 Task: Add a signature Kimberly Smith containing Have a great National Voter Registration Day, Kimberly Smith to email address softage.9@softage.net and add a label Supply chain
Action: Mouse moved to (1149, 64)
Screenshot: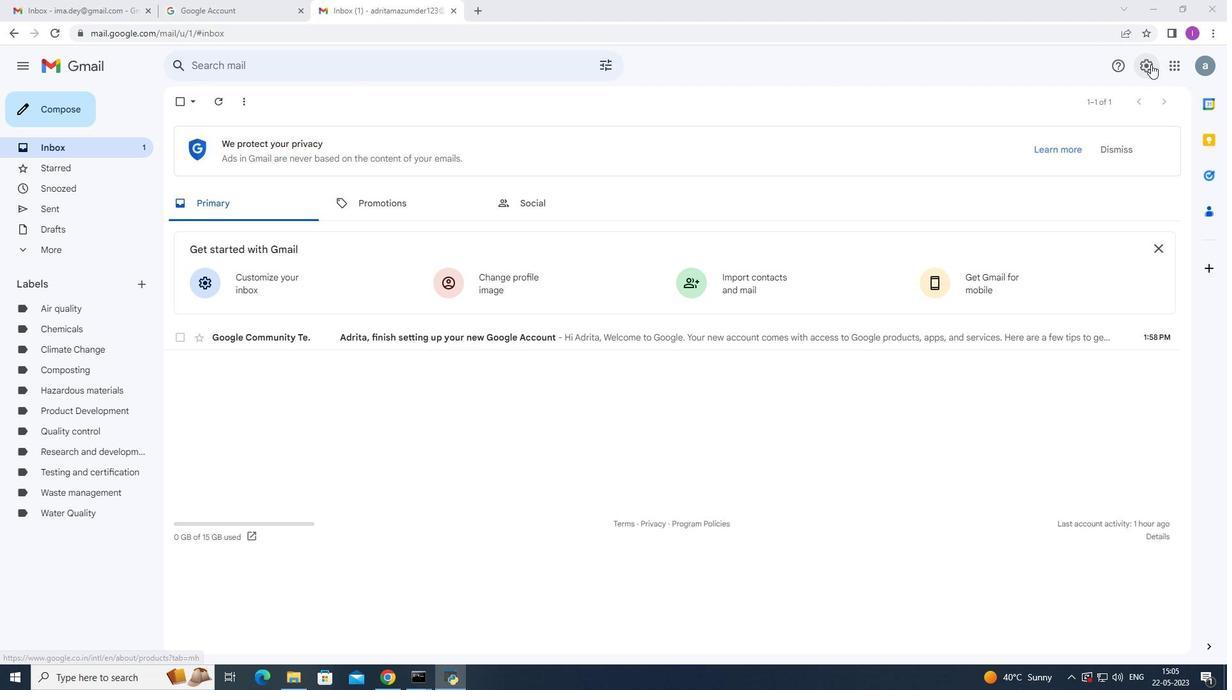 
Action: Mouse pressed left at (1149, 64)
Screenshot: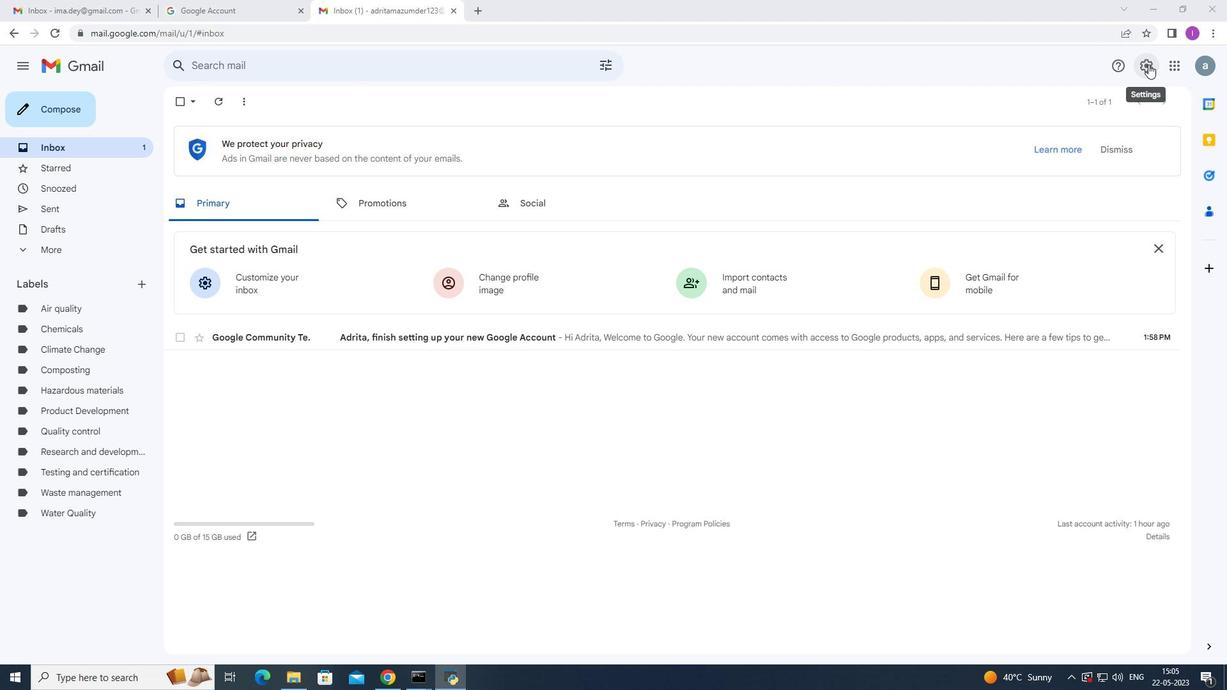
Action: Mouse moved to (1096, 124)
Screenshot: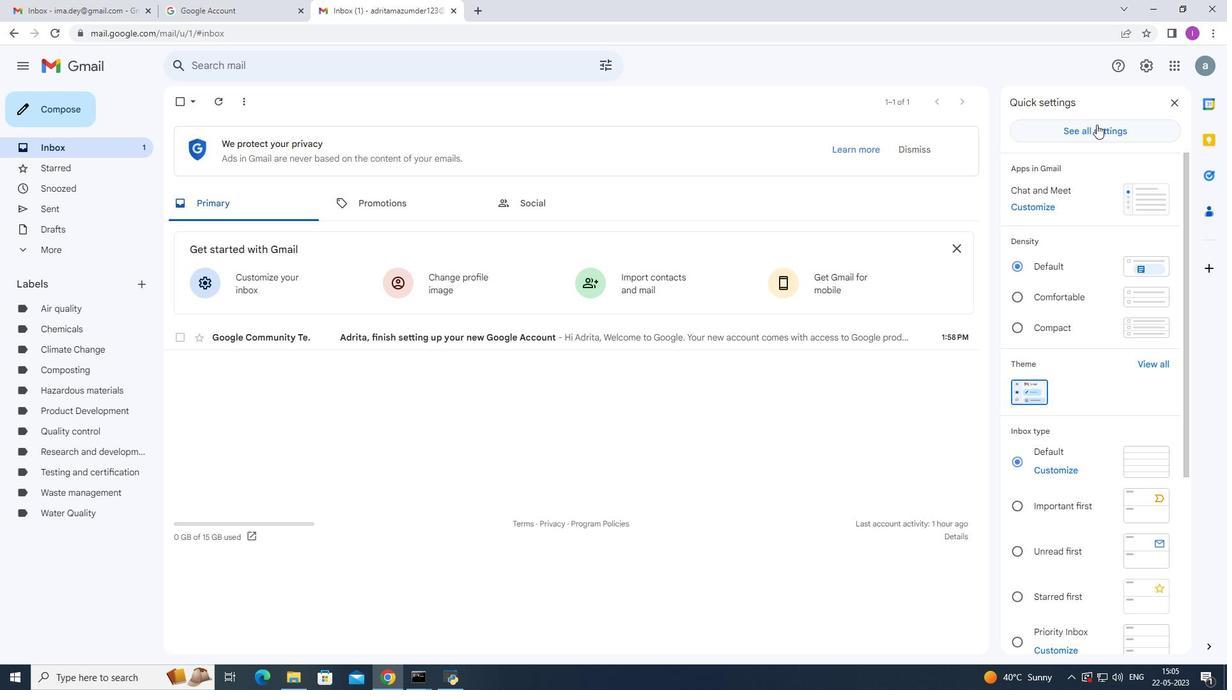 
Action: Mouse pressed left at (1096, 124)
Screenshot: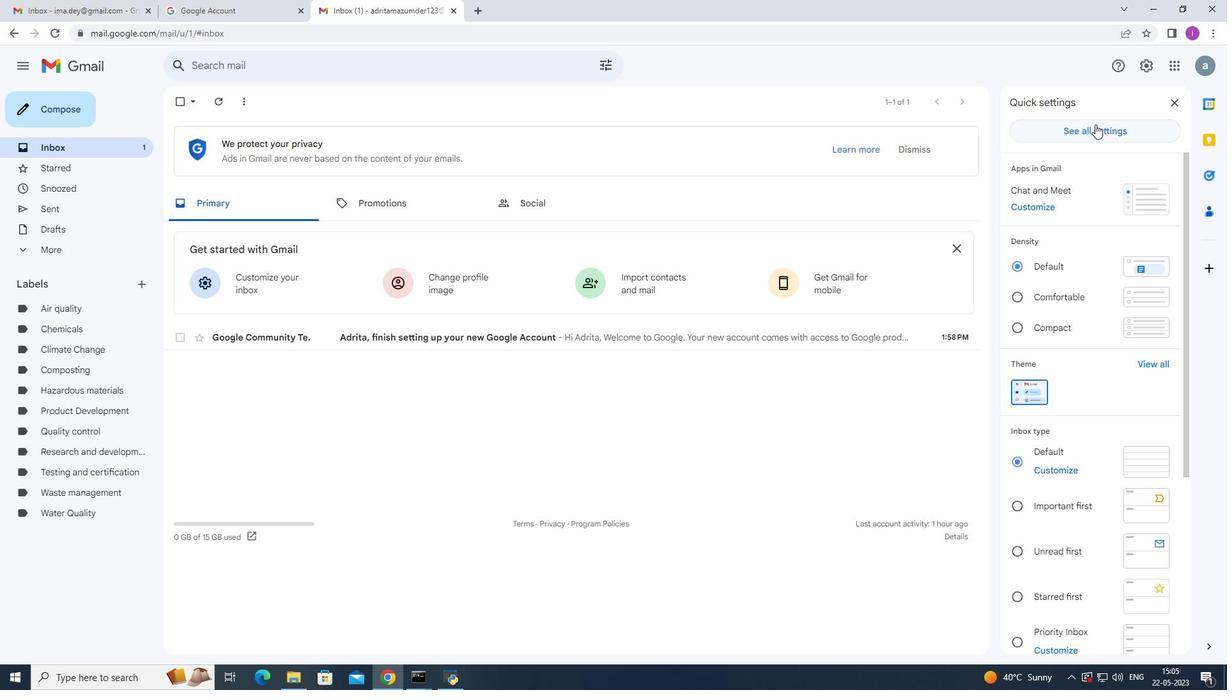 
Action: Mouse moved to (406, 306)
Screenshot: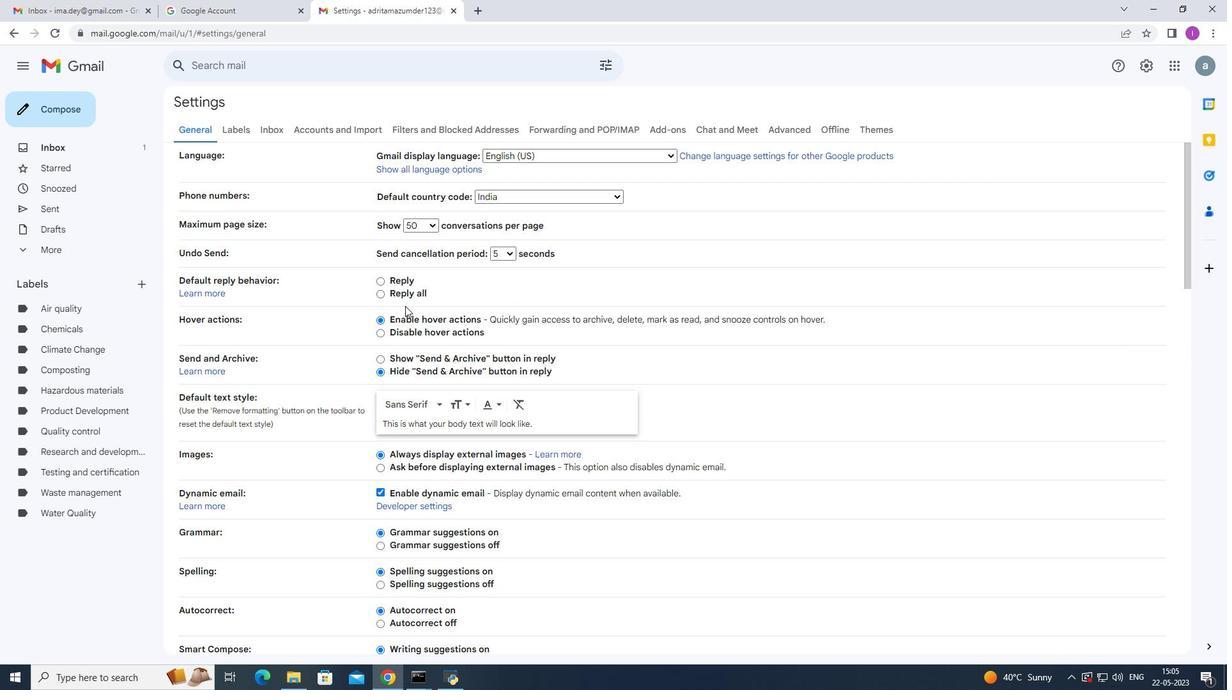 
Action: Mouse scrolled (406, 306) with delta (0, 0)
Screenshot: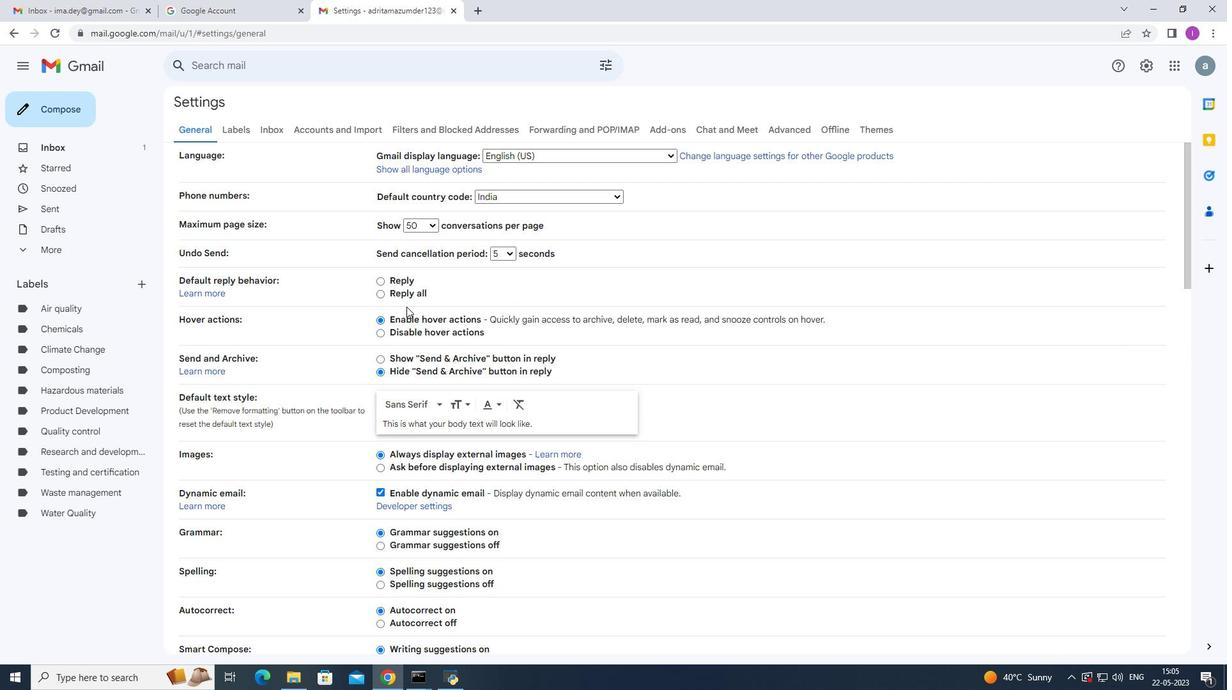 
Action: Mouse moved to (407, 306)
Screenshot: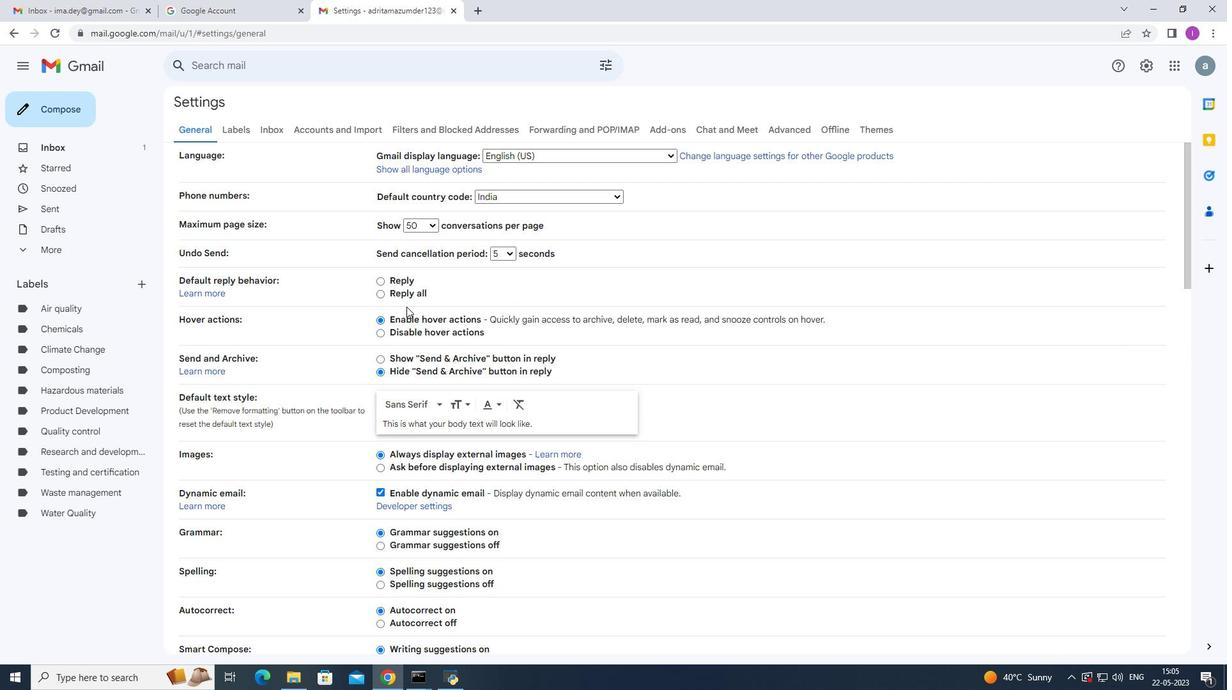 
Action: Mouse scrolled (407, 306) with delta (0, 0)
Screenshot: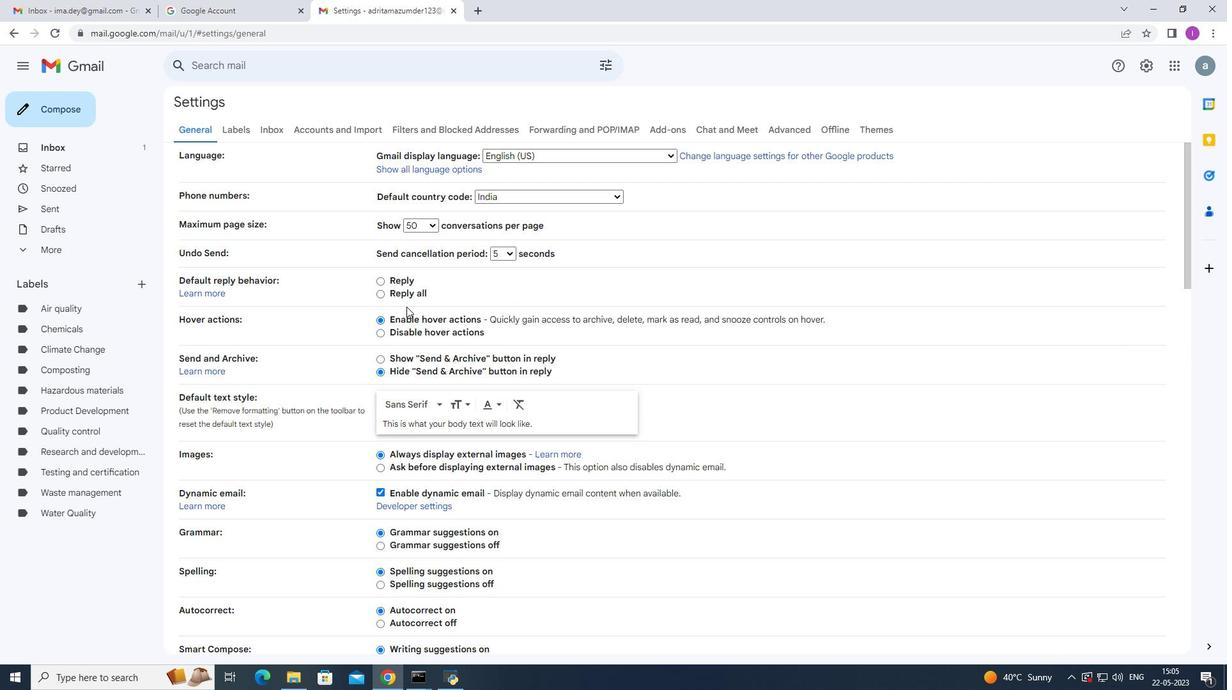 
Action: Mouse moved to (407, 306)
Screenshot: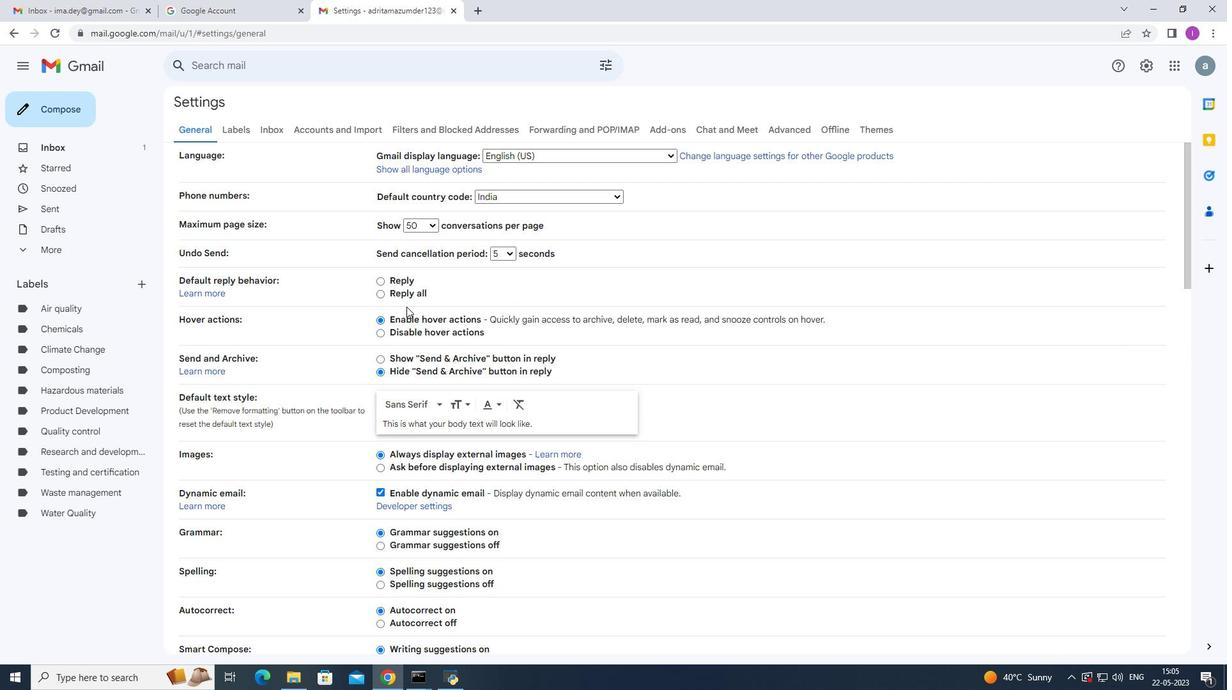 
Action: Mouse scrolled (407, 306) with delta (0, 0)
Screenshot: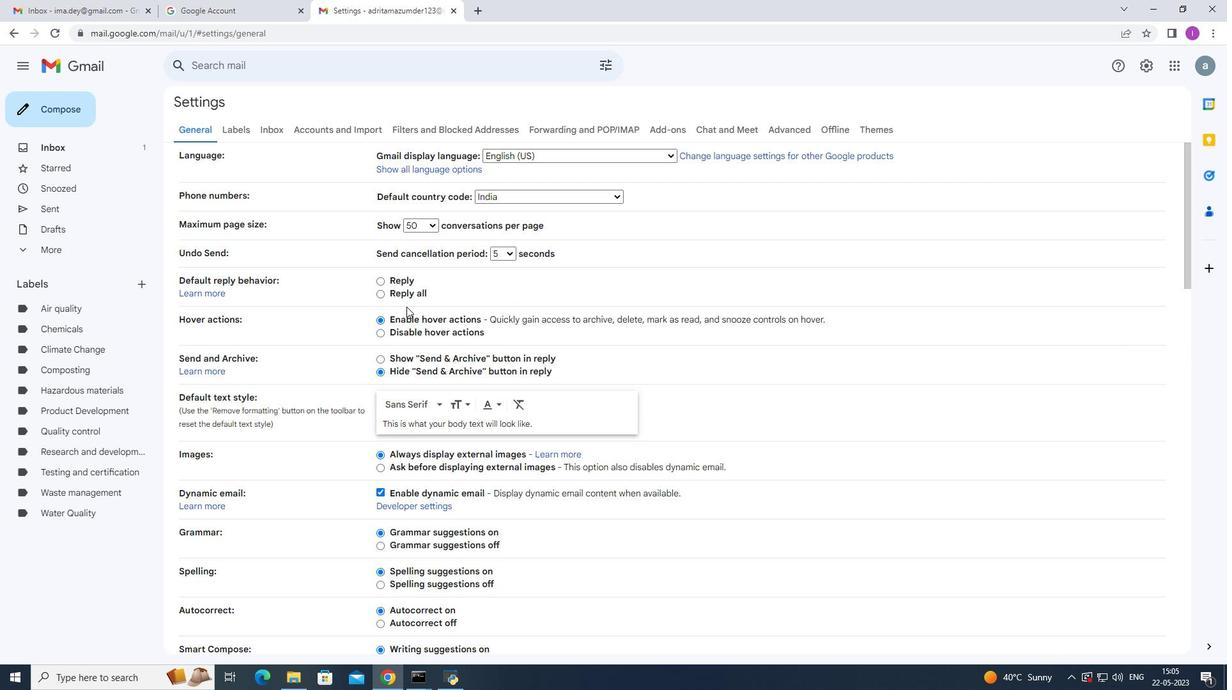 
Action: Mouse moved to (408, 306)
Screenshot: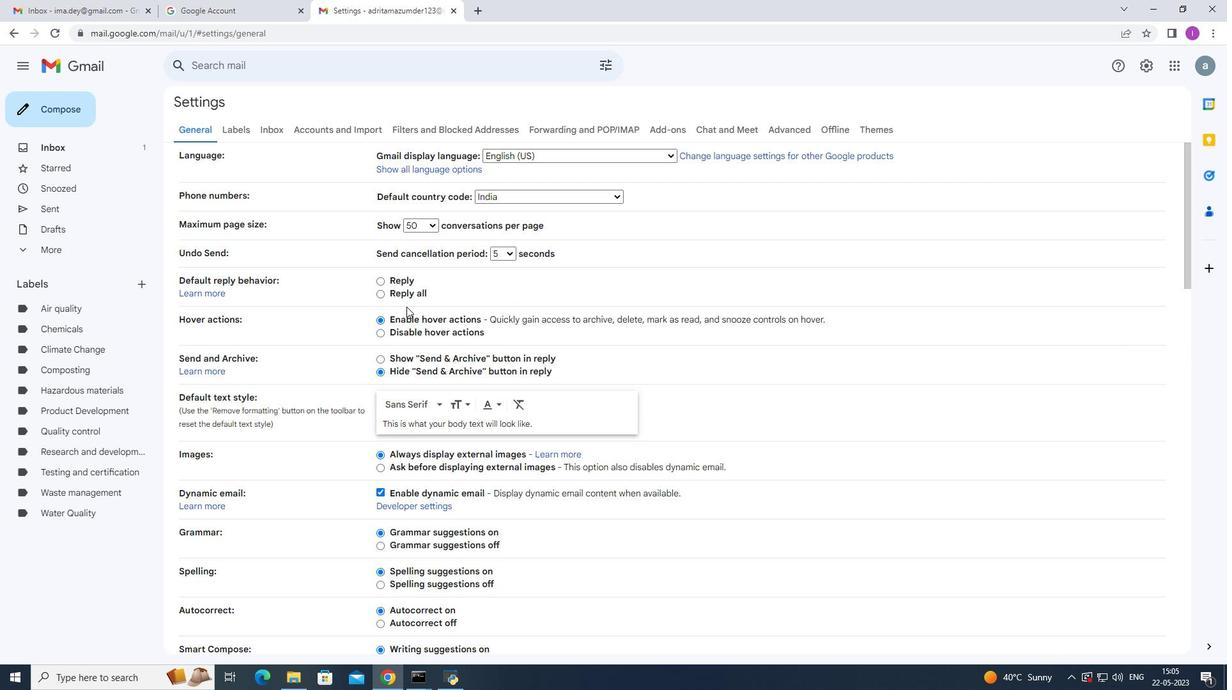 
Action: Mouse scrolled (408, 306) with delta (0, 0)
Screenshot: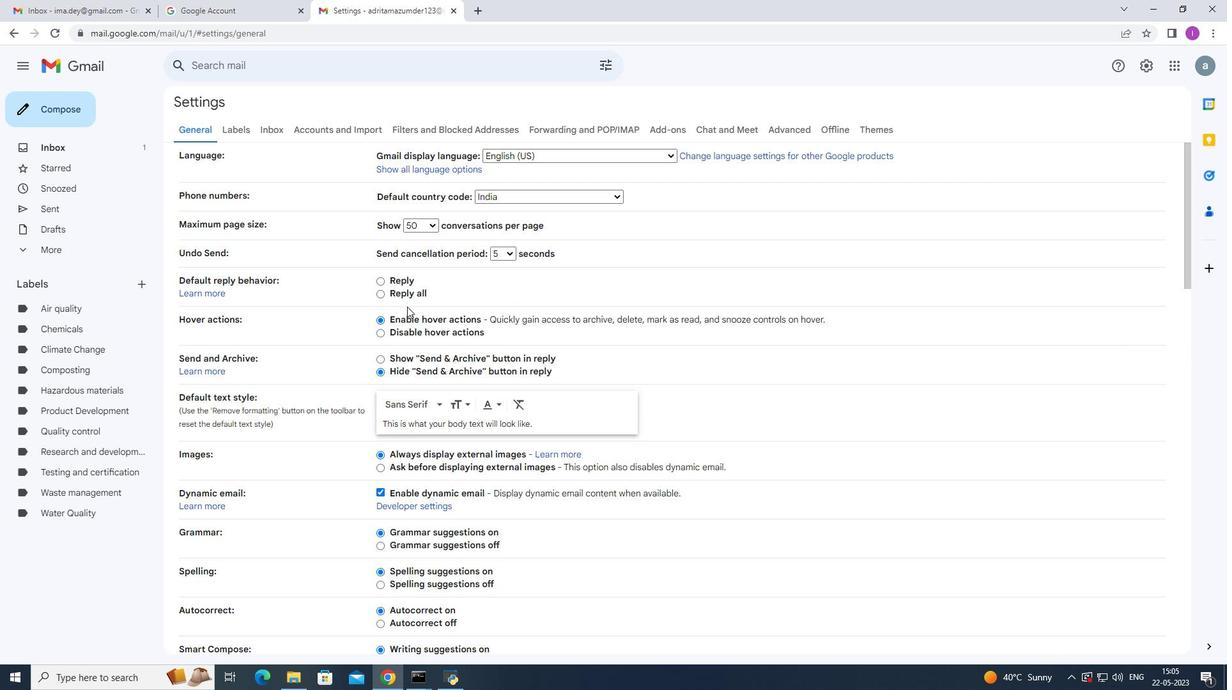 
Action: Mouse moved to (408, 306)
Screenshot: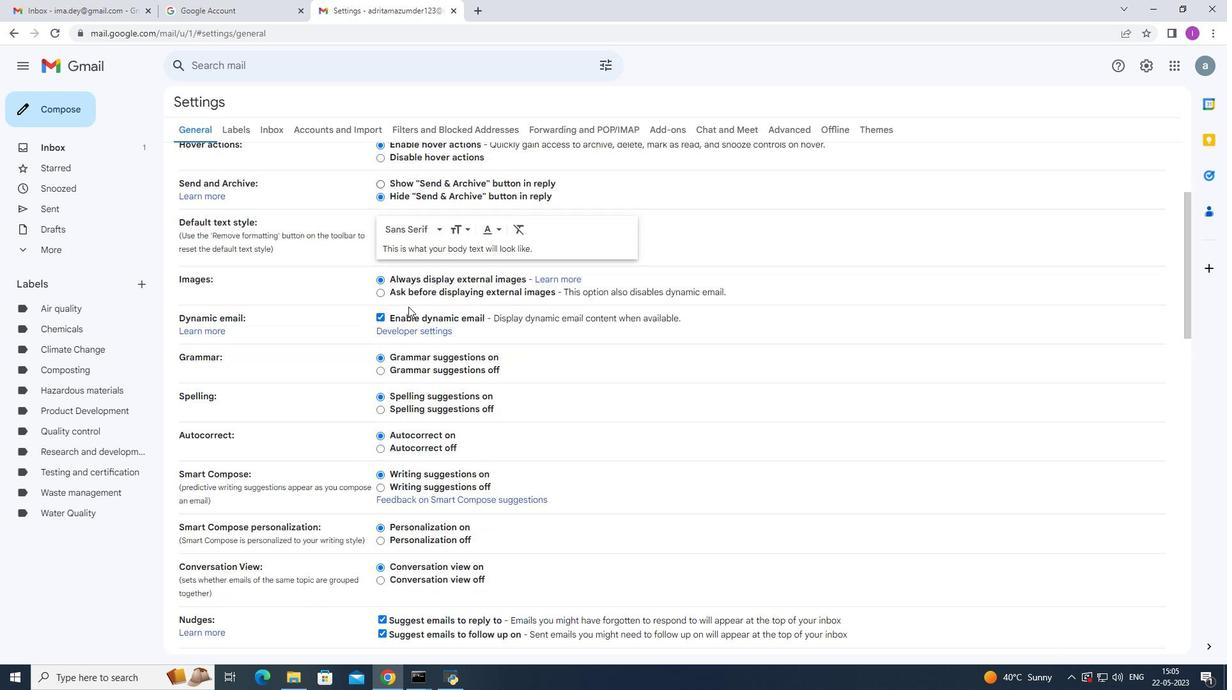 
Action: Mouse scrolled (408, 306) with delta (0, 0)
Screenshot: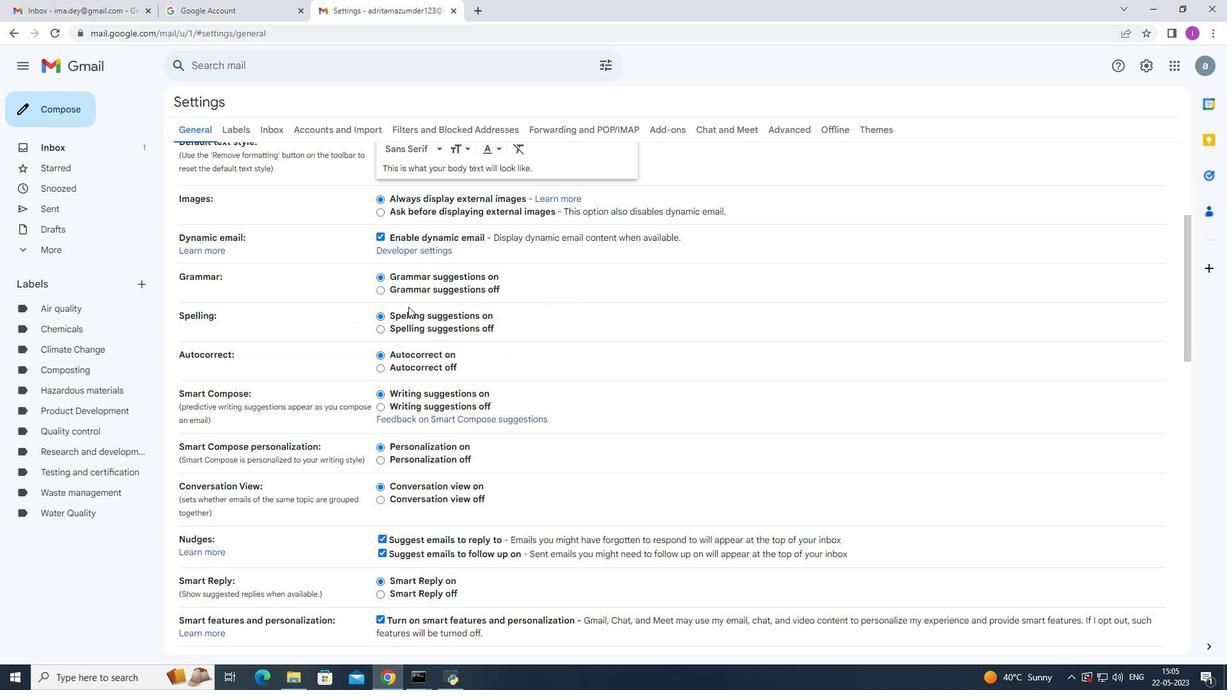 
Action: Mouse scrolled (408, 306) with delta (0, 0)
Screenshot: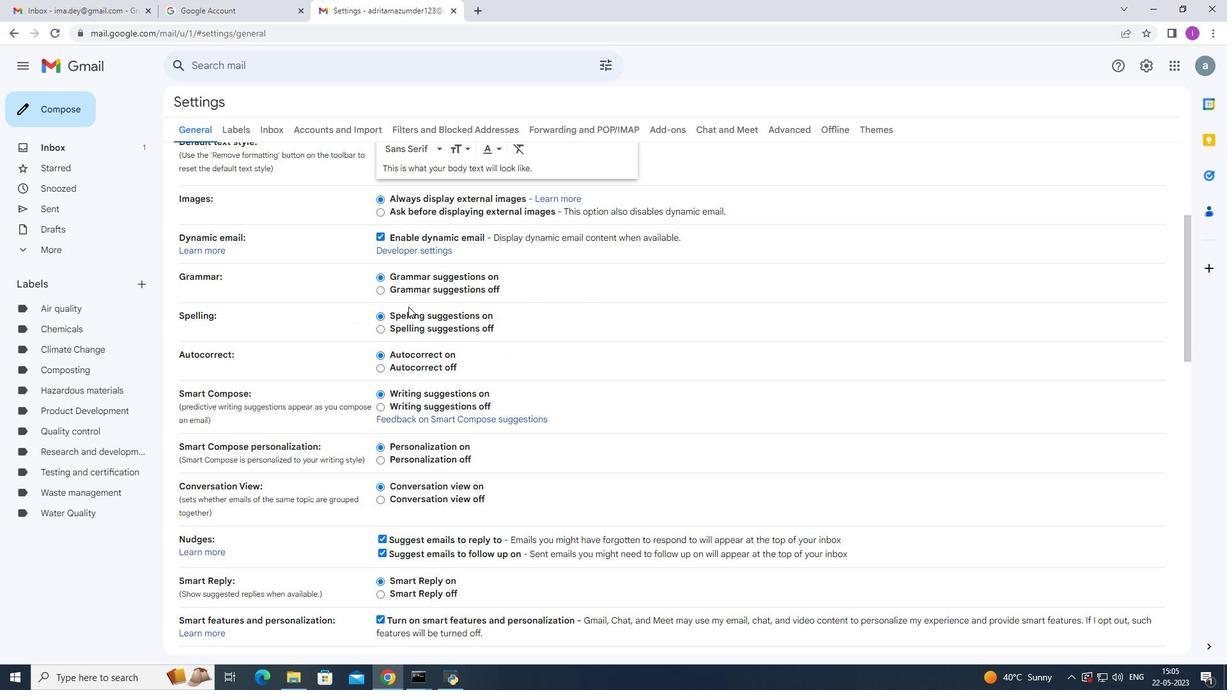 
Action: Mouse scrolled (408, 306) with delta (0, 0)
Screenshot: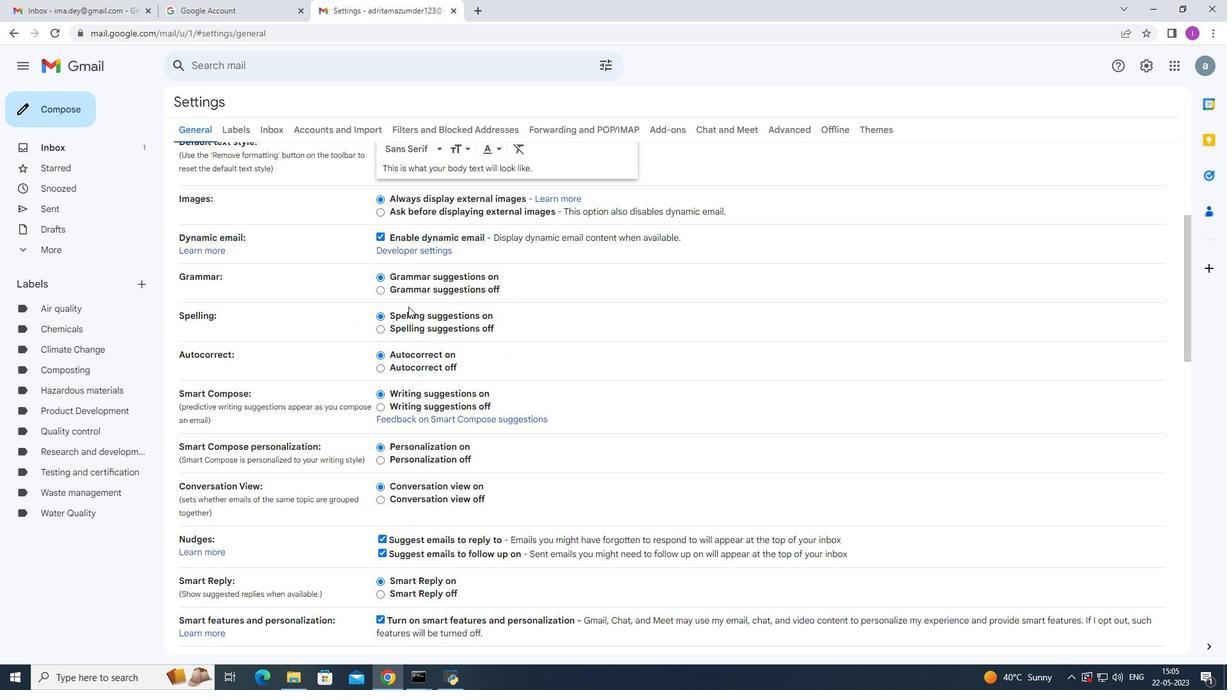 
Action: Mouse scrolled (408, 306) with delta (0, 0)
Screenshot: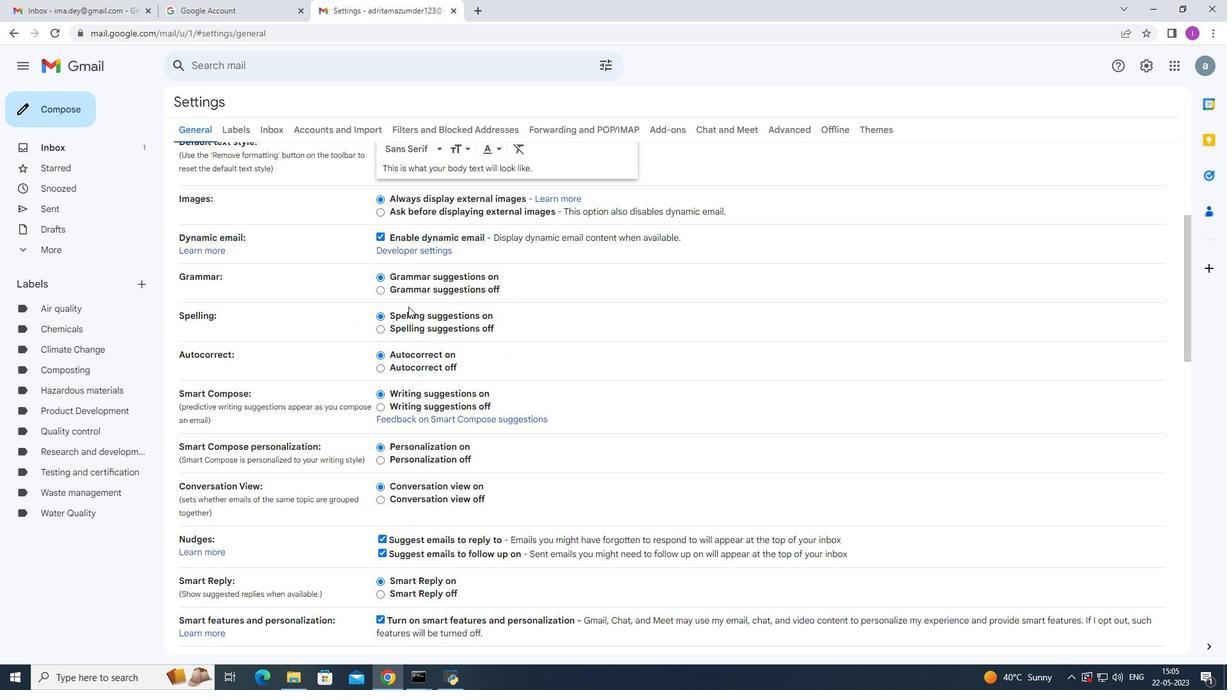 
Action: Mouse moved to (408, 306)
Screenshot: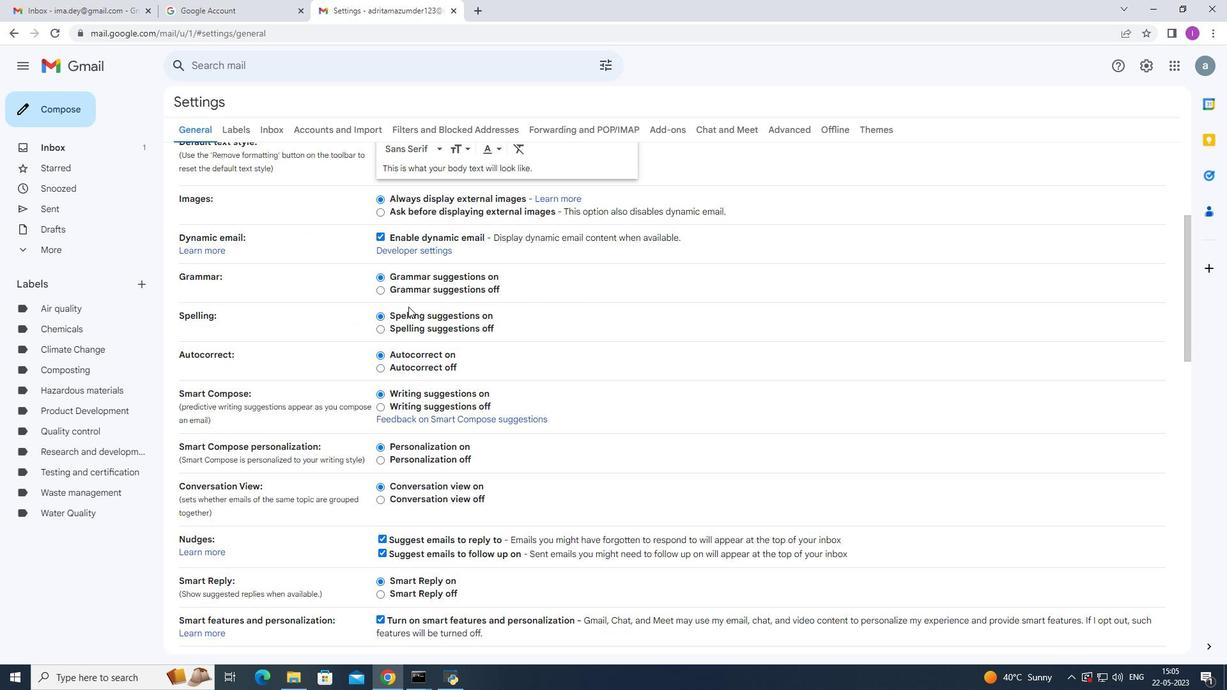 
Action: Mouse scrolled (408, 306) with delta (0, 0)
Screenshot: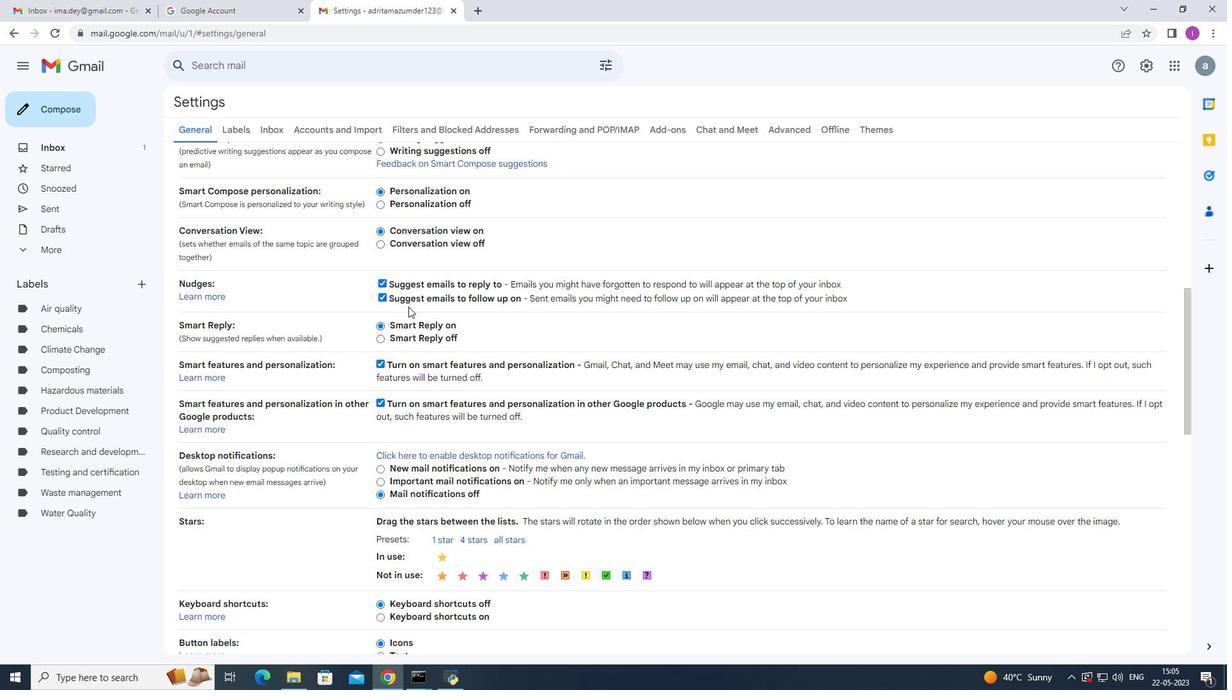 
Action: Mouse scrolled (408, 306) with delta (0, 0)
Screenshot: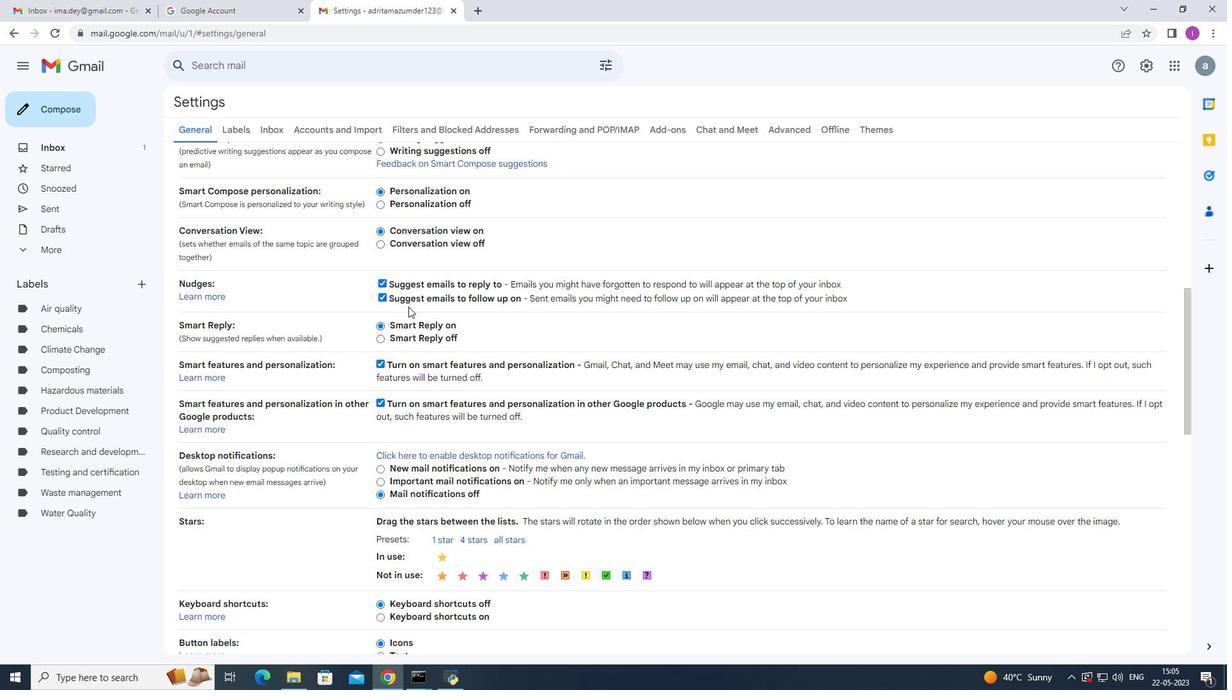 
Action: Mouse scrolled (408, 306) with delta (0, 0)
Screenshot: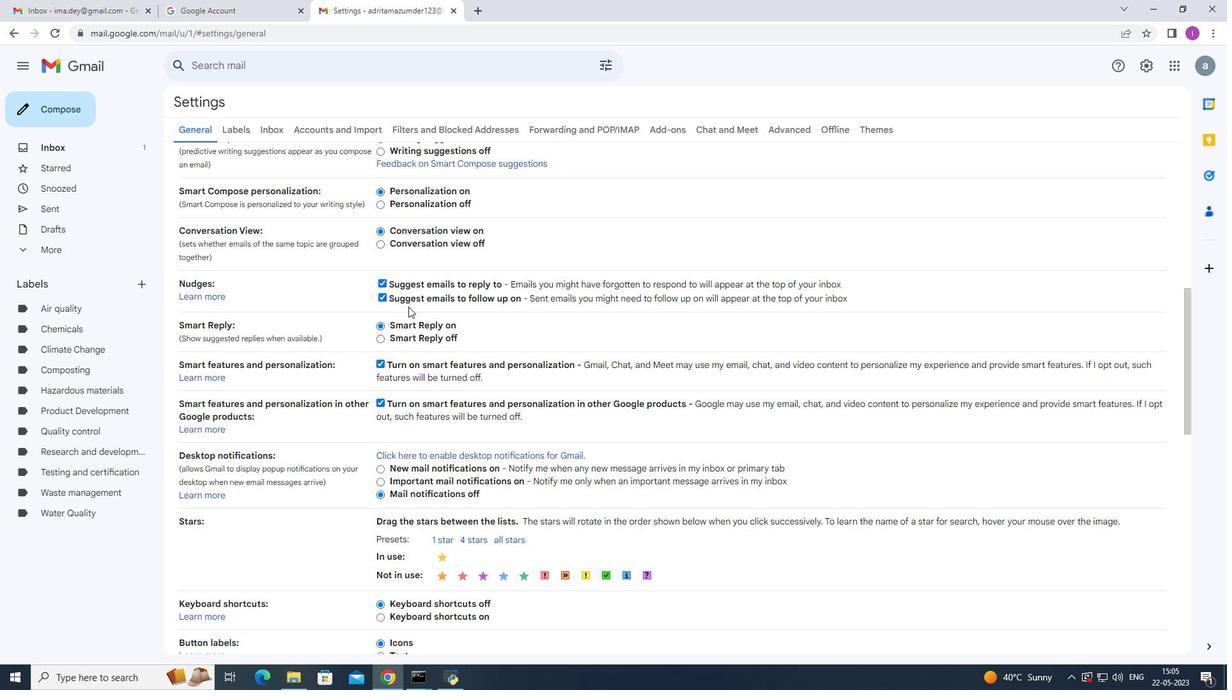 
Action: Mouse moved to (414, 301)
Screenshot: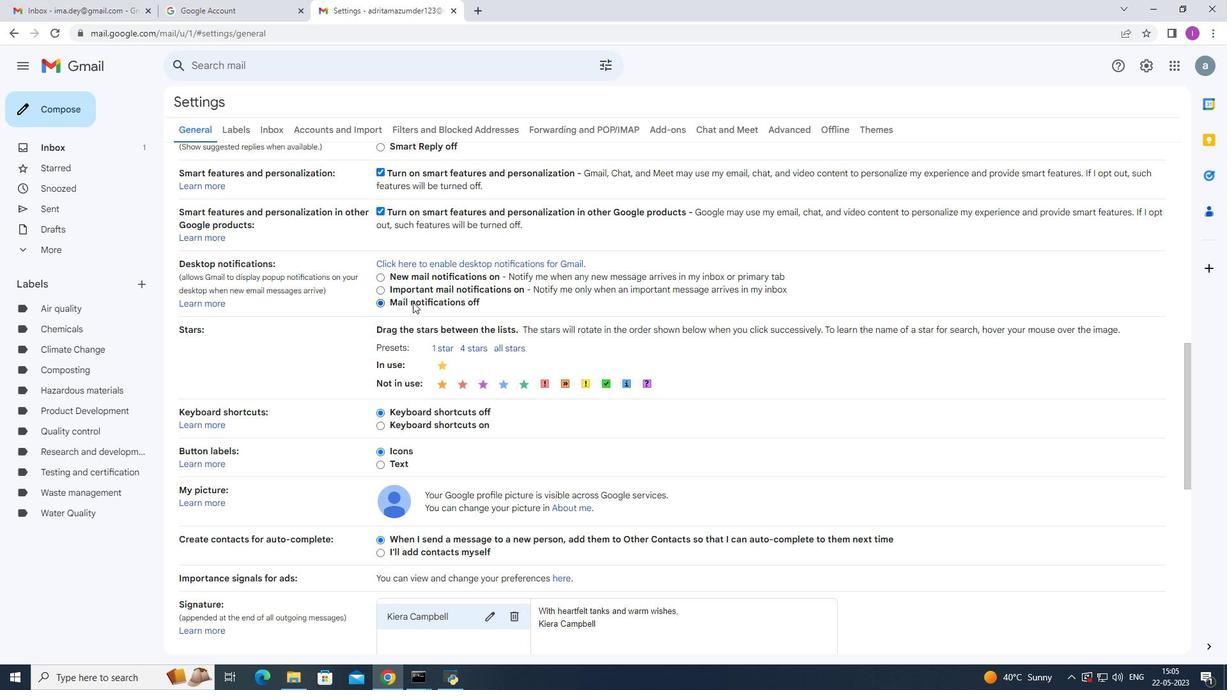 
Action: Mouse scrolled (414, 300) with delta (0, 0)
Screenshot: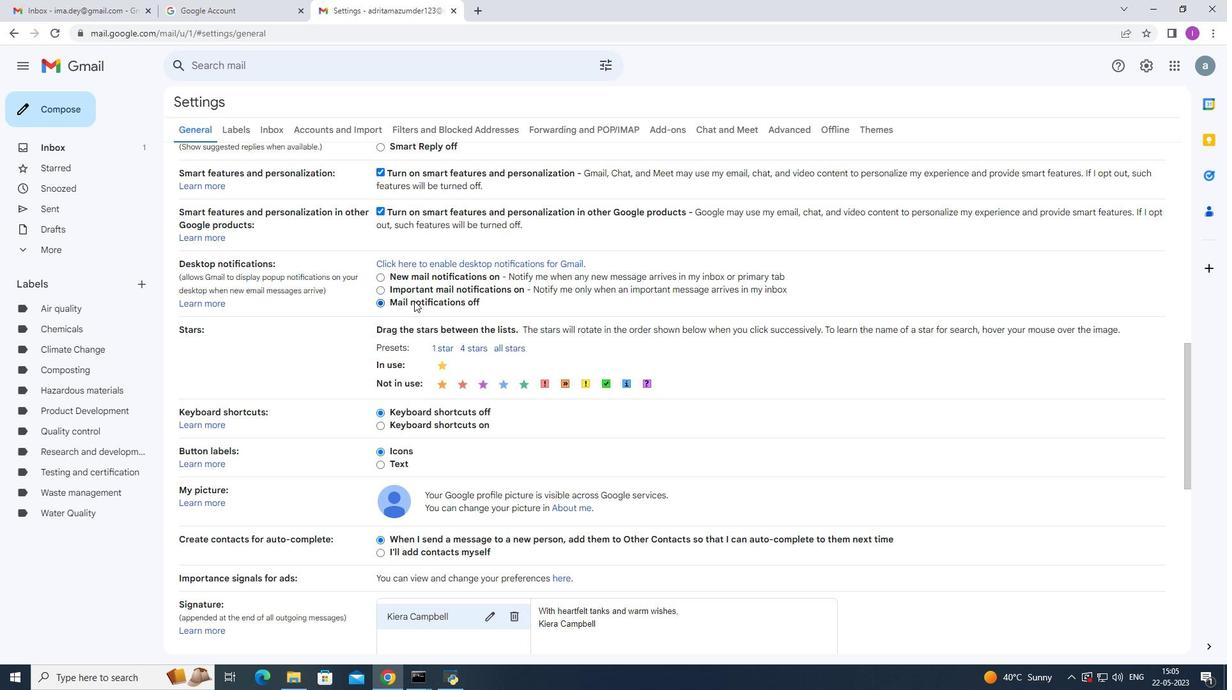 
Action: Mouse scrolled (414, 300) with delta (0, 0)
Screenshot: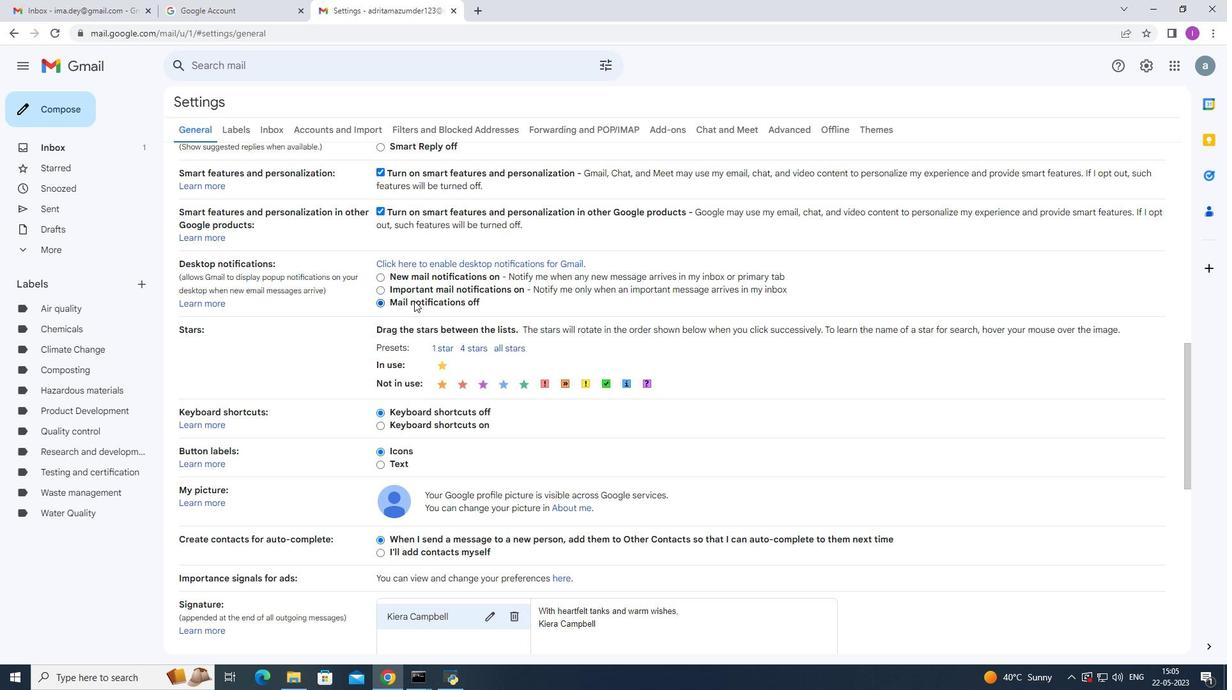 
Action: Mouse scrolled (414, 300) with delta (0, 0)
Screenshot: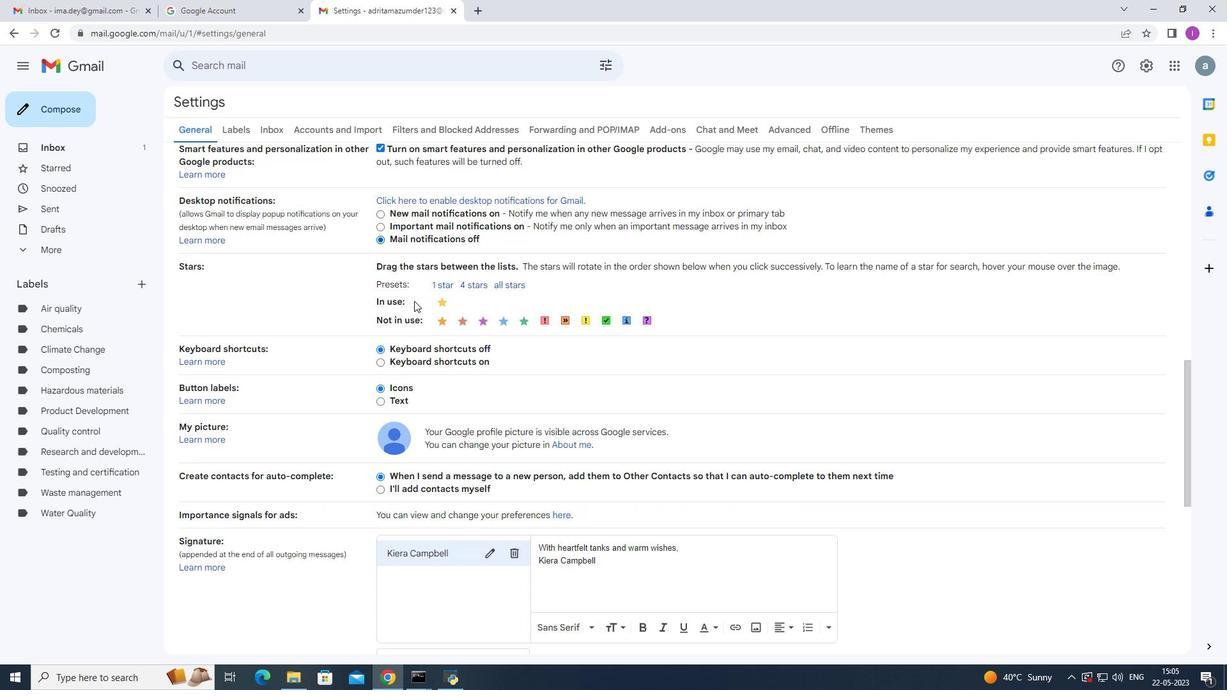 
Action: Mouse moved to (415, 301)
Screenshot: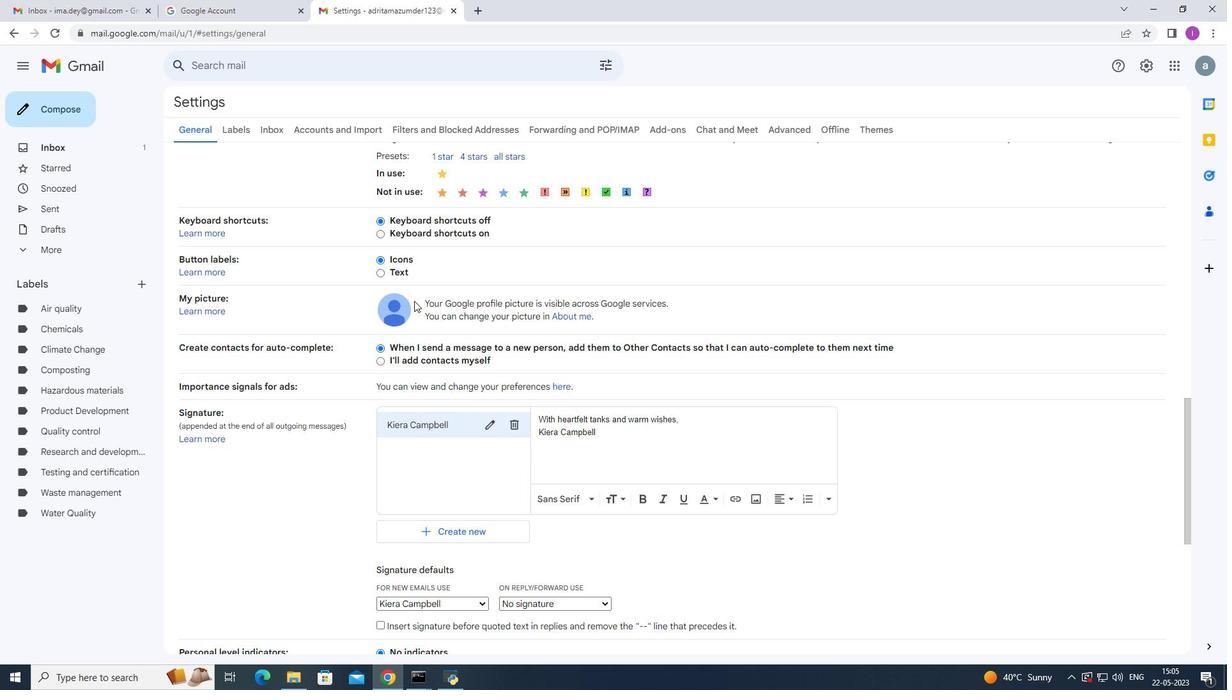 
Action: Mouse scrolled (415, 300) with delta (0, 0)
Screenshot: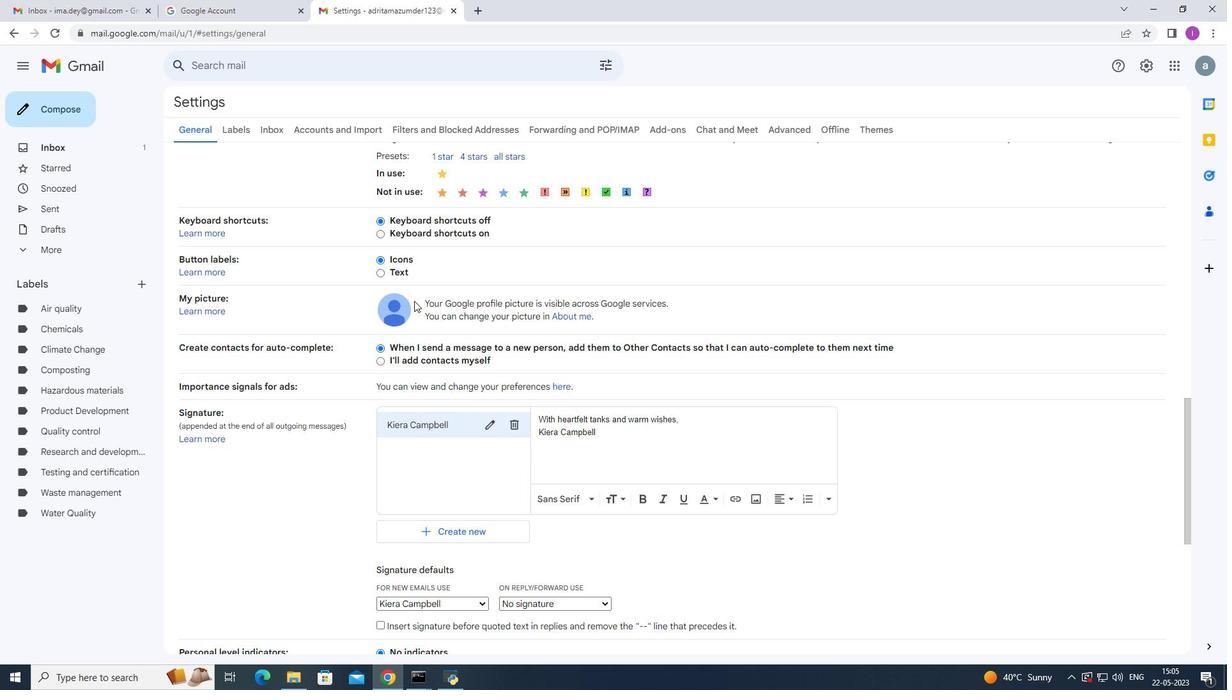 
Action: Mouse scrolled (415, 300) with delta (0, 0)
Screenshot: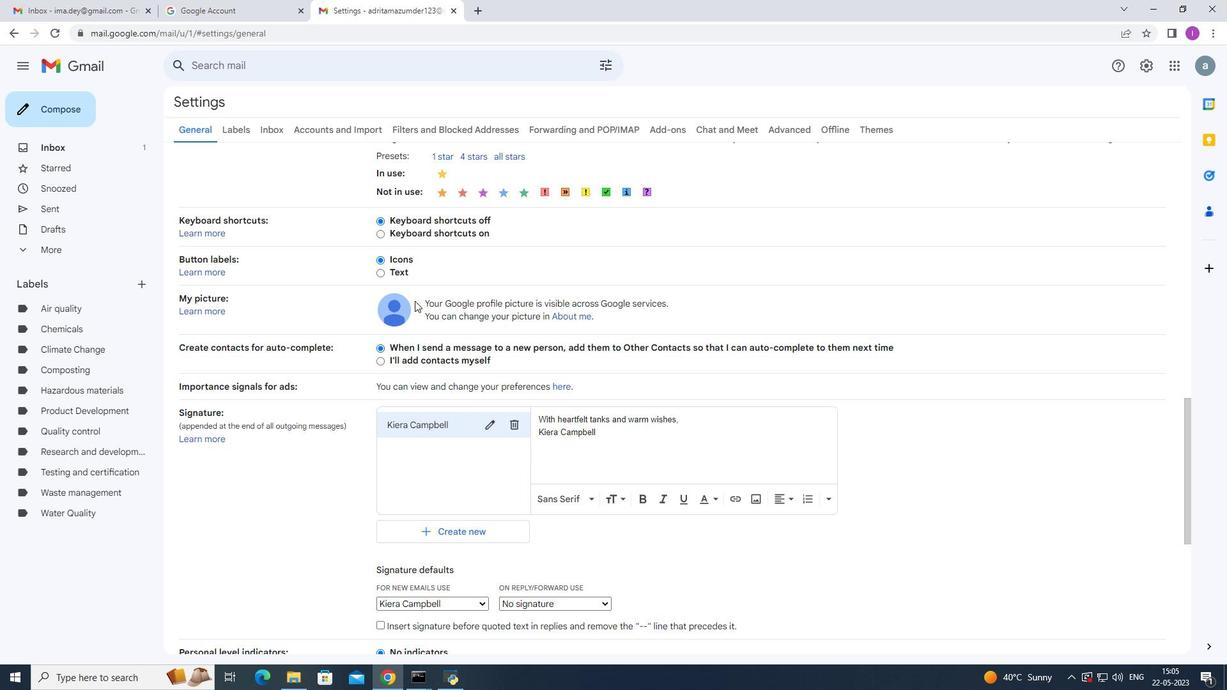 
Action: Mouse scrolled (415, 300) with delta (0, 0)
Screenshot: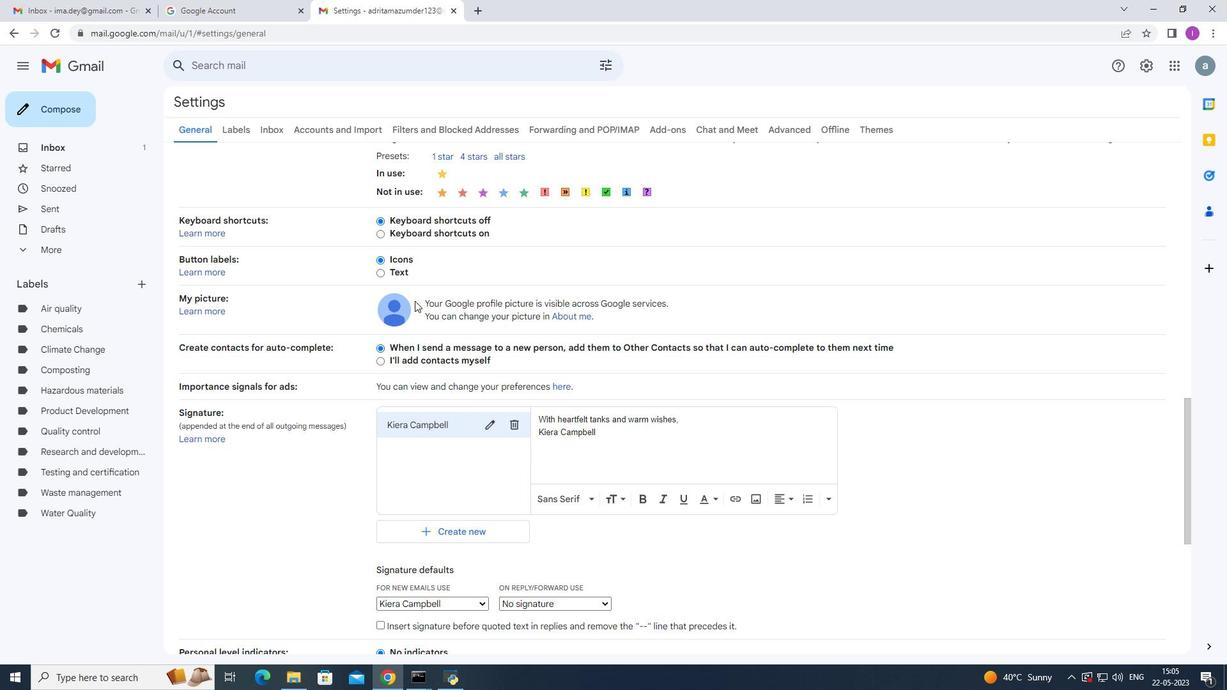
Action: Mouse moved to (514, 227)
Screenshot: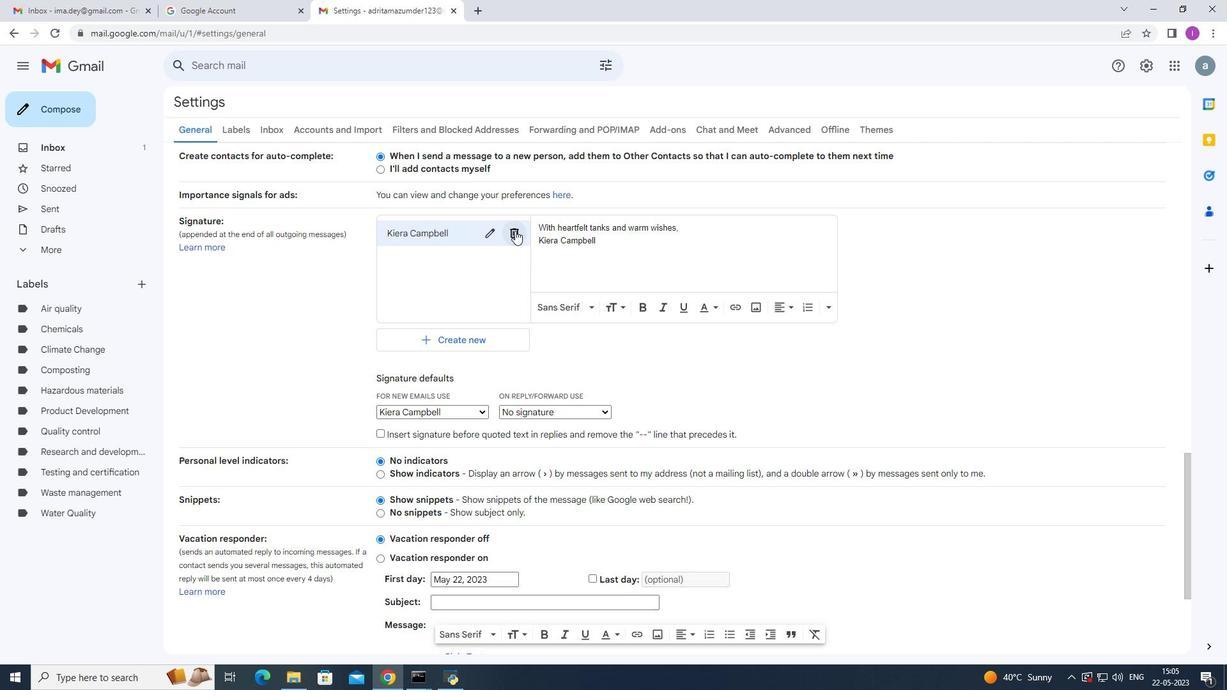 
Action: Mouse pressed left at (514, 227)
Screenshot: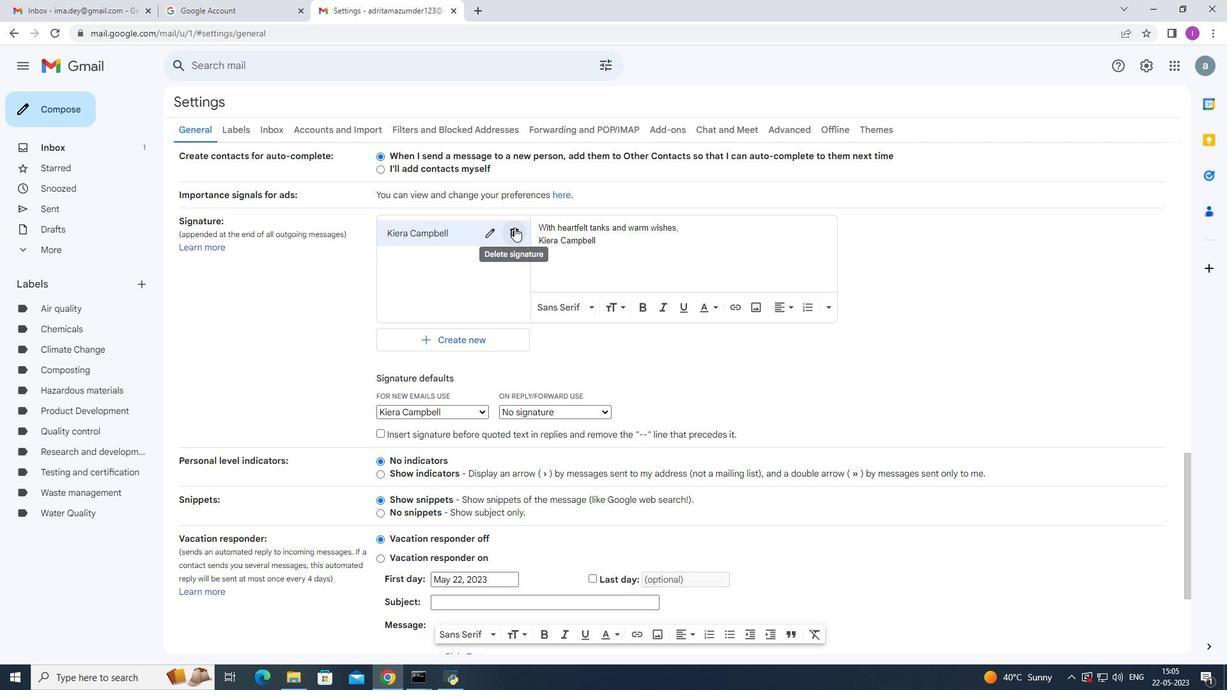 
Action: Mouse moved to (719, 386)
Screenshot: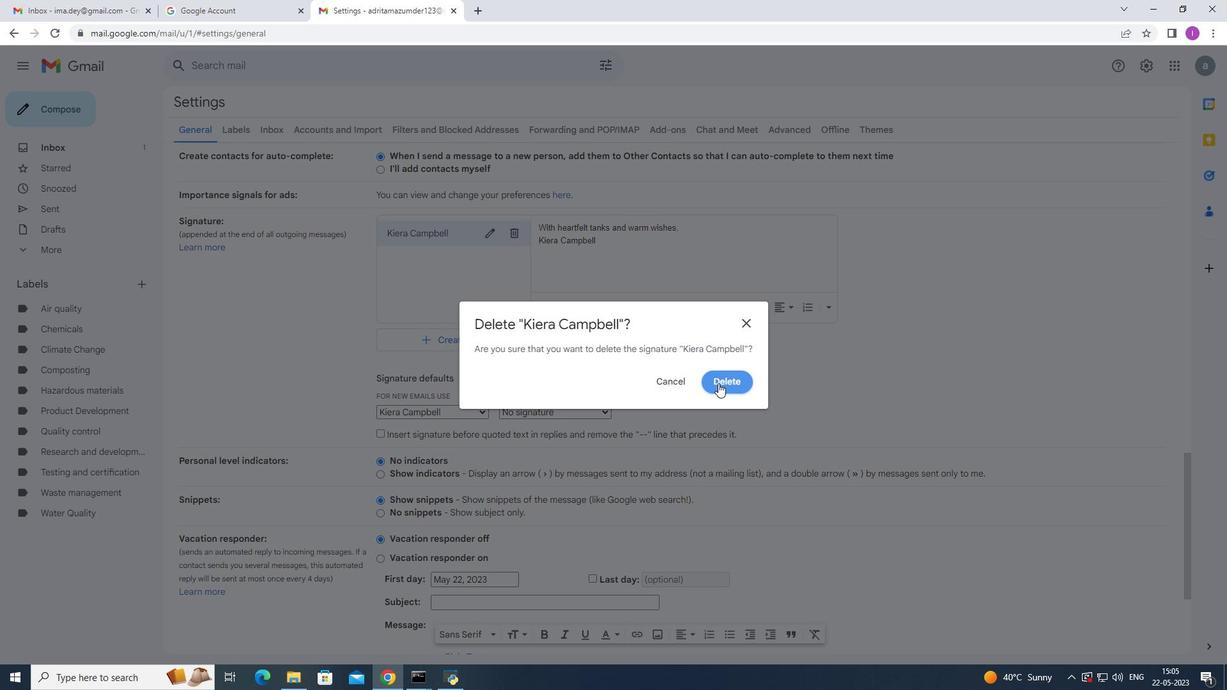 
Action: Mouse pressed left at (719, 386)
Screenshot: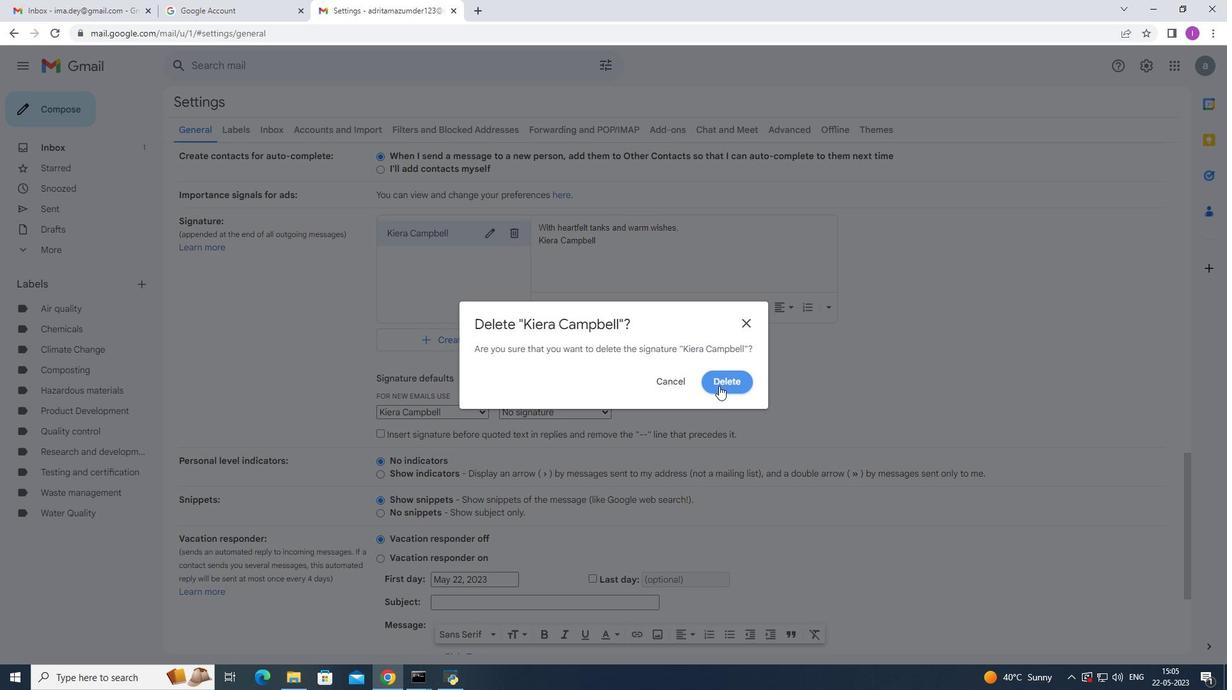 
Action: Mouse moved to (476, 355)
Screenshot: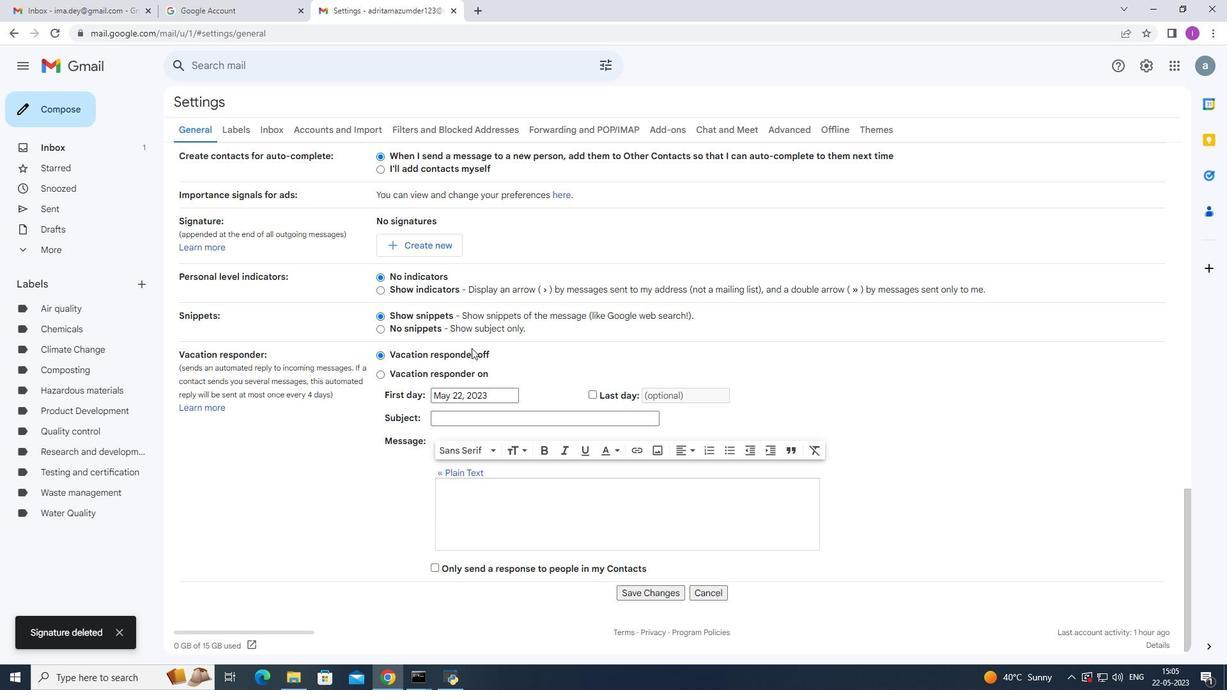 
Action: Mouse scrolled (476, 354) with delta (0, 0)
Screenshot: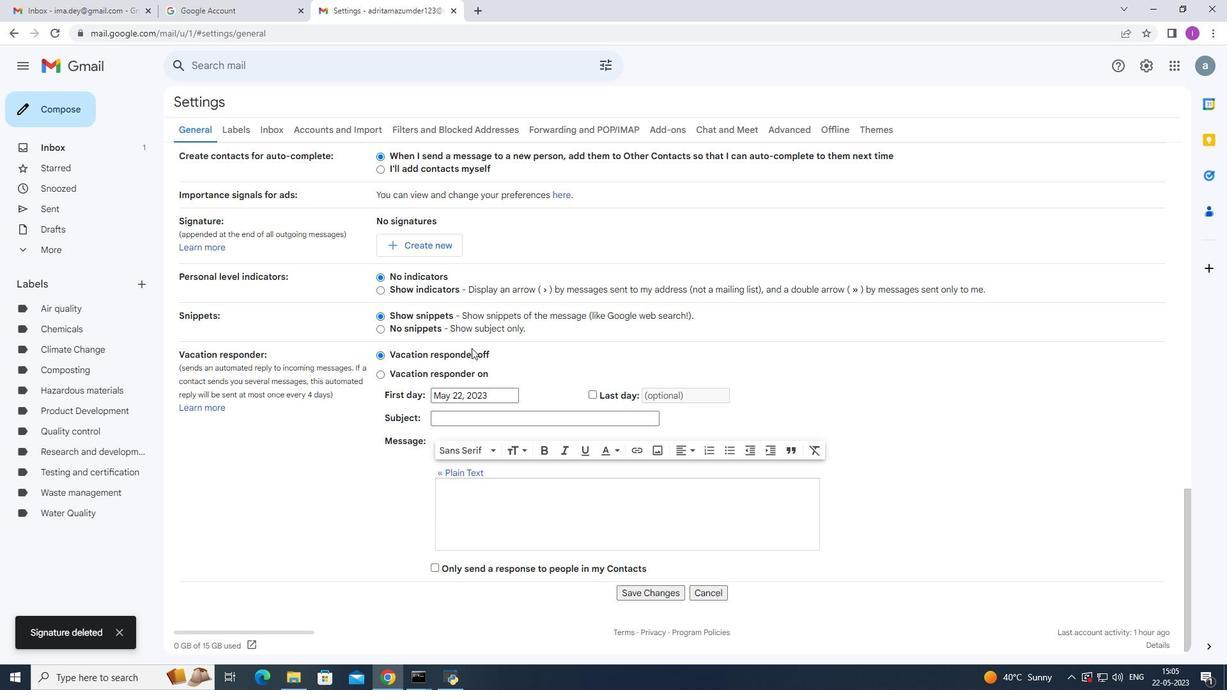 
Action: Mouse scrolled (476, 354) with delta (0, 0)
Screenshot: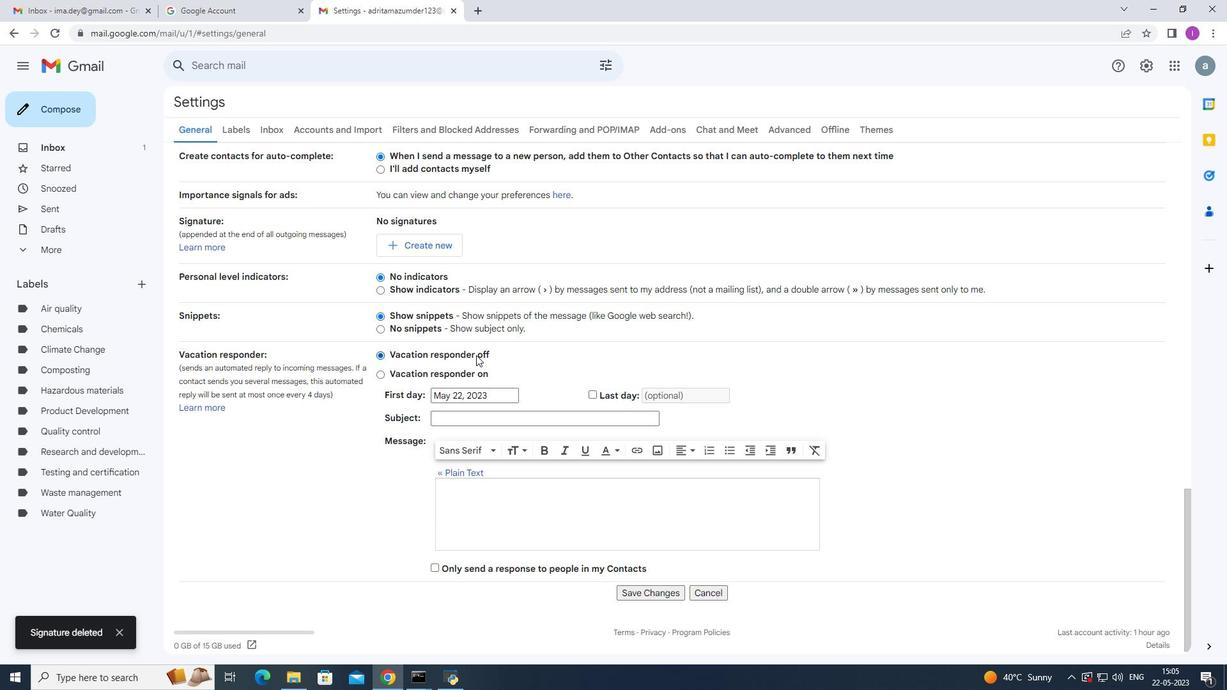 
Action: Mouse scrolled (476, 354) with delta (0, 0)
Screenshot: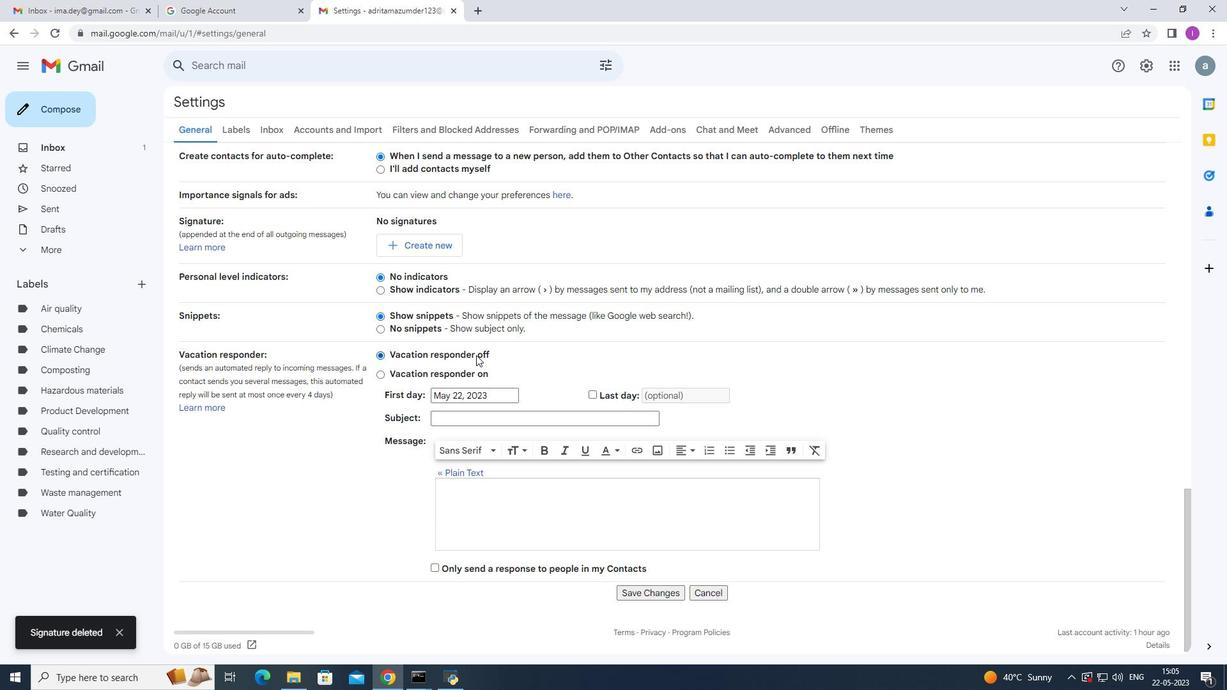 
Action: Mouse moved to (553, 379)
Screenshot: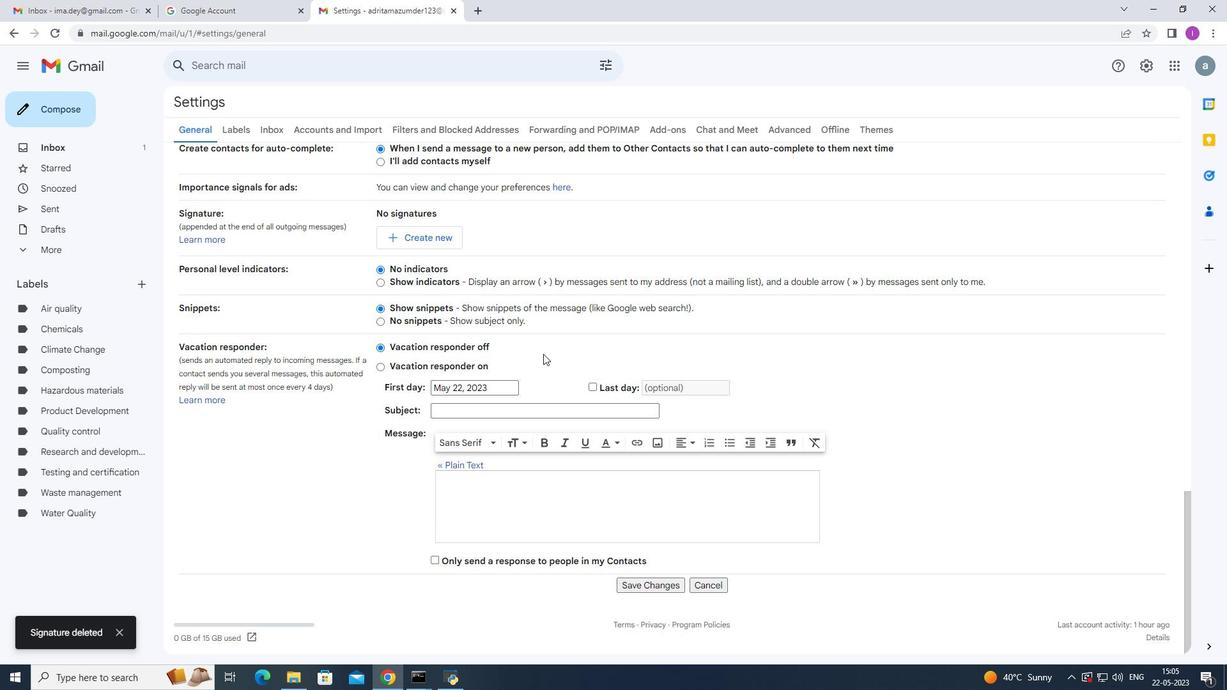 
Action: Mouse scrolled (553, 378) with delta (0, 0)
Screenshot: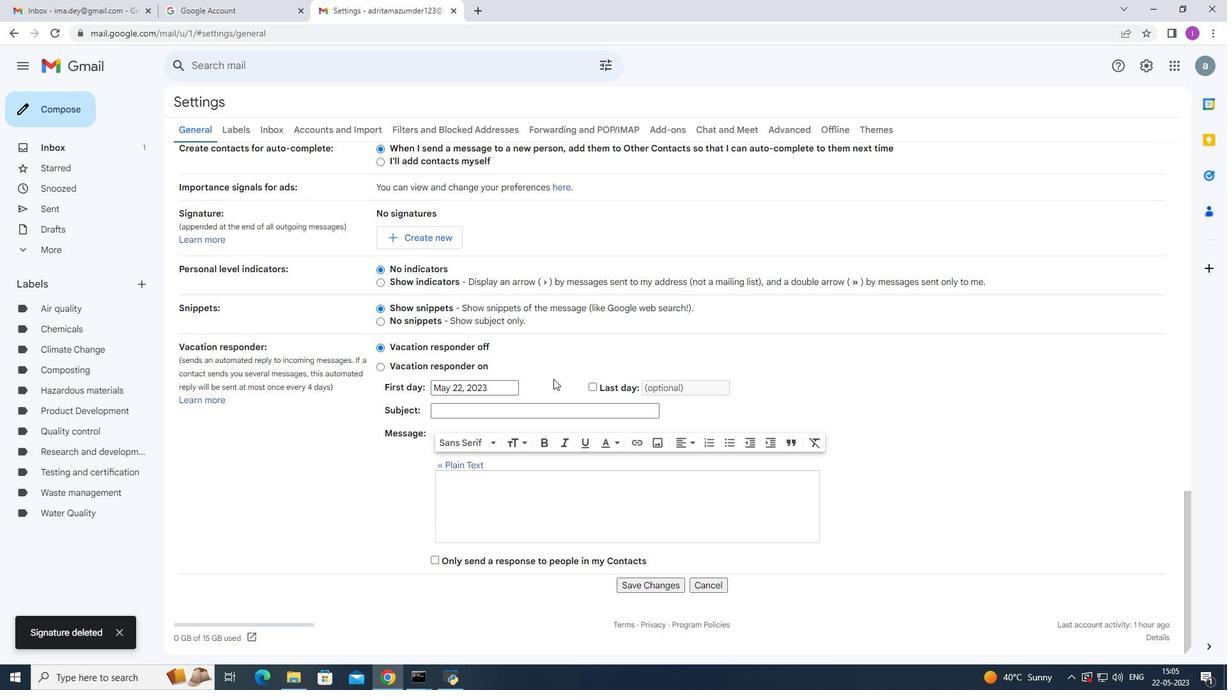 
Action: Mouse scrolled (553, 378) with delta (0, 0)
Screenshot: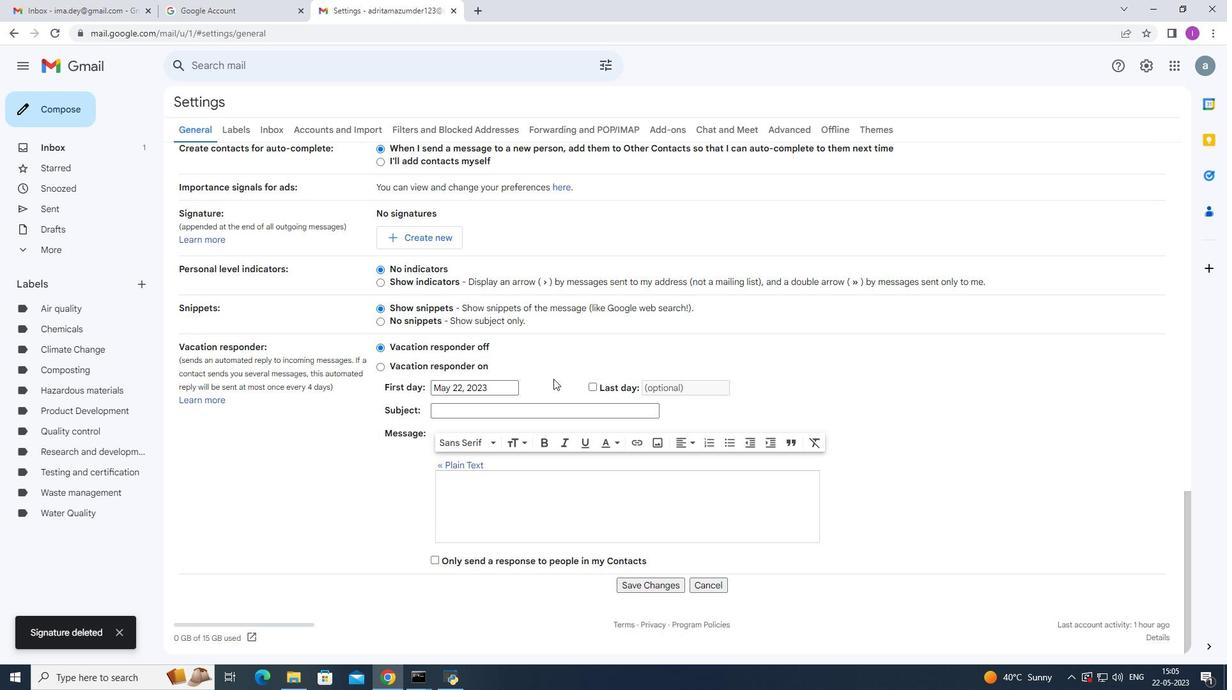 
Action: Mouse scrolled (553, 378) with delta (0, 0)
Screenshot: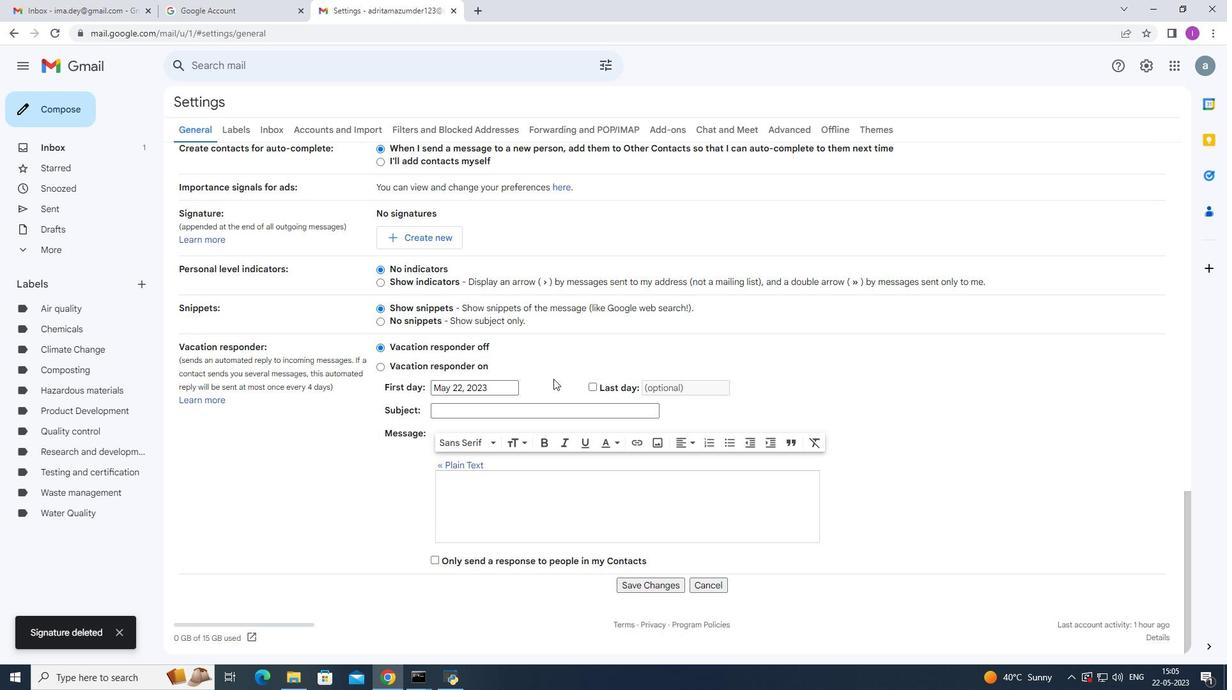 
Action: Mouse scrolled (553, 378) with delta (0, 0)
Screenshot: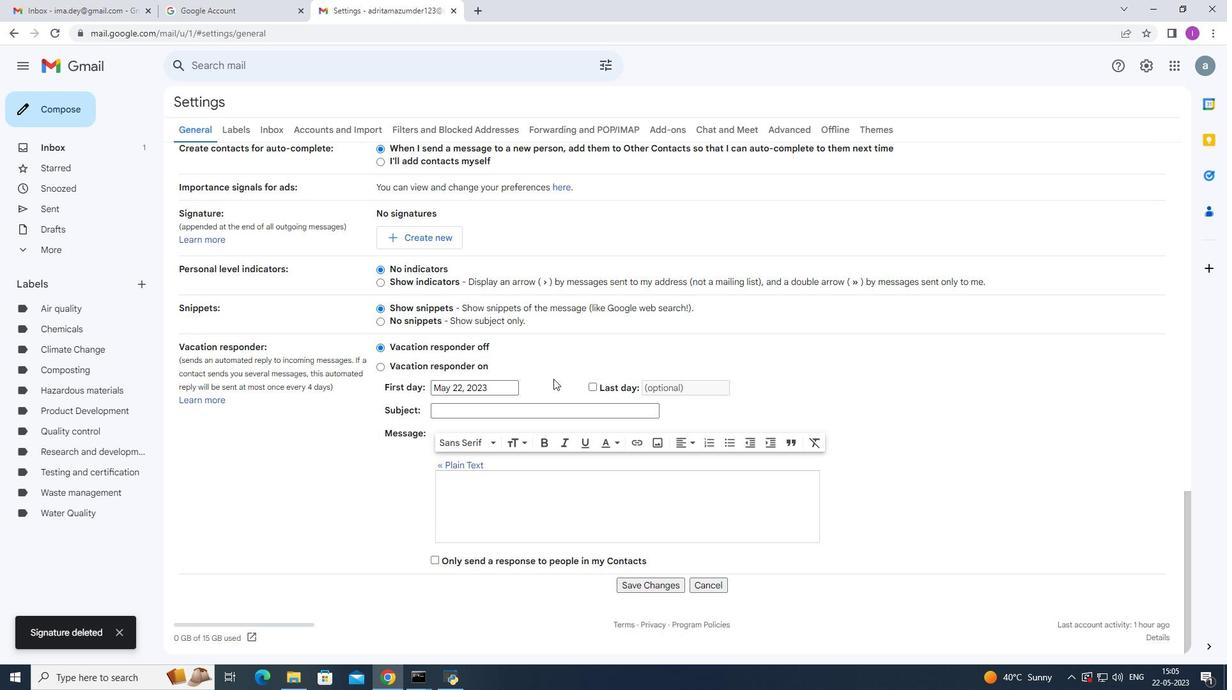 
Action: Mouse scrolled (553, 379) with delta (0, 0)
Screenshot: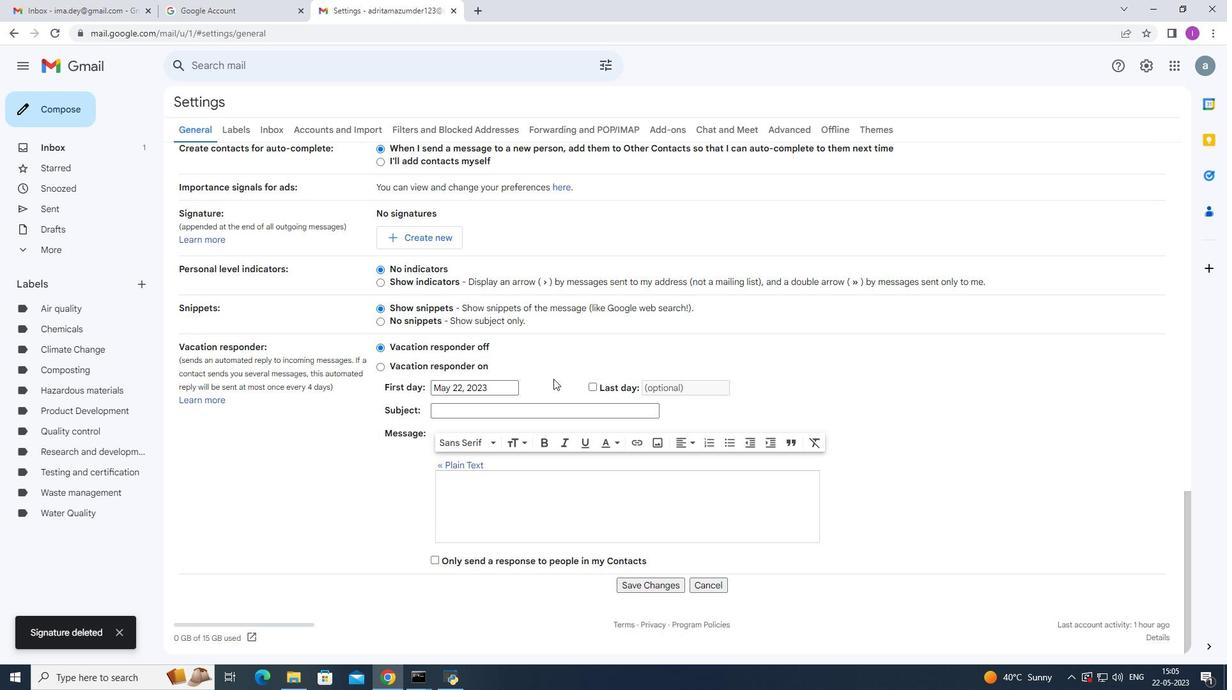 
Action: Mouse scrolled (553, 379) with delta (0, 0)
Screenshot: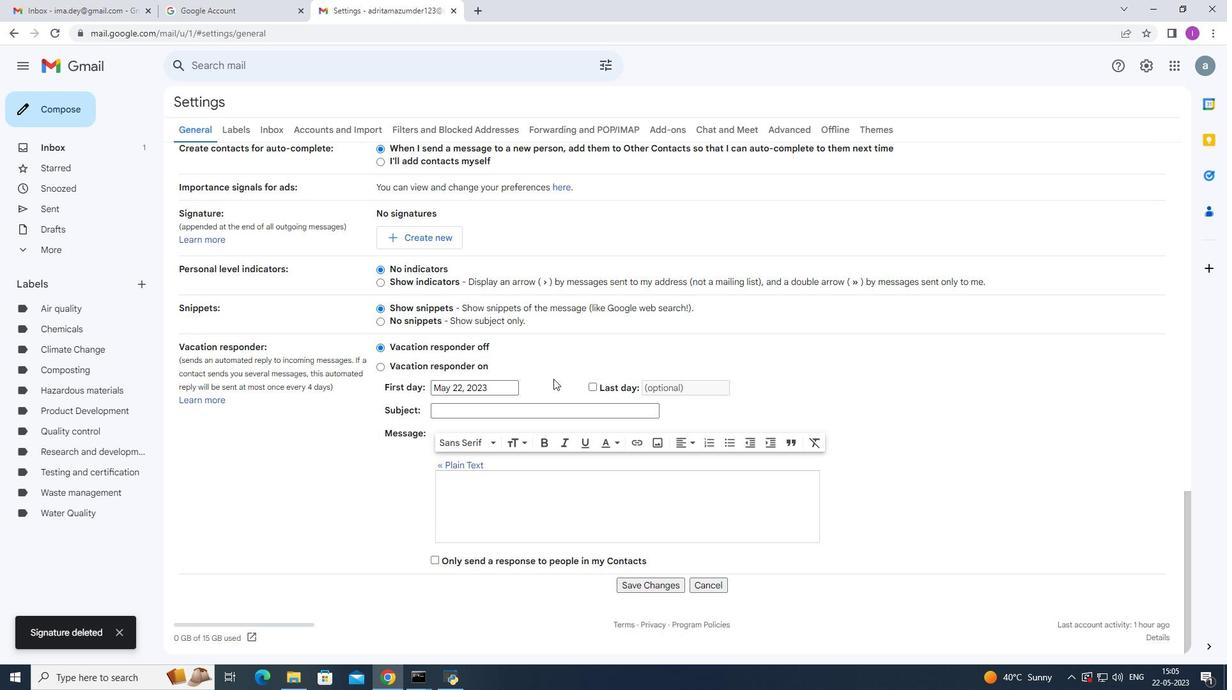 
Action: Mouse scrolled (553, 379) with delta (0, 0)
Screenshot: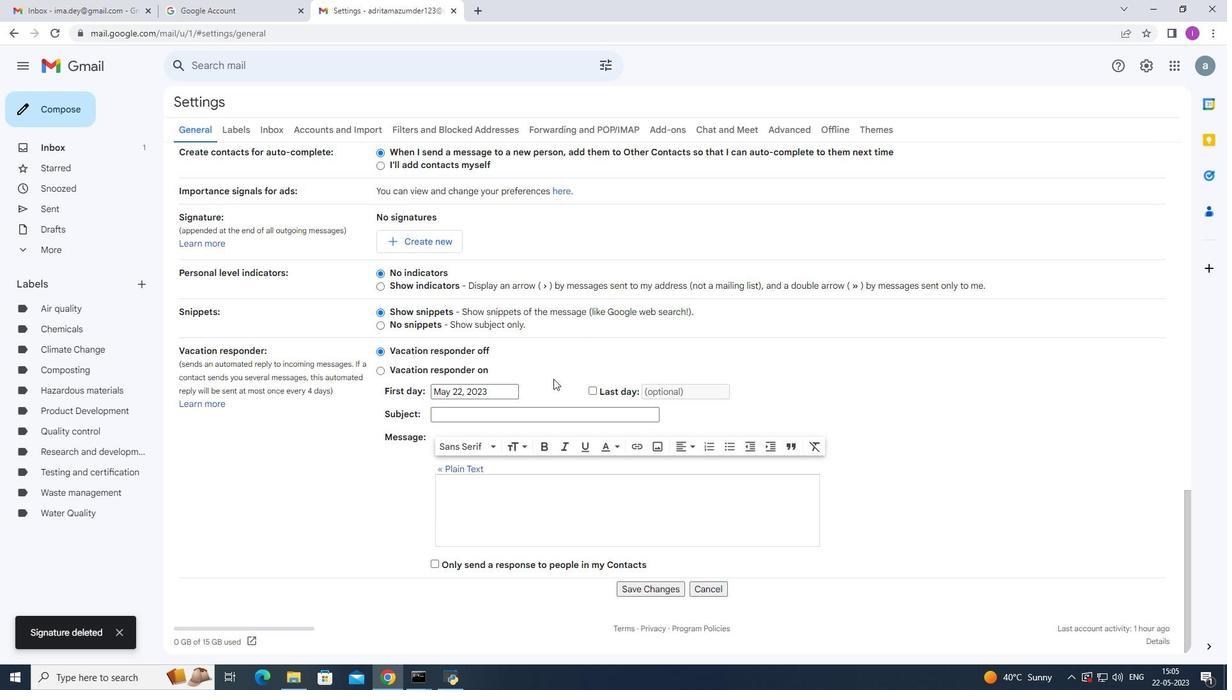 
Action: Mouse moved to (405, 432)
Screenshot: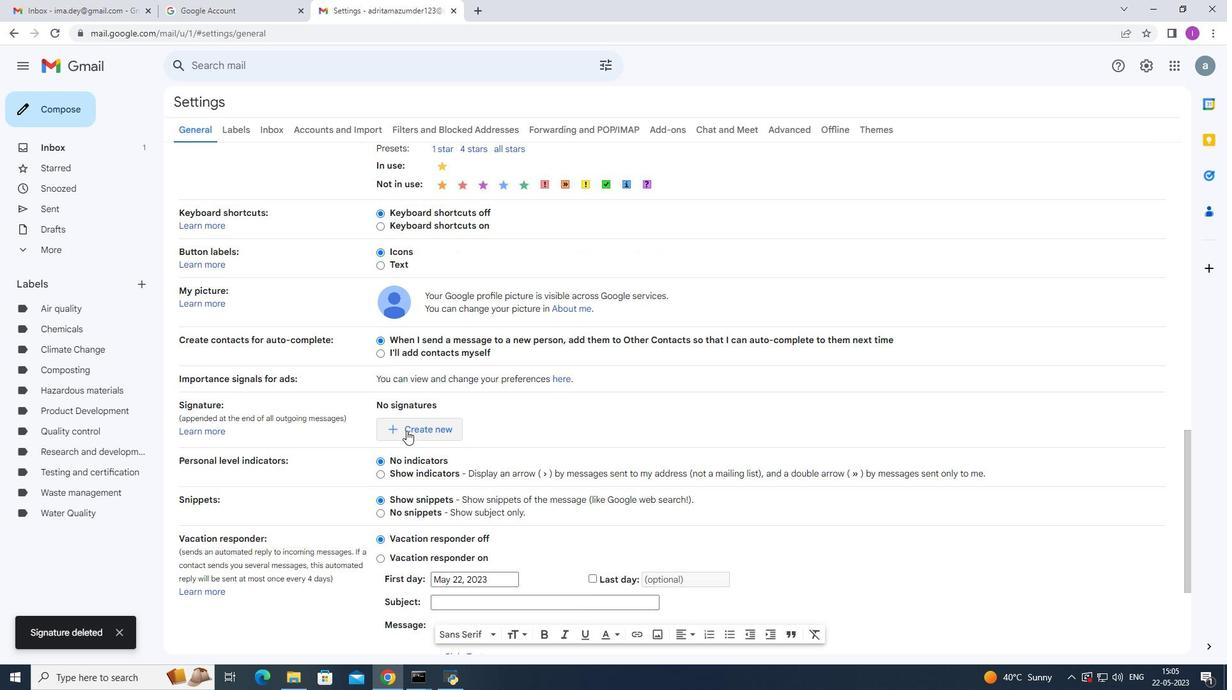 
Action: Mouse pressed left at (405, 432)
Screenshot: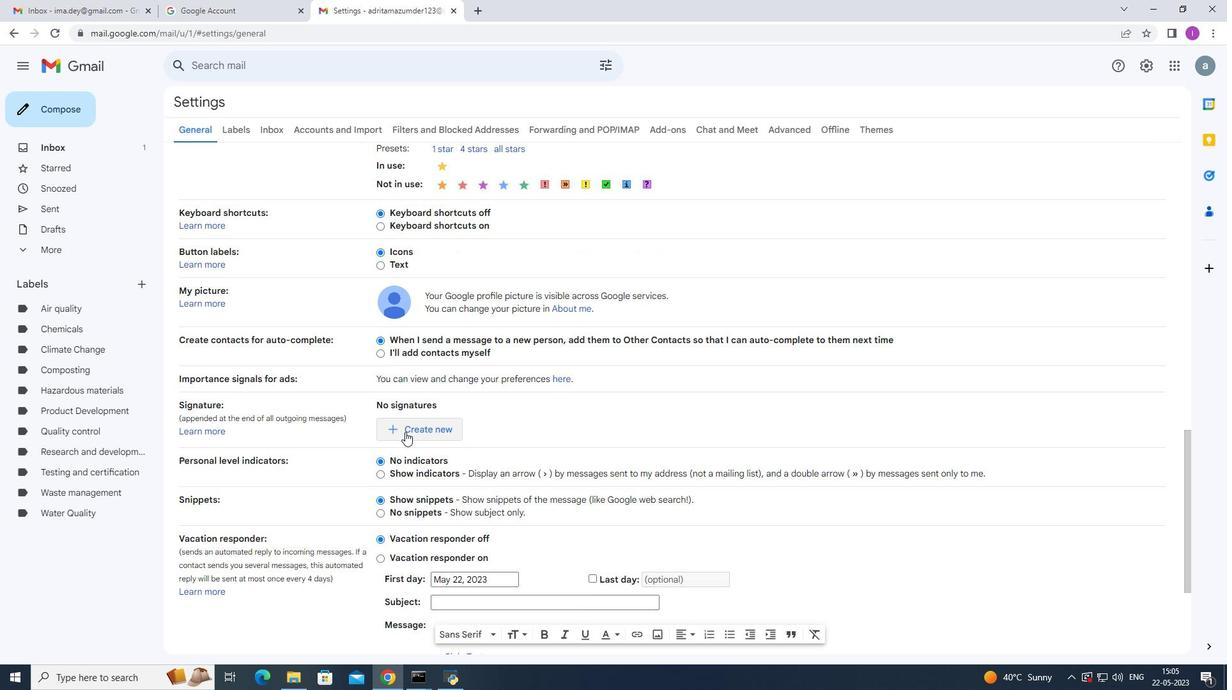
Action: Mouse moved to (546, 346)
Screenshot: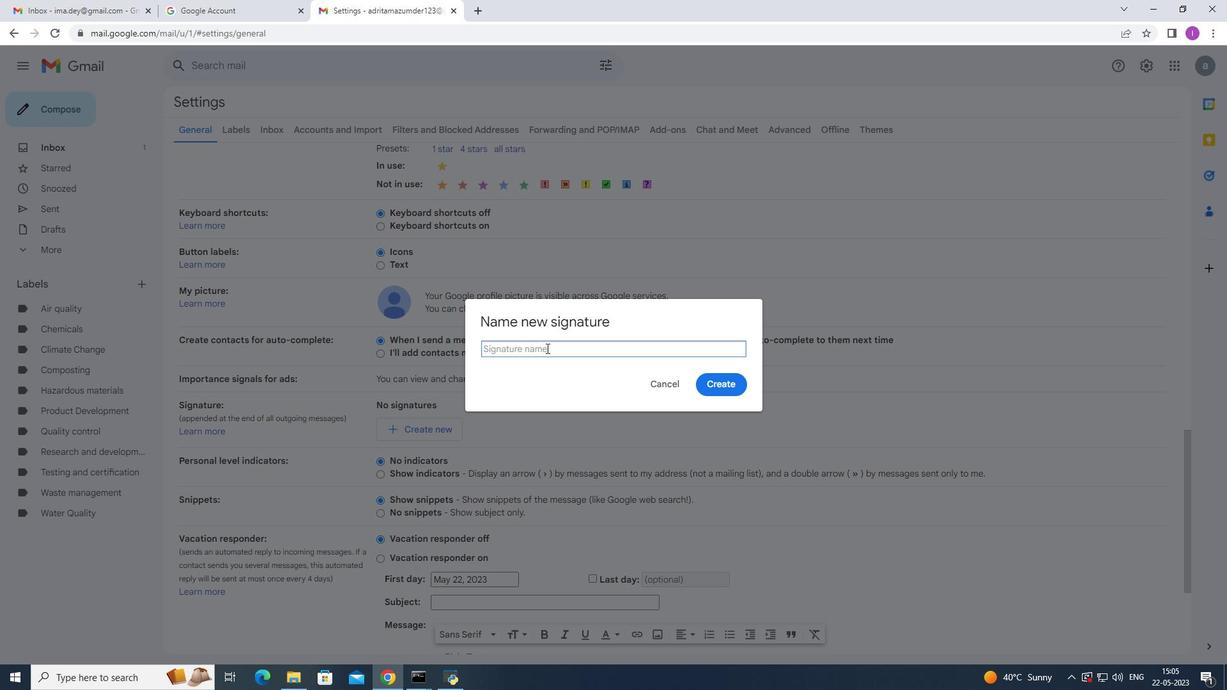 
Action: Mouse pressed left at (546, 346)
Screenshot: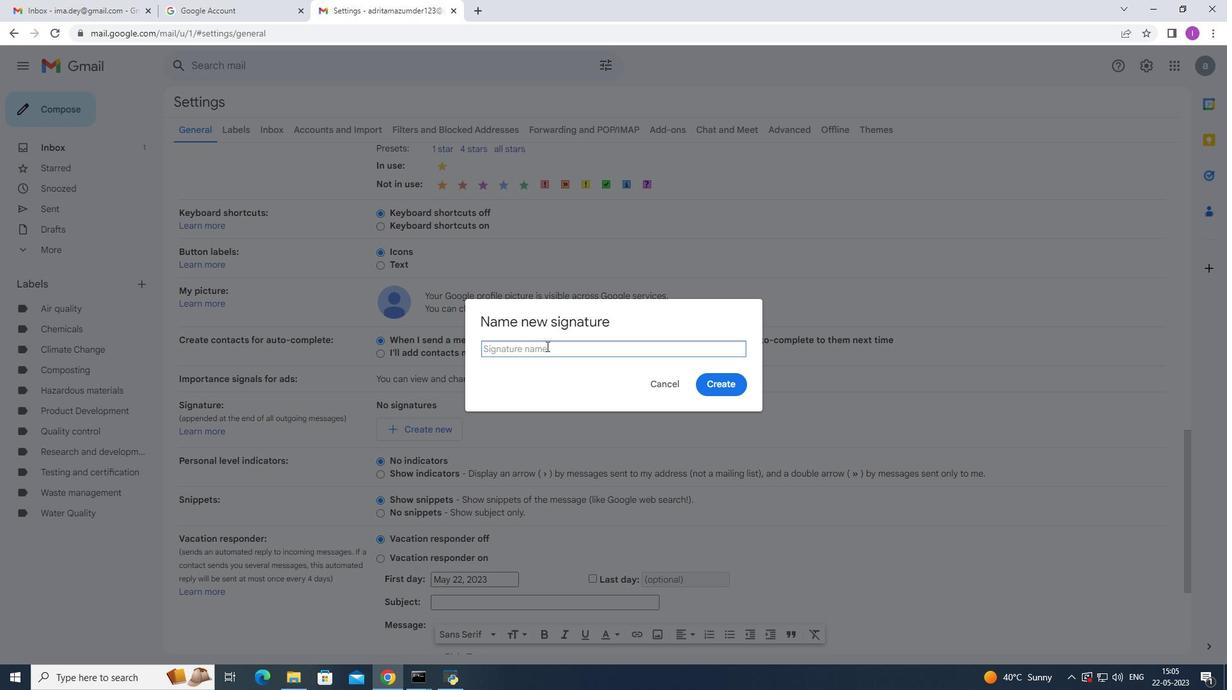 
Action: Key pressed <Key.shift><Key.shift><Key.shift><Key.shift><Key.shift><Key.shift><Key.shift>Kimberly<Key.space><Key.shift>Smith
Screenshot: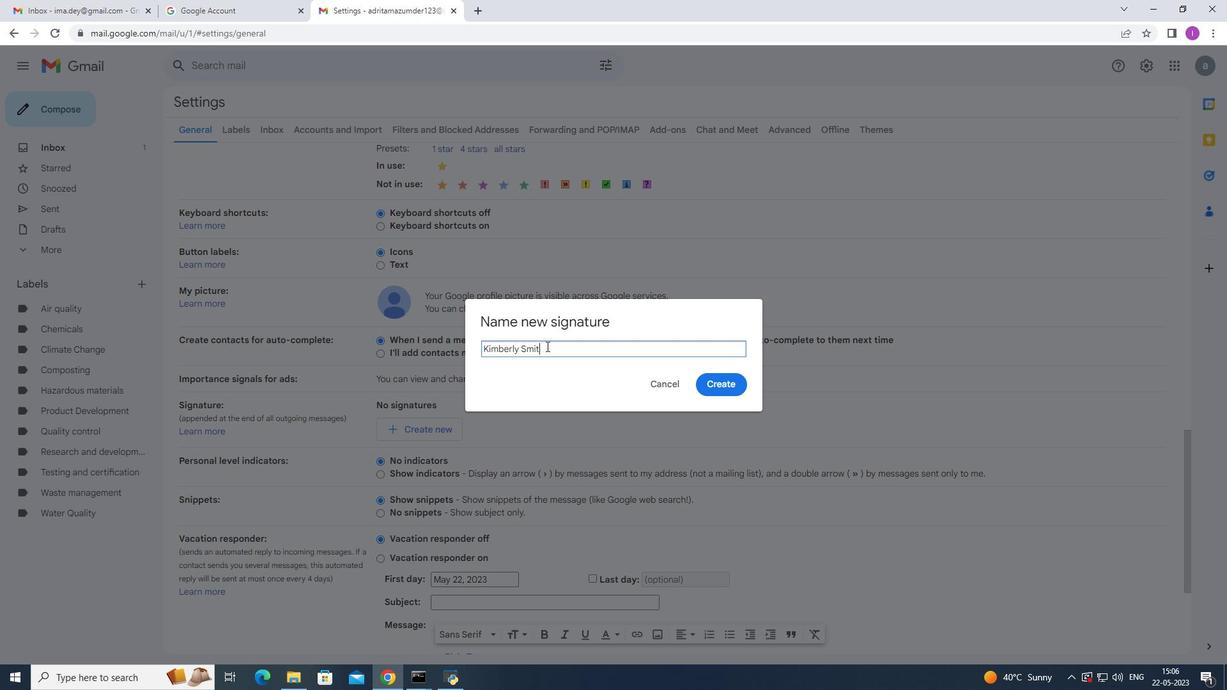 
Action: Mouse moved to (719, 376)
Screenshot: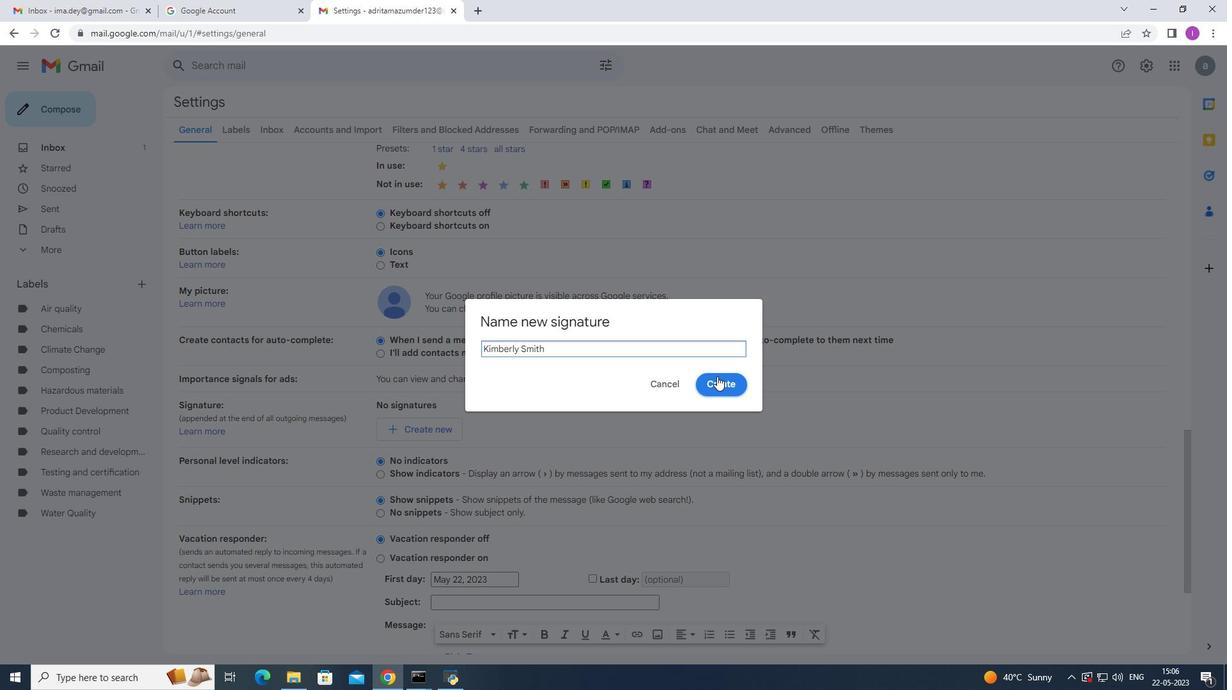 
Action: Mouse pressed left at (719, 376)
Screenshot: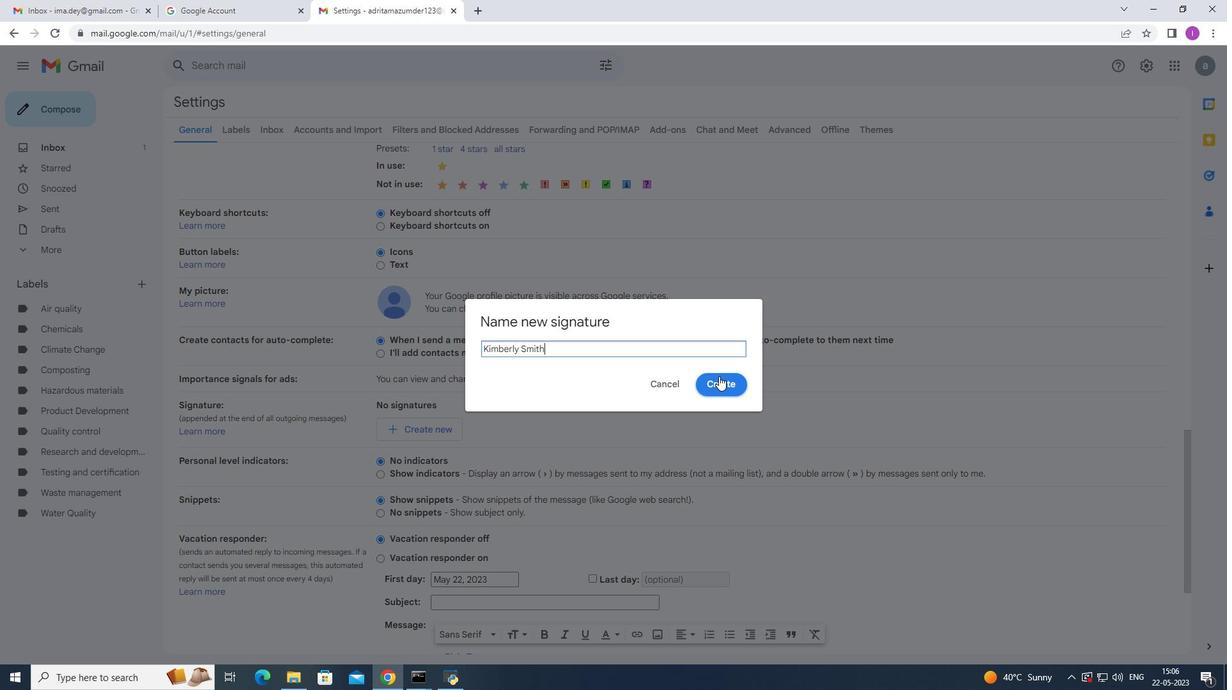 
Action: Mouse moved to (486, 594)
Screenshot: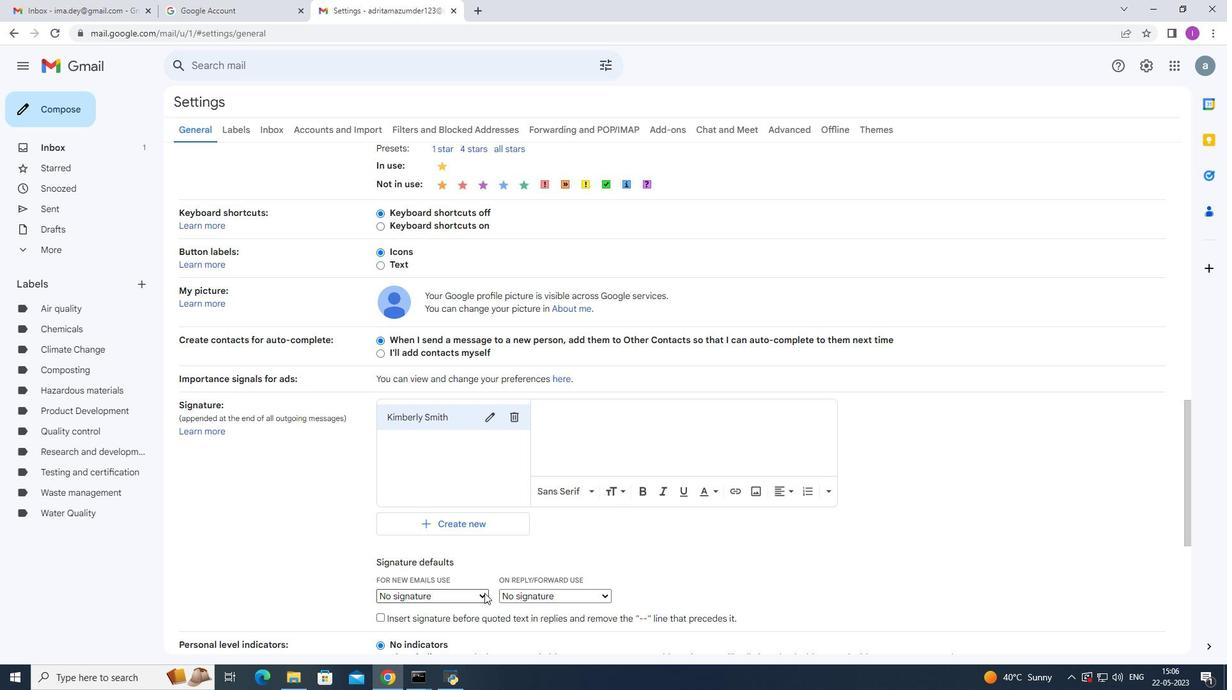 
Action: Mouse pressed left at (486, 594)
Screenshot: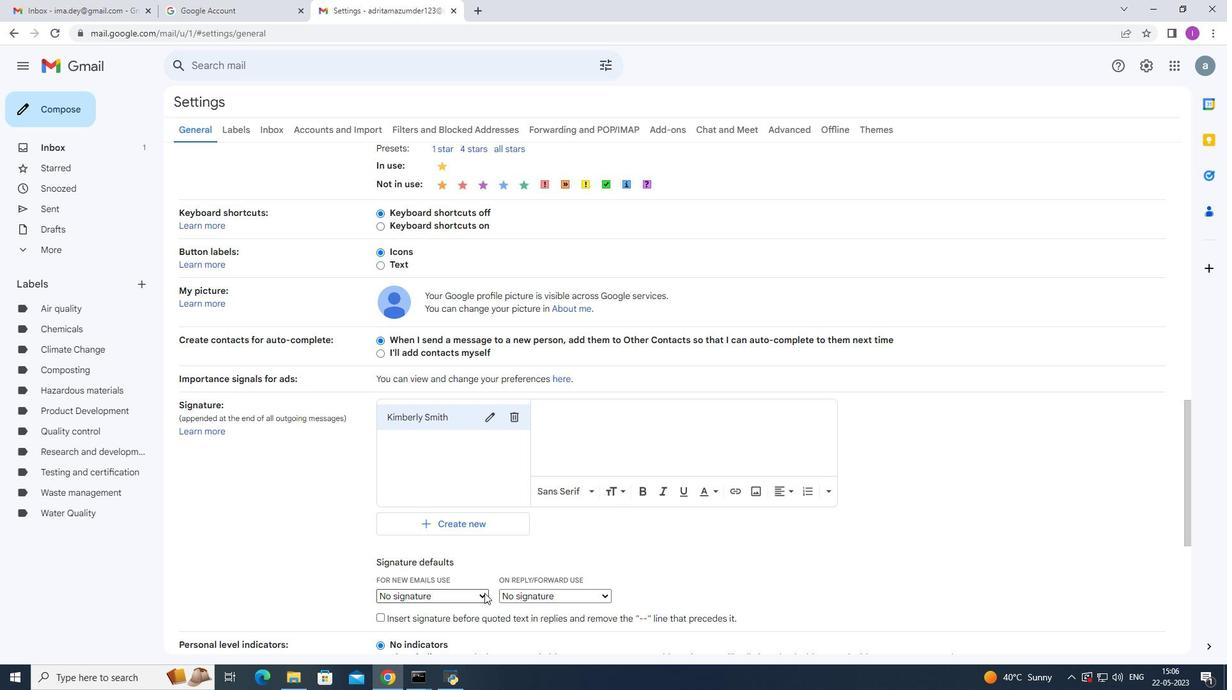 
Action: Mouse moved to (436, 623)
Screenshot: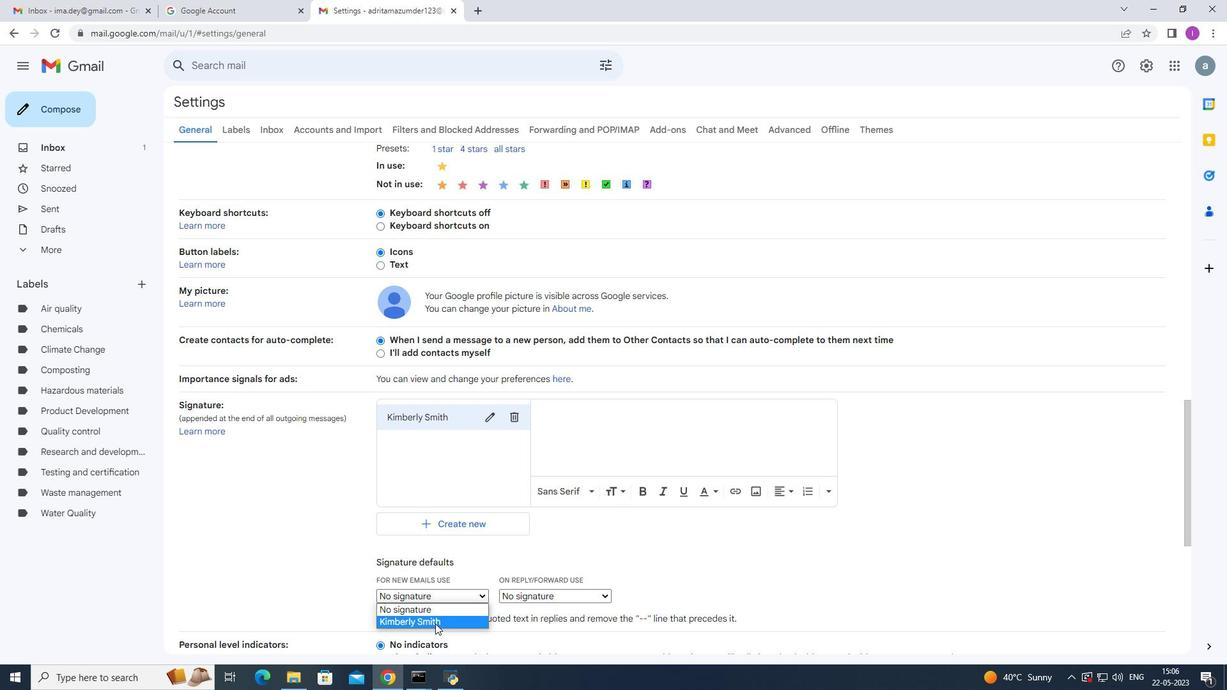 
Action: Mouse pressed left at (436, 623)
Screenshot: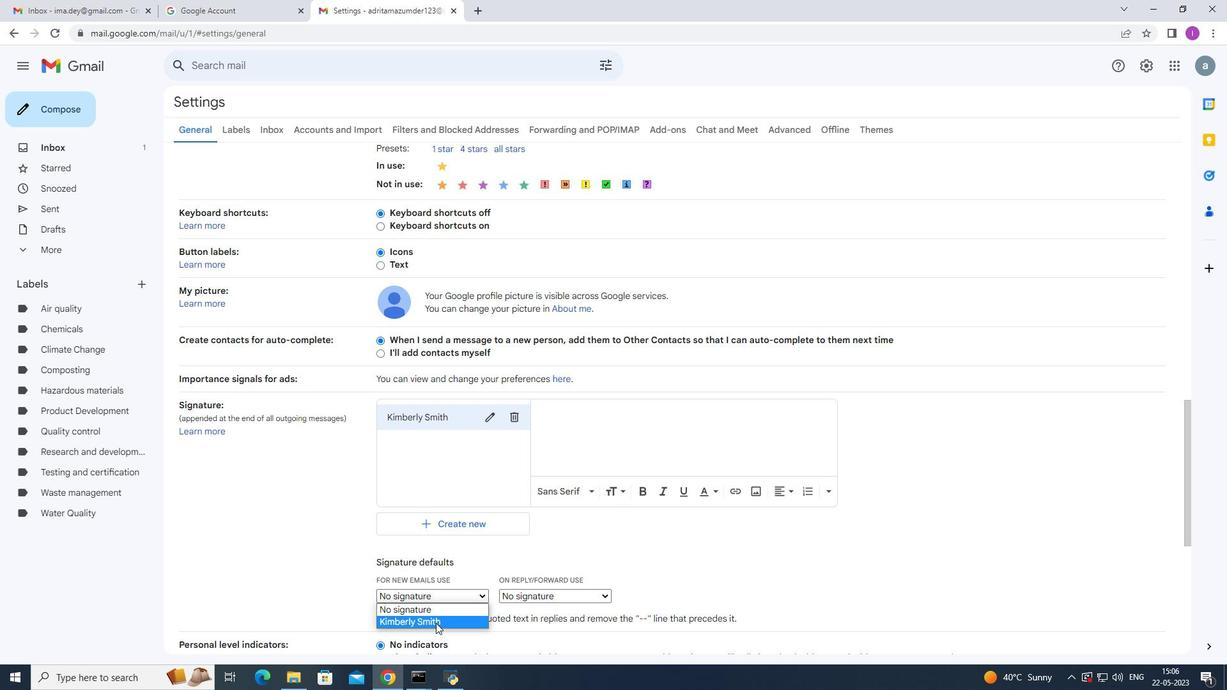 
Action: Mouse moved to (559, 419)
Screenshot: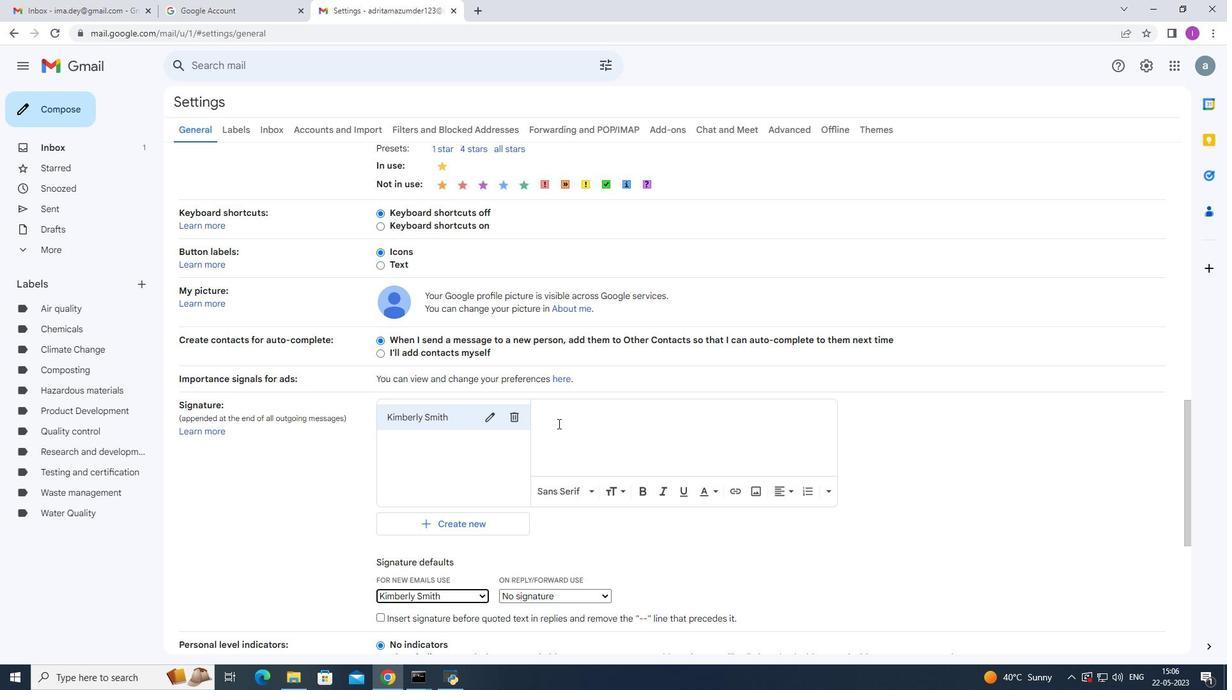 
Action: Mouse pressed left at (559, 419)
Screenshot: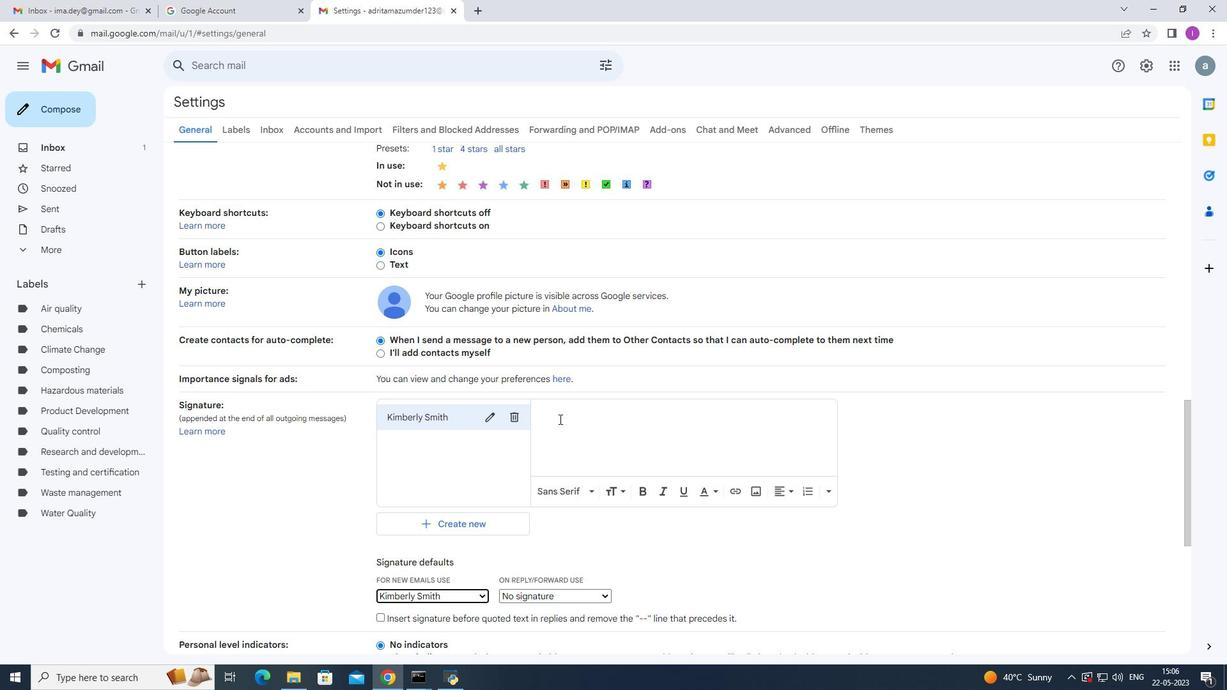 
Action: Mouse moved to (557, 443)
Screenshot: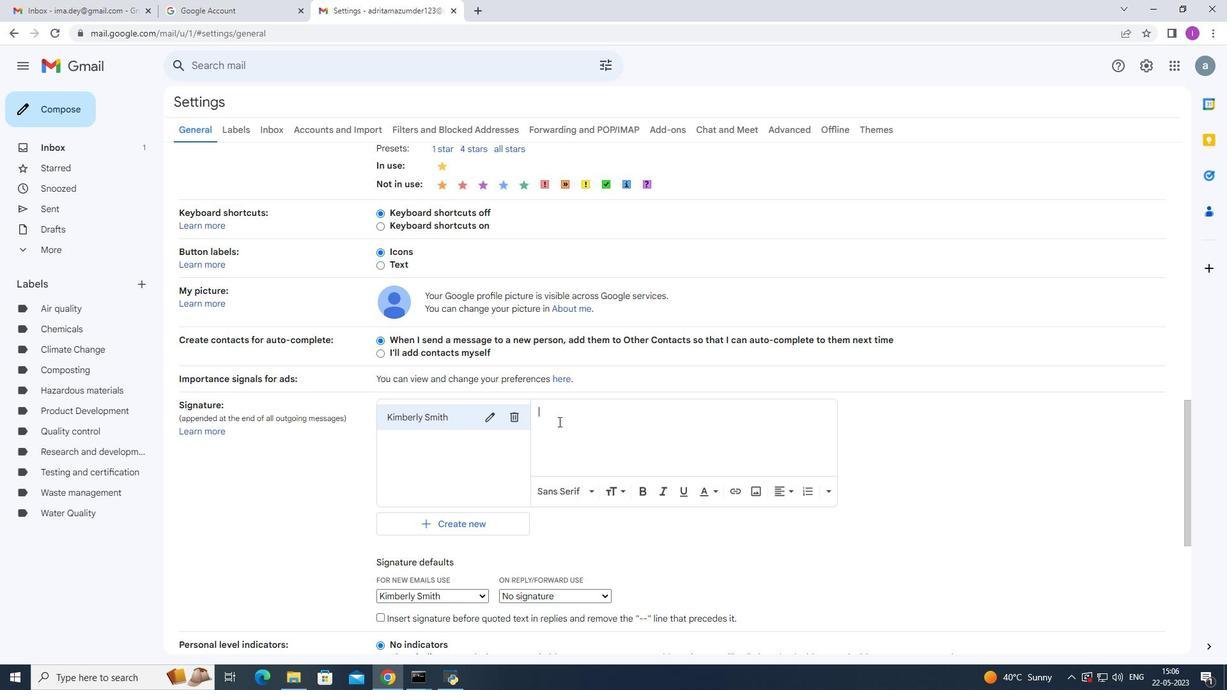 
Action: Key pressed <Key.shift>Have<Key.space>a<Key.space>great<Key.space><Key.shift>National<Key.space><Key.shift>Voter<Key.space><Key.shift>registratoion<Key.backspace><Key.backspace><Key.backspace><Key.backspace>ion<Key.space>
Screenshot: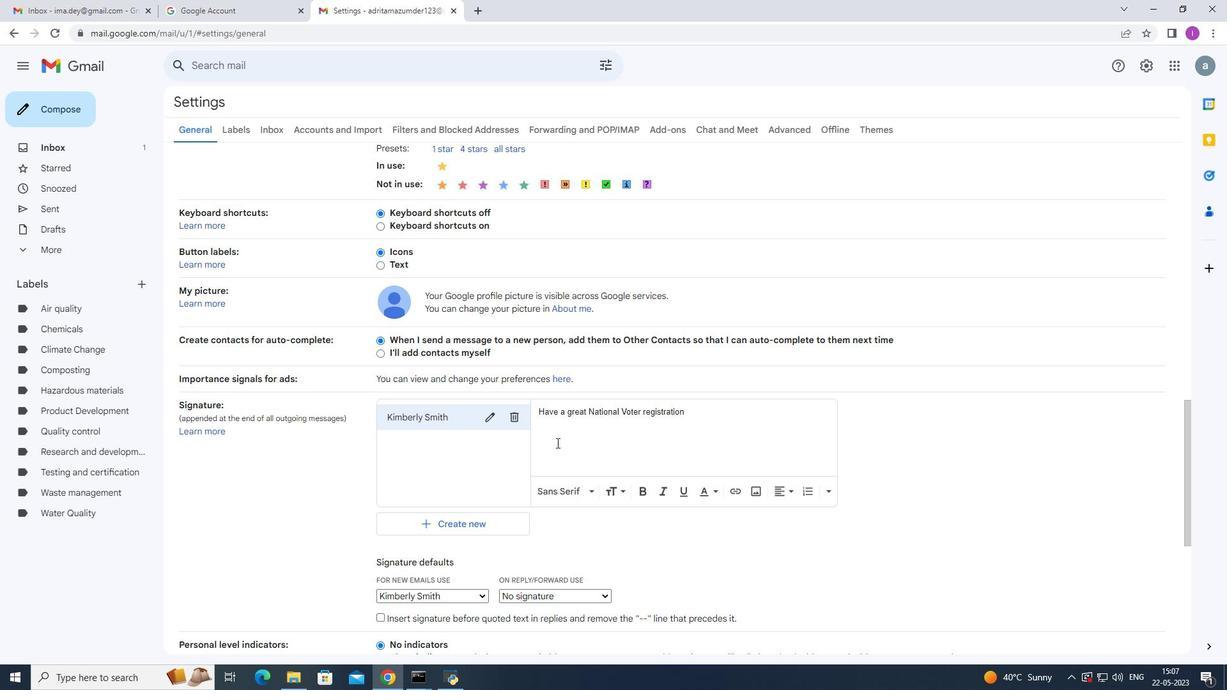 
Action: Mouse moved to (645, 411)
Screenshot: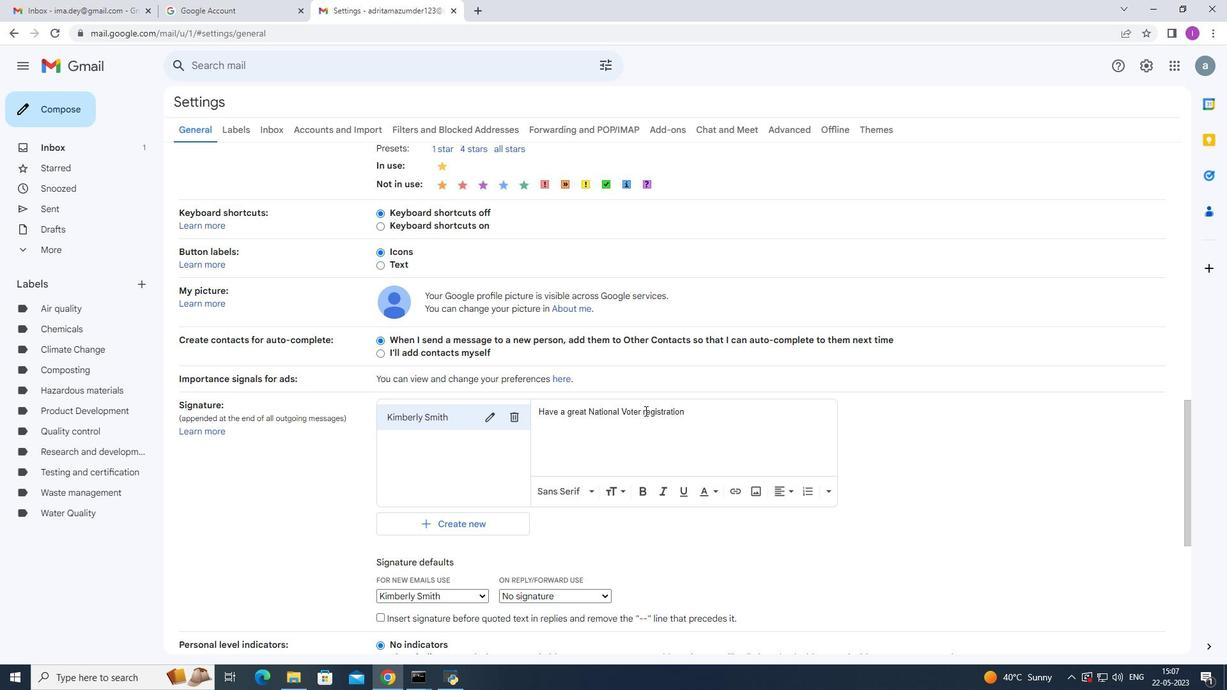 
Action: Mouse pressed left at (645, 411)
Screenshot: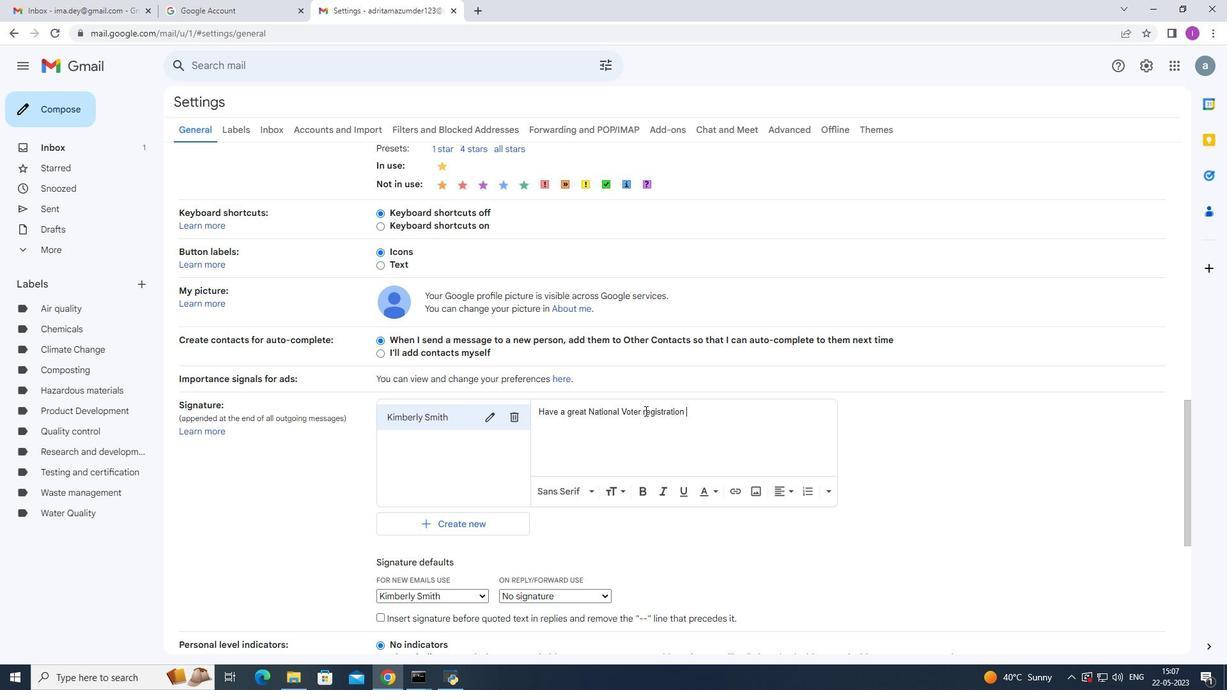 
Action: Key pressed <Key.backspace><Key.shift><Key.shift><Key.shift><Key.shift><Key.shift><Key.shift><Key.shift><Key.shift><Key.shift><Key.shift><Key.shift><Key.shift><Key.shift><Key.shift><Key.shift><Key.shift>R
Screenshot: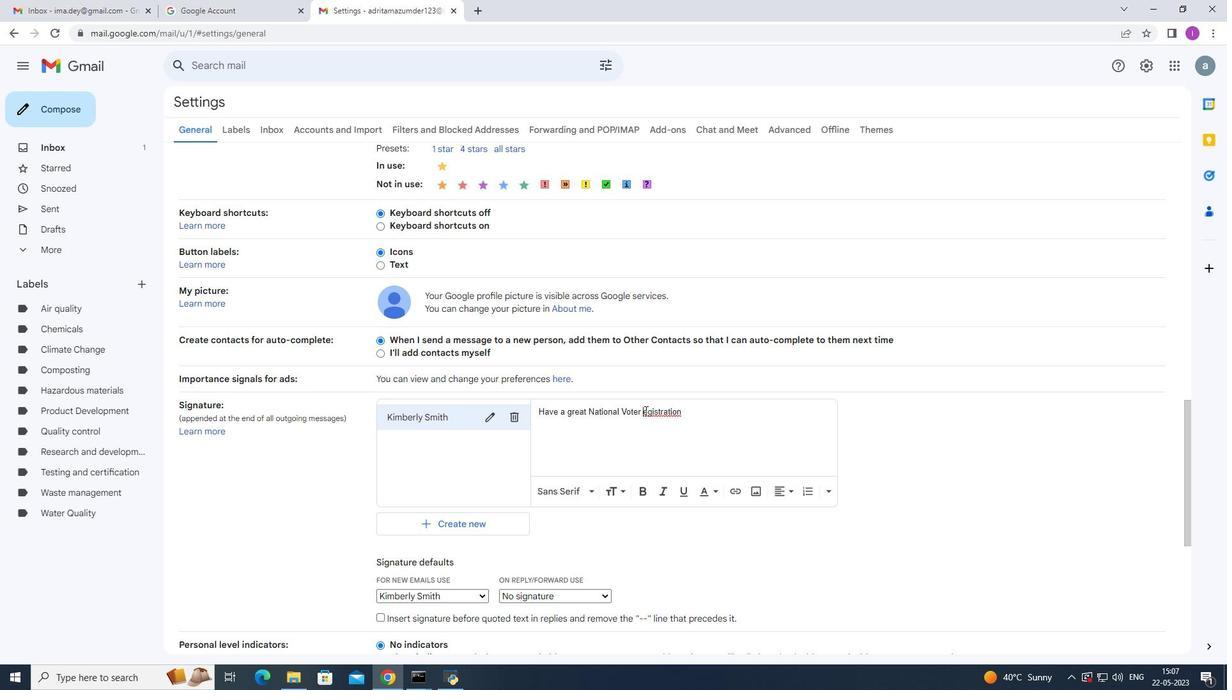 
Action: Mouse moved to (704, 416)
Screenshot: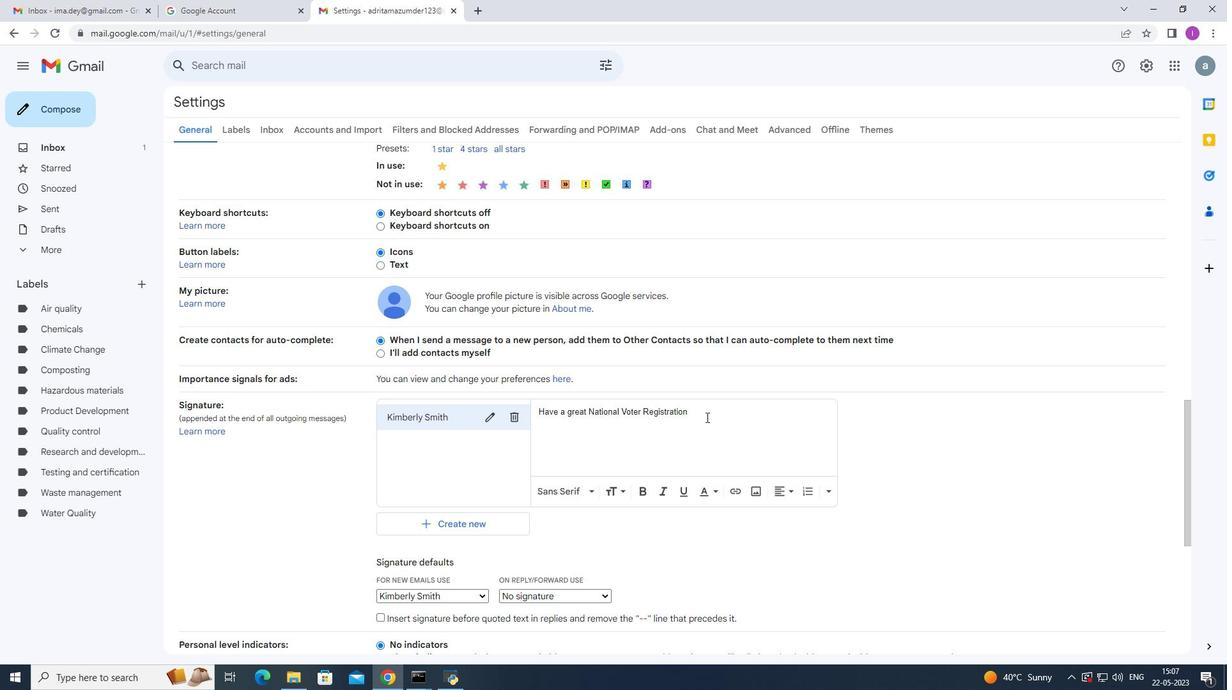 
Action: Mouse pressed left at (704, 416)
Screenshot: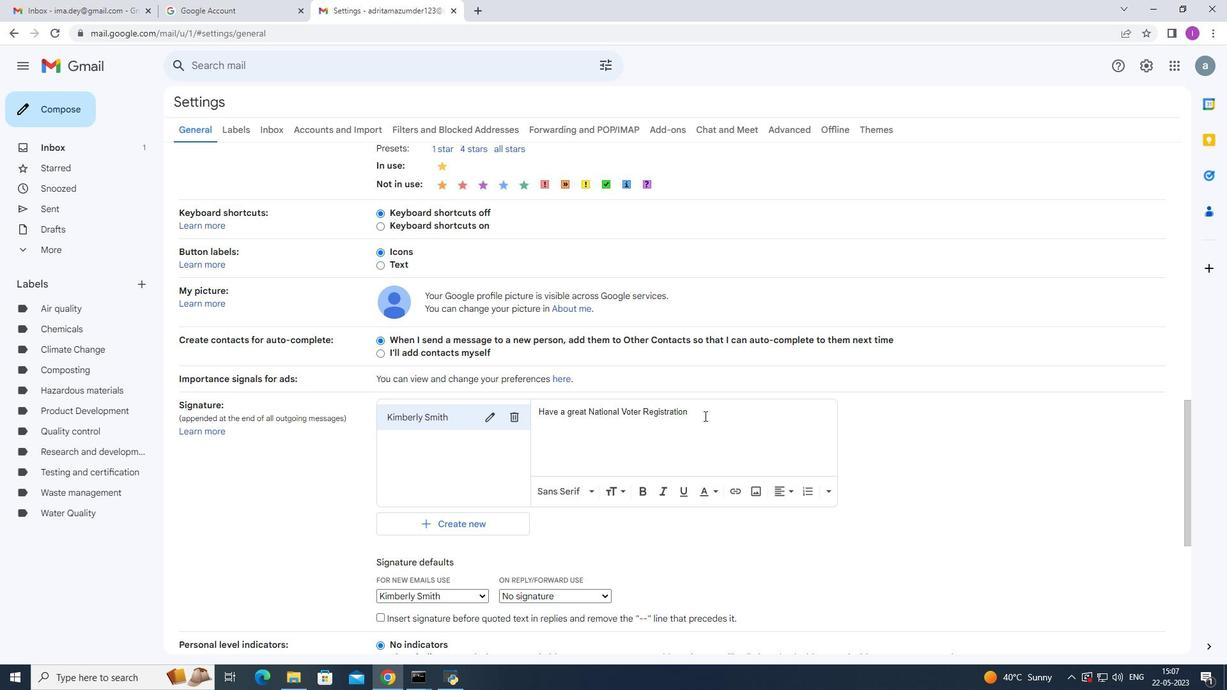 
Action: Mouse moved to (722, 396)
Screenshot: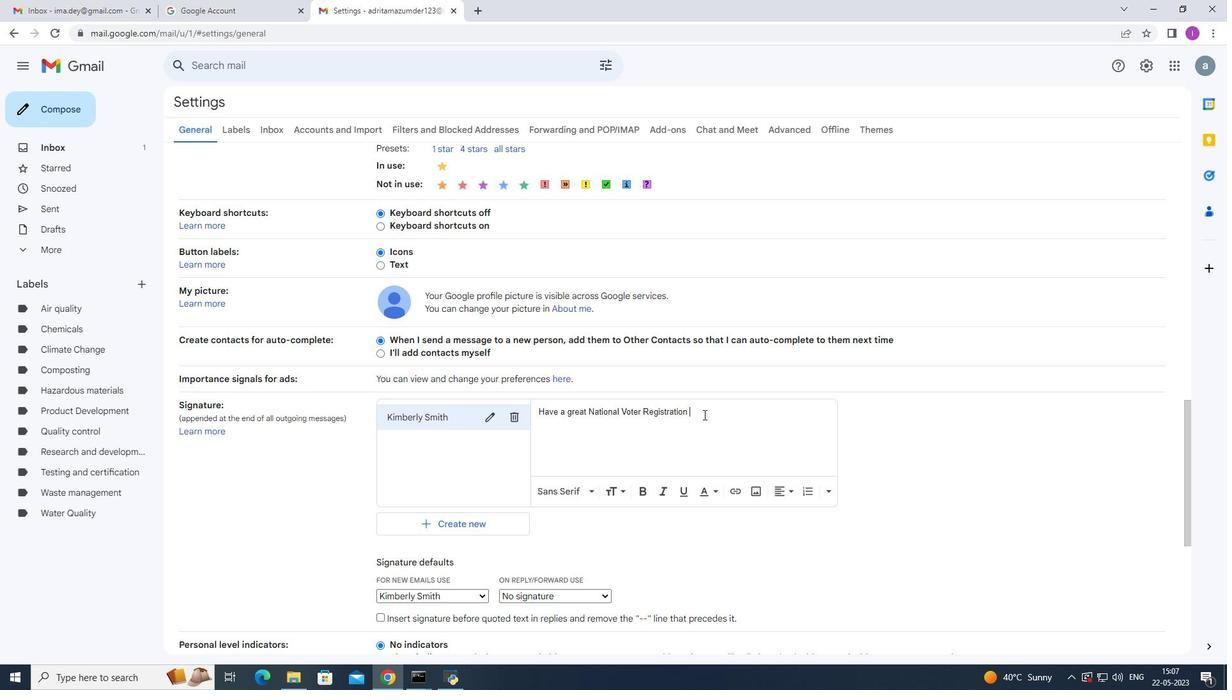 
Action: Key pressed <Key.shift>Dw<Key.backspace>ay,<Key.enter><Key.shift>Kimberly<Key.space><Key.shift>Smith
Screenshot: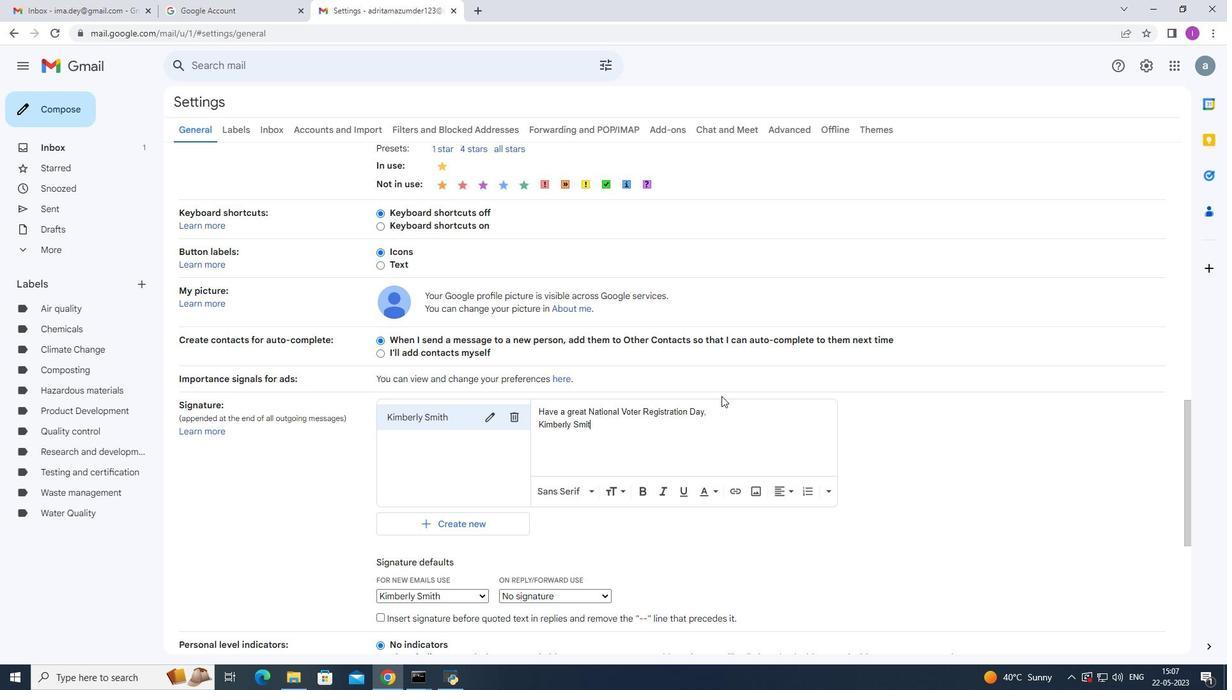 
Action: Mouse moved to (573, 514)
Screenshot: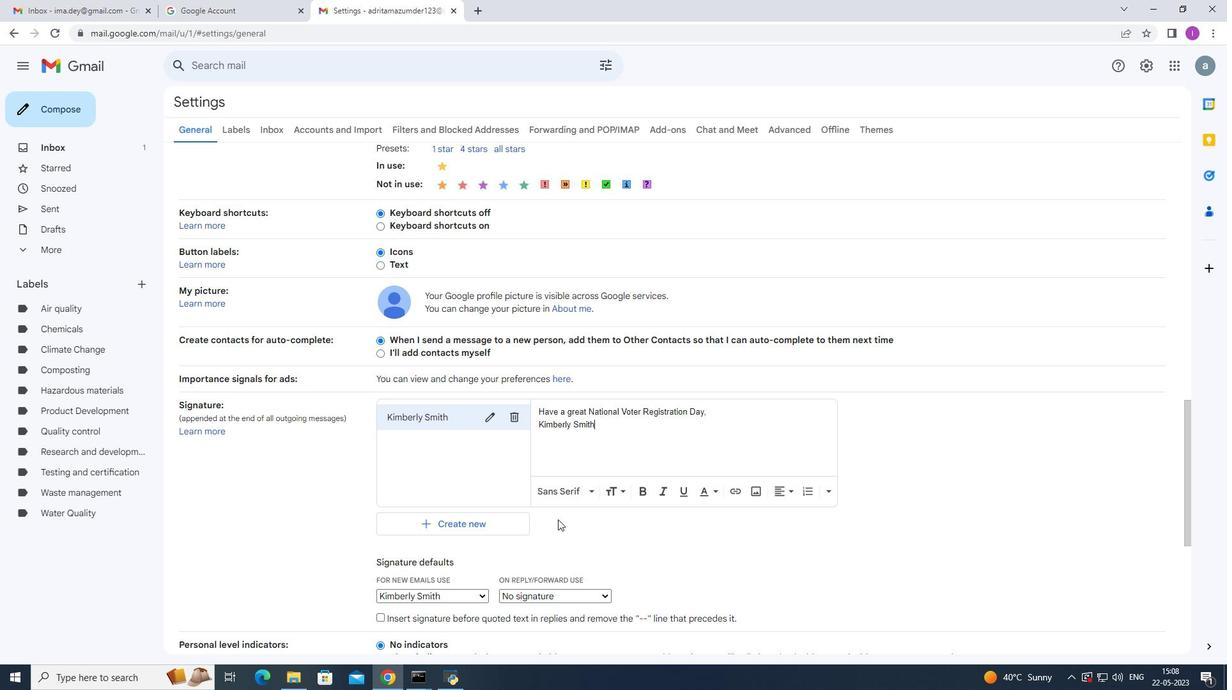
Action: Mouse scrolled (573, 514) with delta (0, 0)
Screenshot: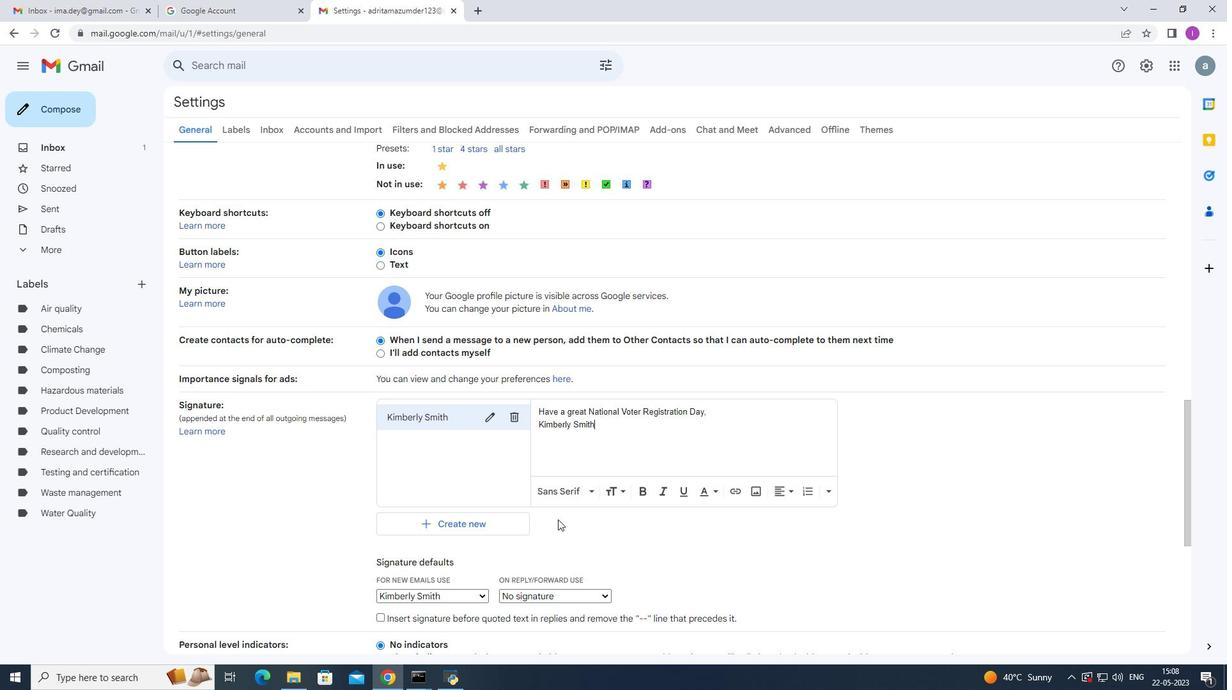 
Action: Mouse moved to (576, 512)
Screenshot: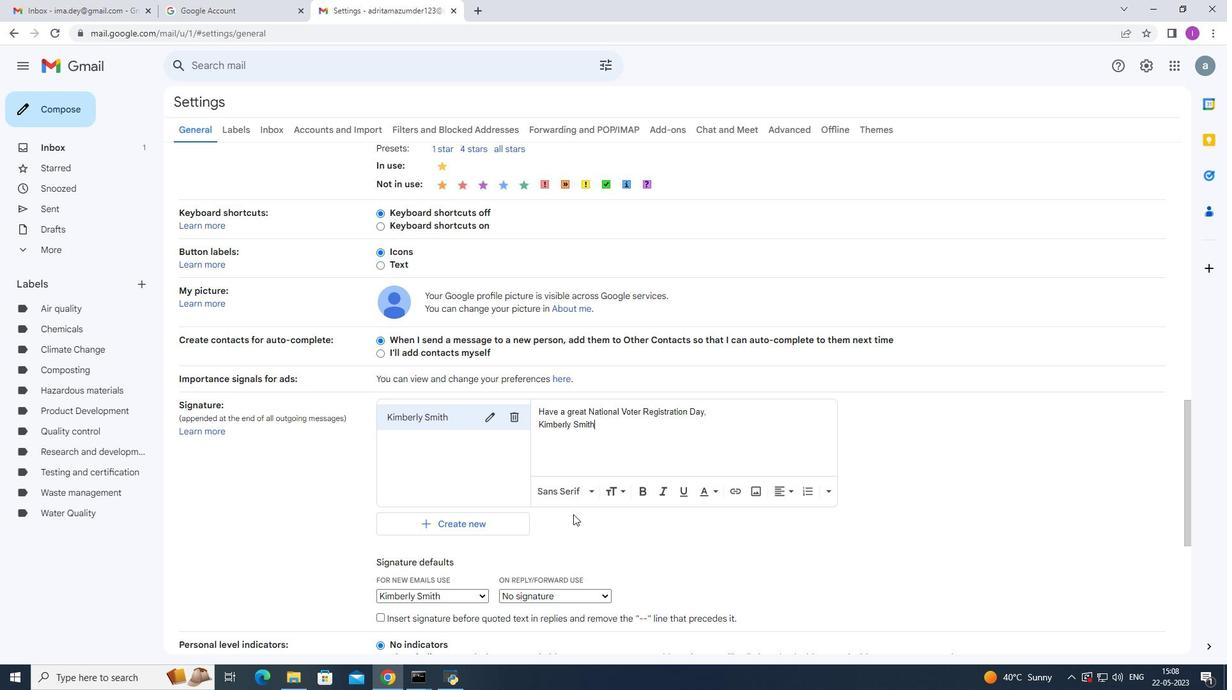 
Action: Mouse scrolled (576, 512) with delta (0, 0)
Screenshot: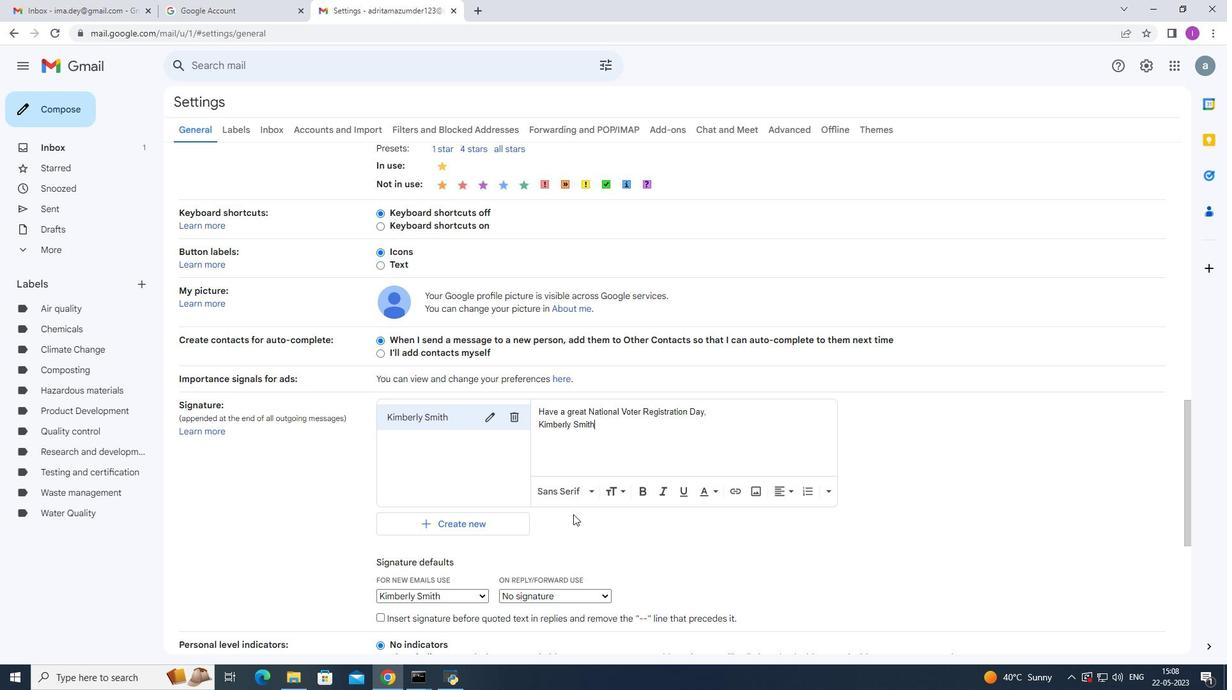 
Action: Mouse moved to (583, 505)
Screenshot: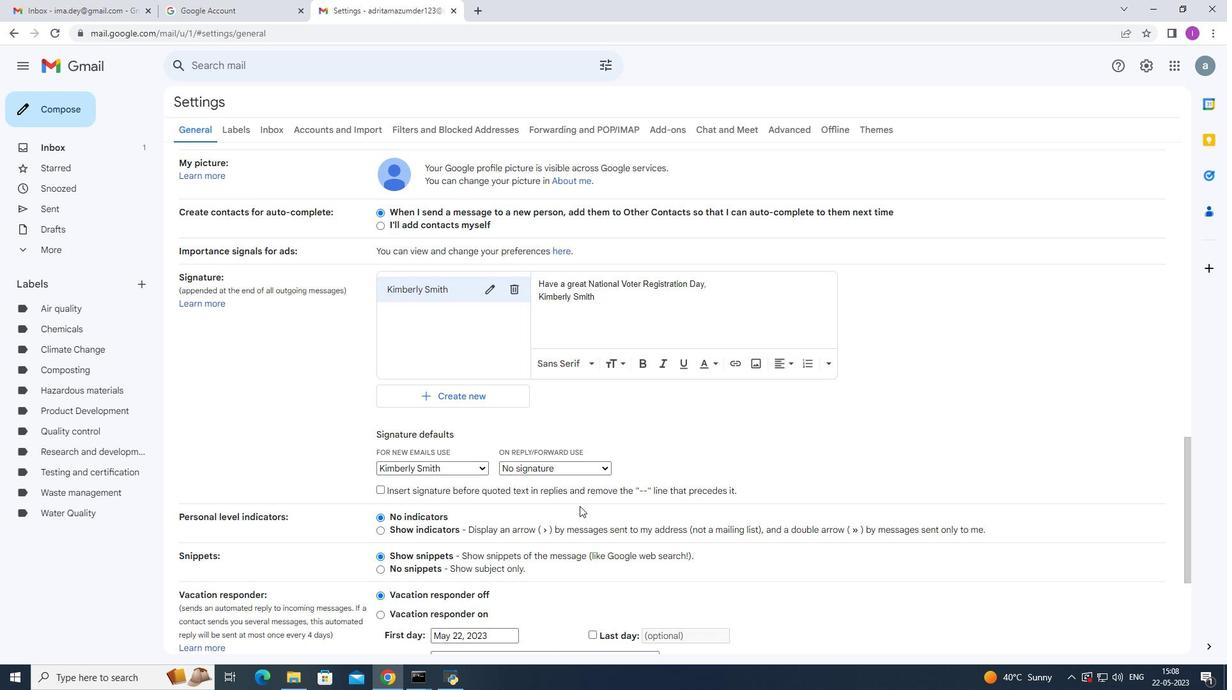 
Action: Mouse scrolled (582, 504) with delta (0, 0)
Screenshot: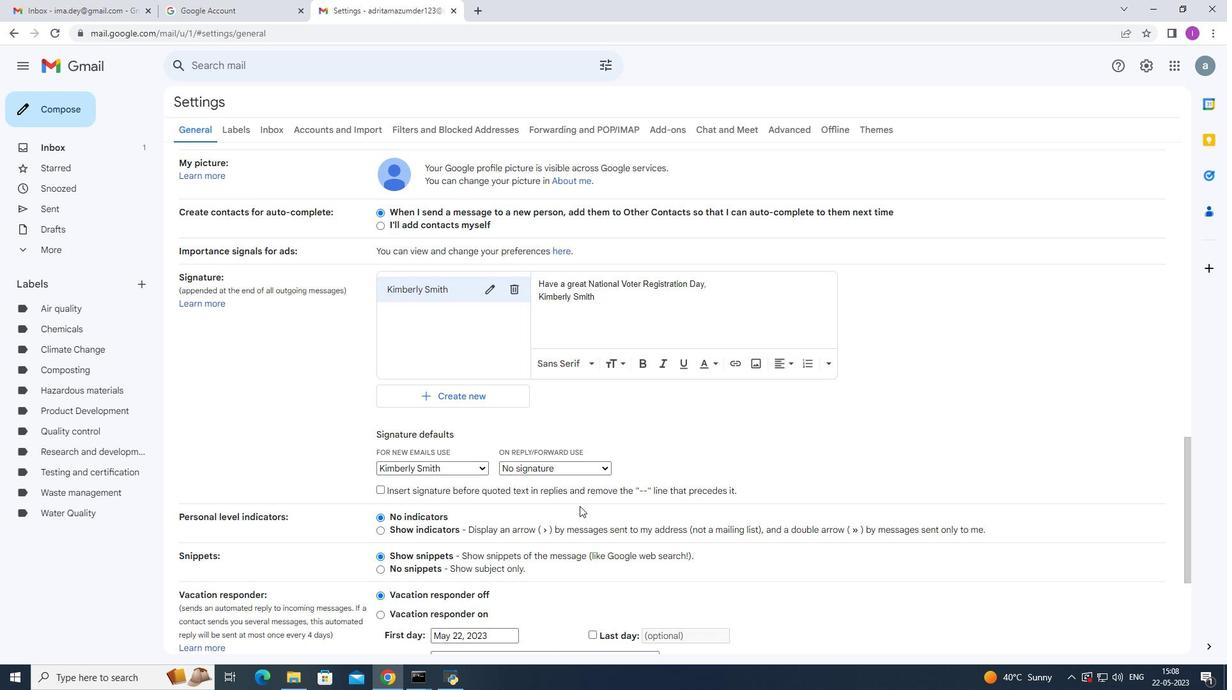 
Action: Mouse scrolled (583, 504) with delta (0, 0)
Screenshot: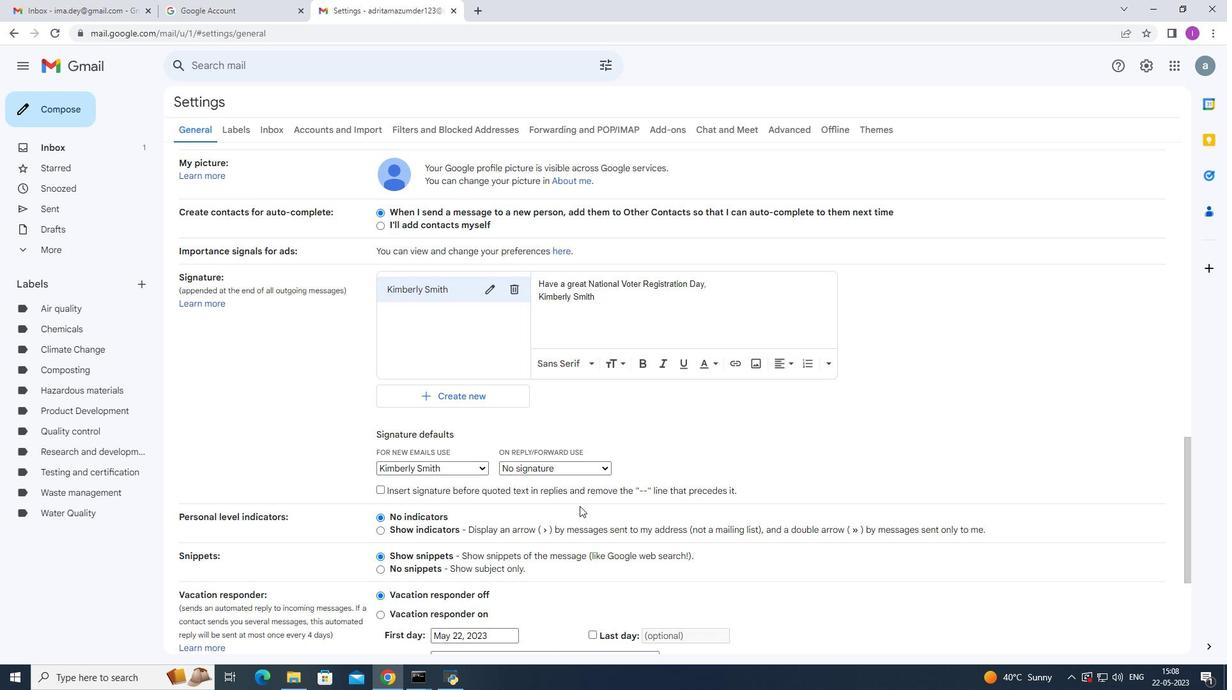 
Action: Mouse scrolled (583, 504) with delta (0, 0)
Screenshot: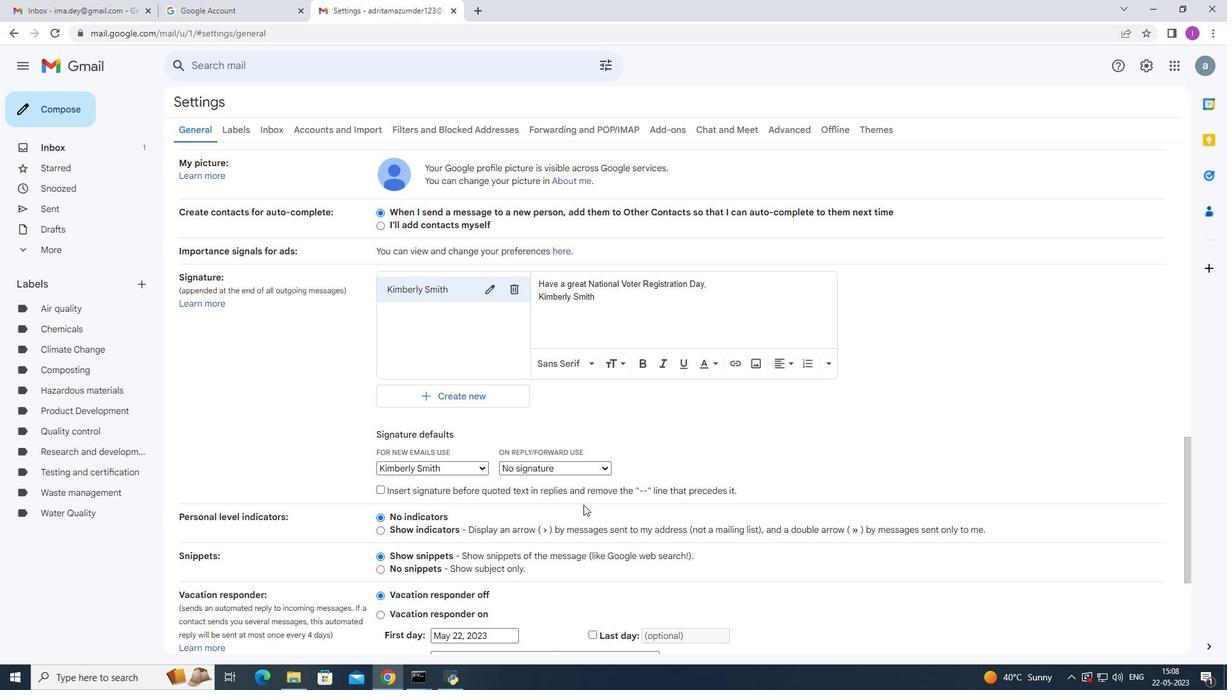 
Action: Mouse moved to (585, 504)
Screenshot: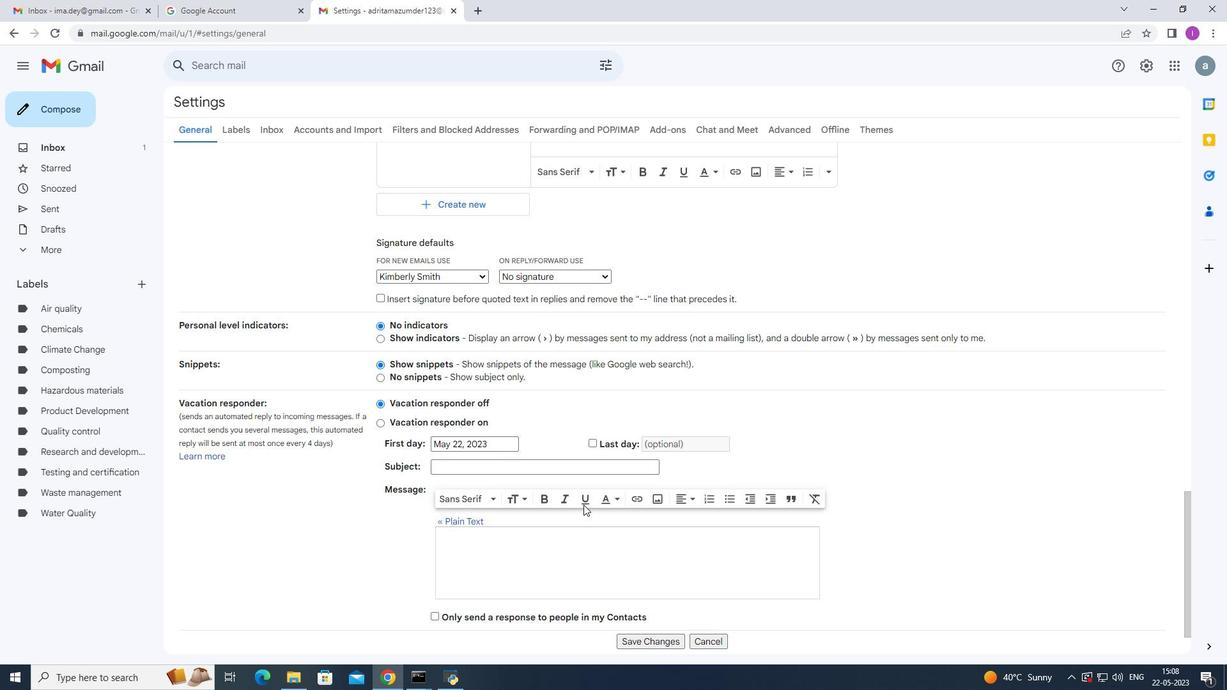 
Action: Mouse scrolled (585, 503) with delta (0, 0)
Screenshot: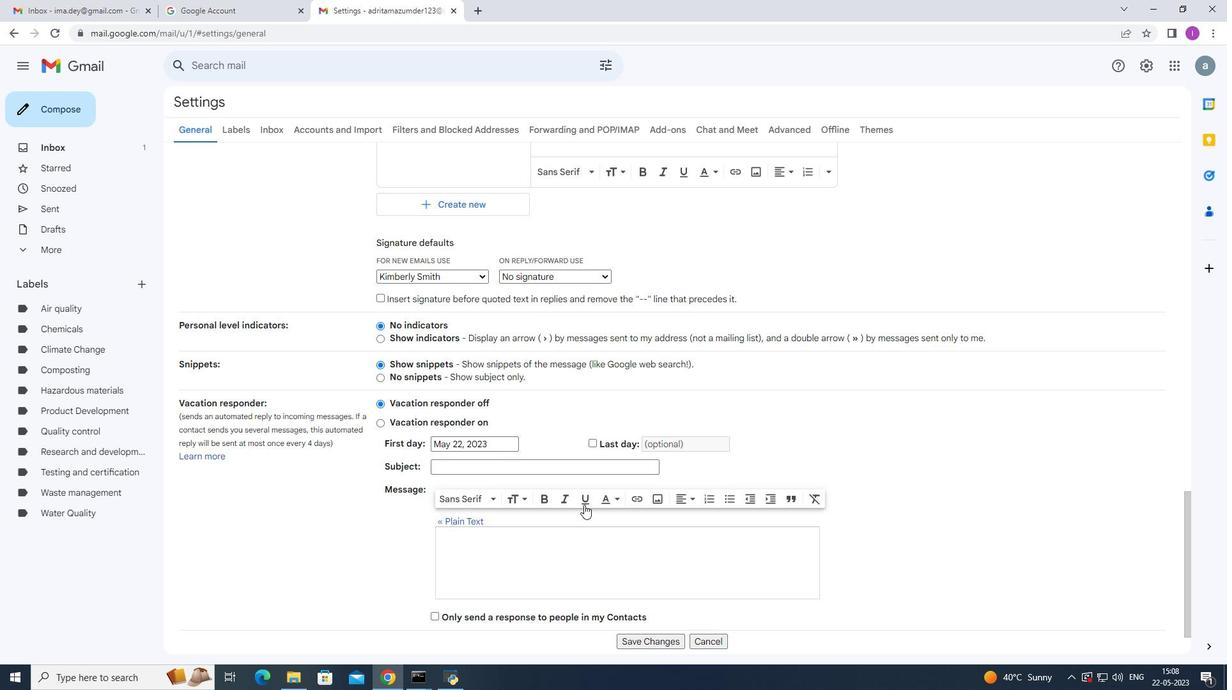 
Action: Mouse scrolled (585, 503) with delta (0, 0)
Screenshot: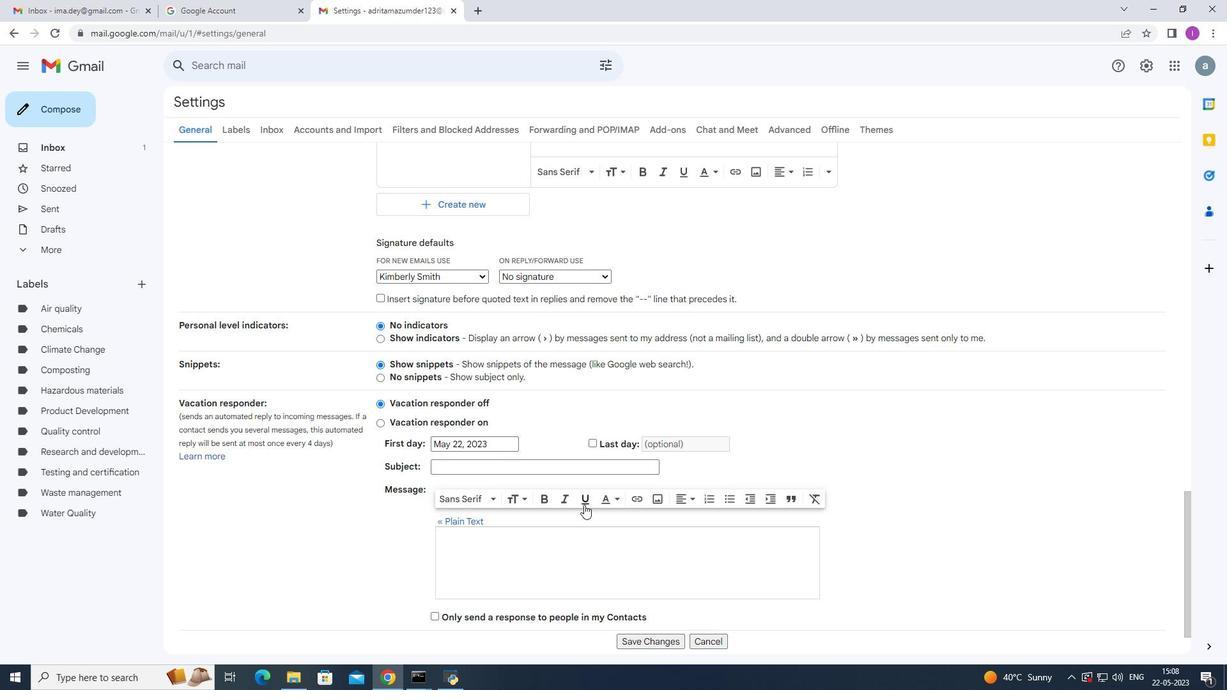 
Action: Mouse scrolled (585, 503) with delta (0, 0)
Screenshot: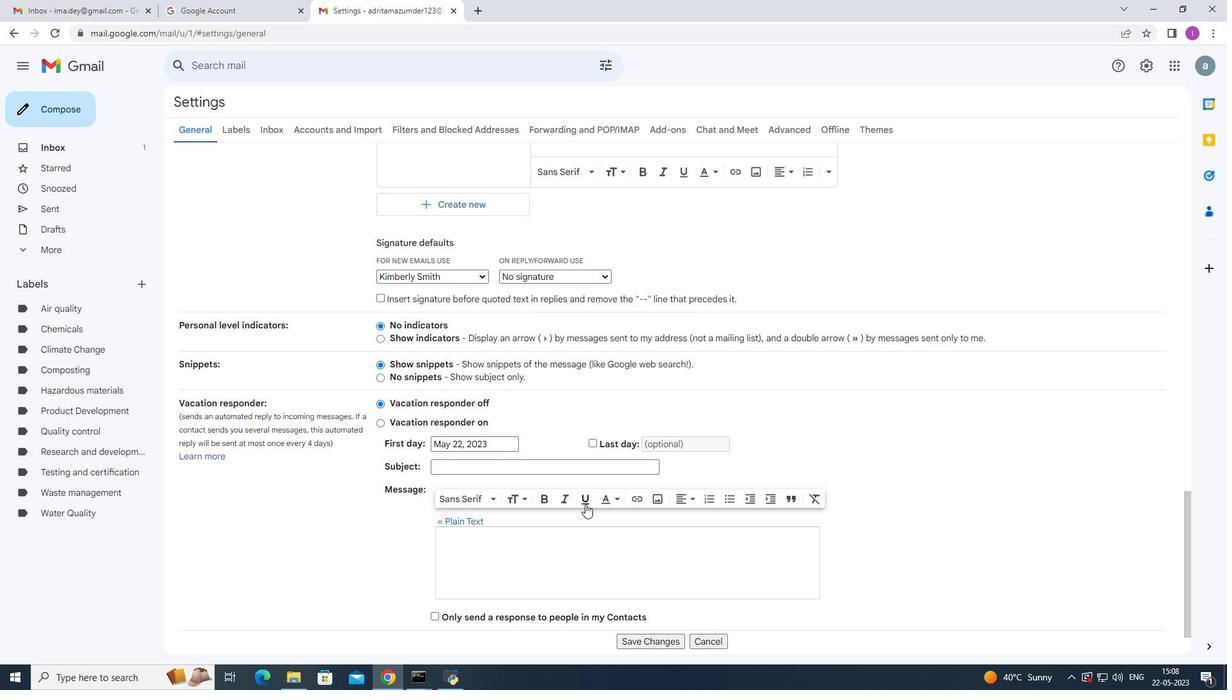 
Action: Mouse moved to (589, 501)
Screenshot: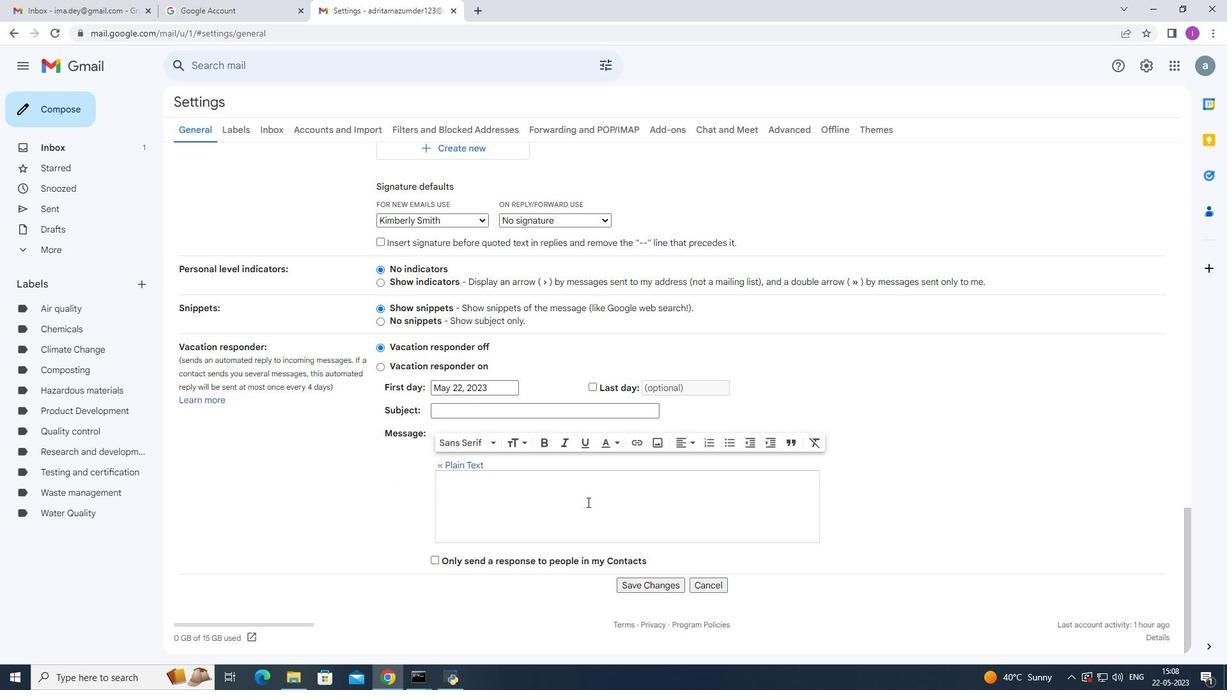 
Action: Mouse scrolled (589, 500) with delta (0, 0)
Screenshot: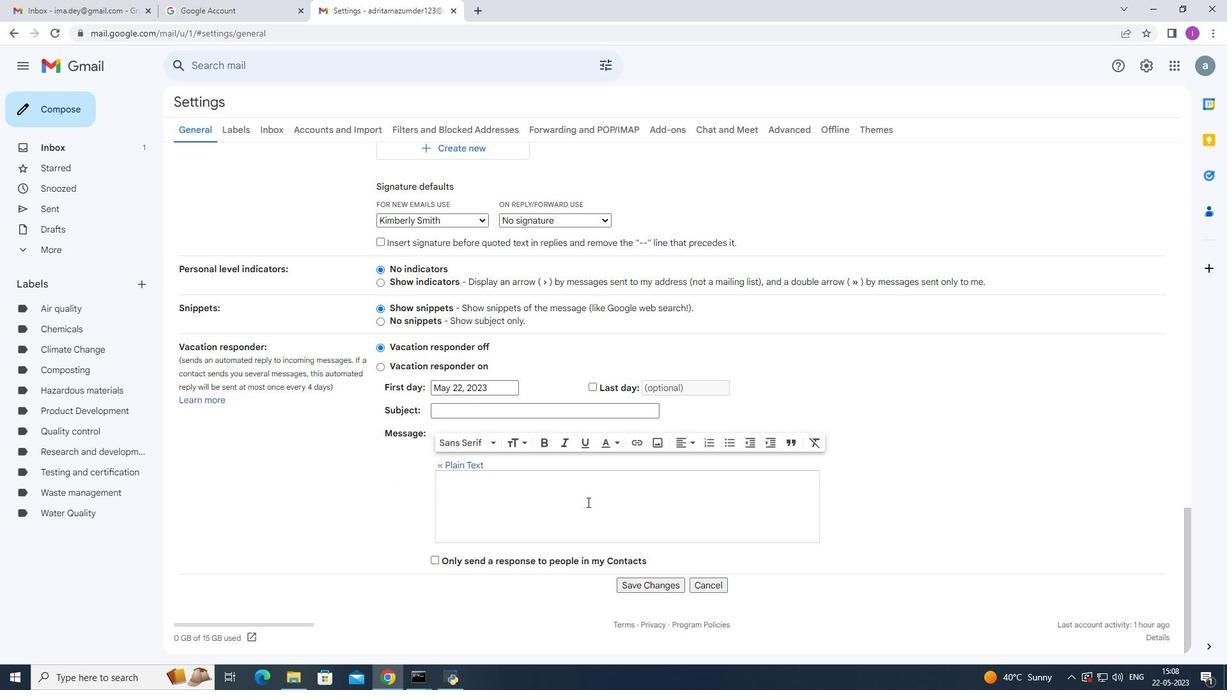 
Action: Mouse scrolled (589, 500) with delta (0, 0)
Screenshot: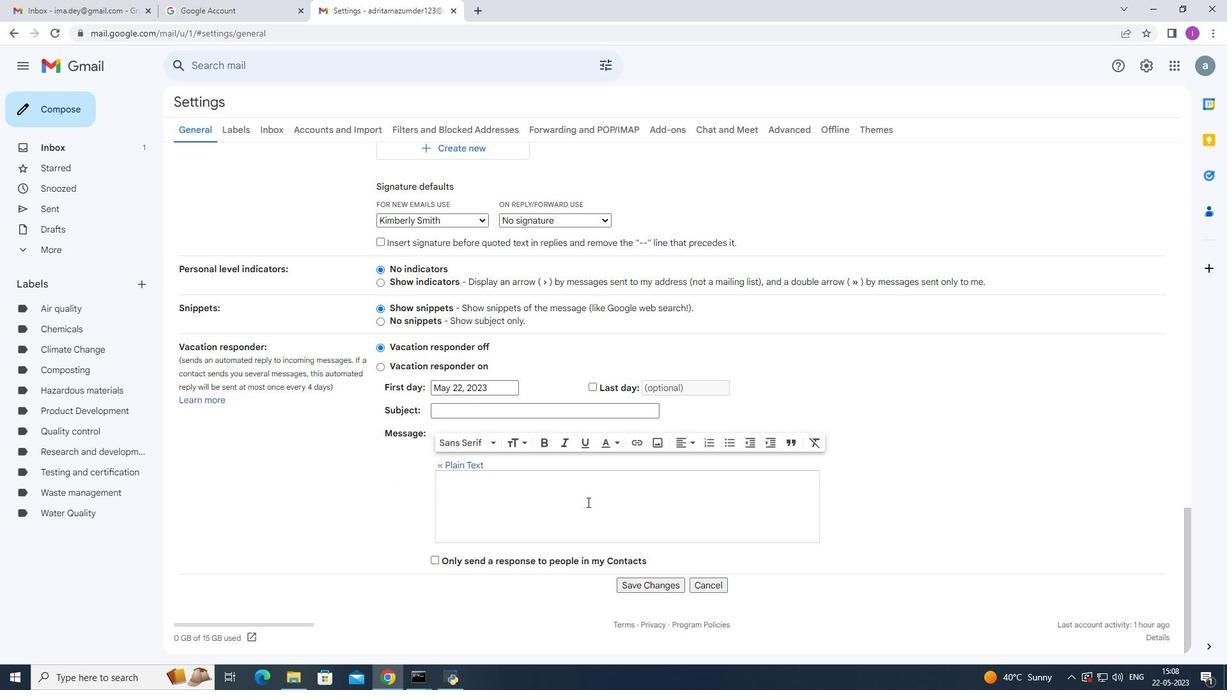 
Action: Mouse scrolled (589, 500) with delta (0, 0)
Screenshot: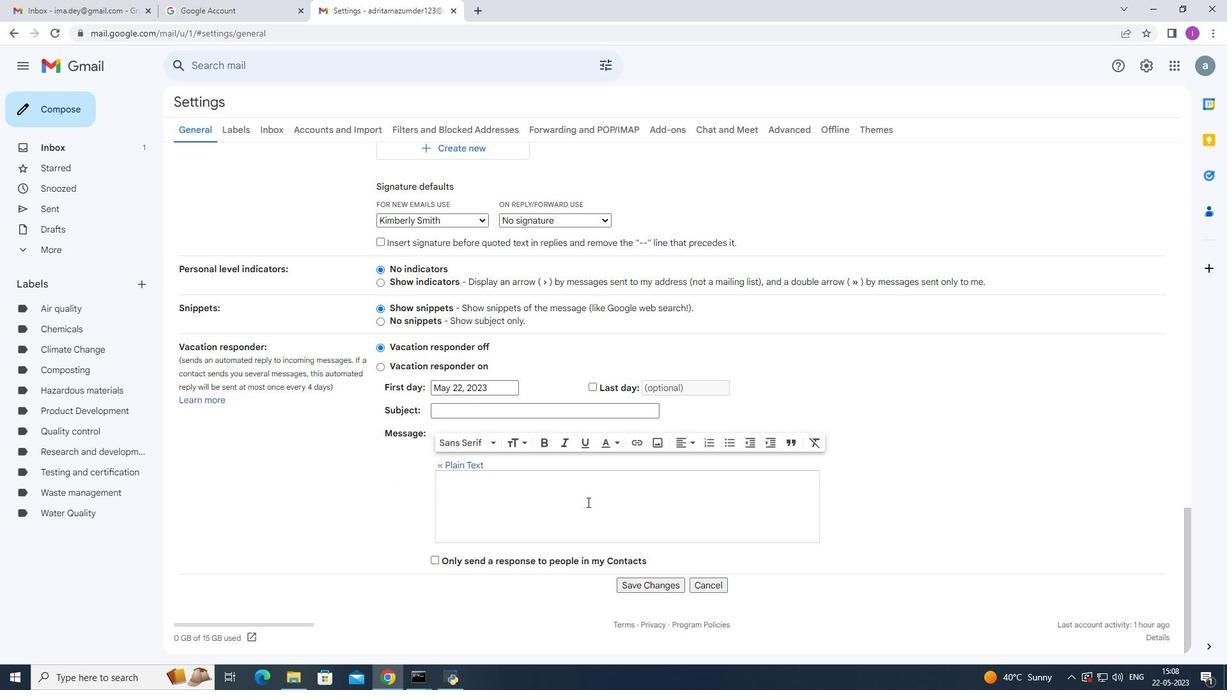 
Action: Mouse moved to (650, 583)
Screenshot: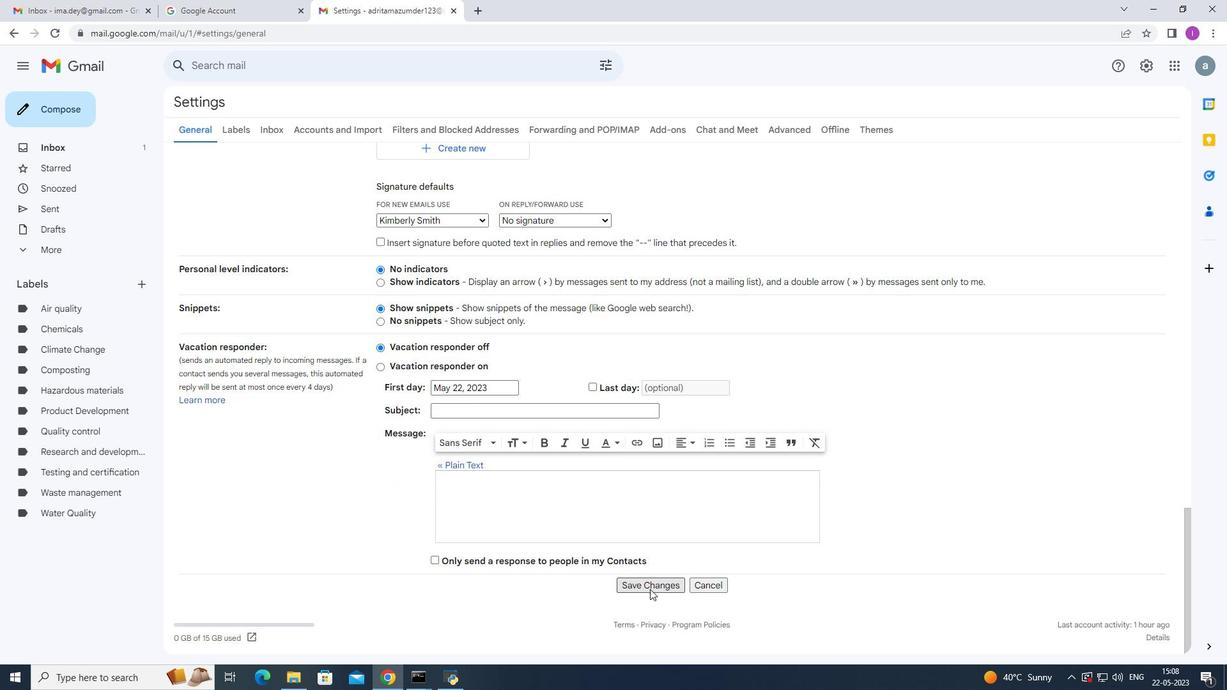 
Action: Mouse pressed left at (650, 583)
Screenshot: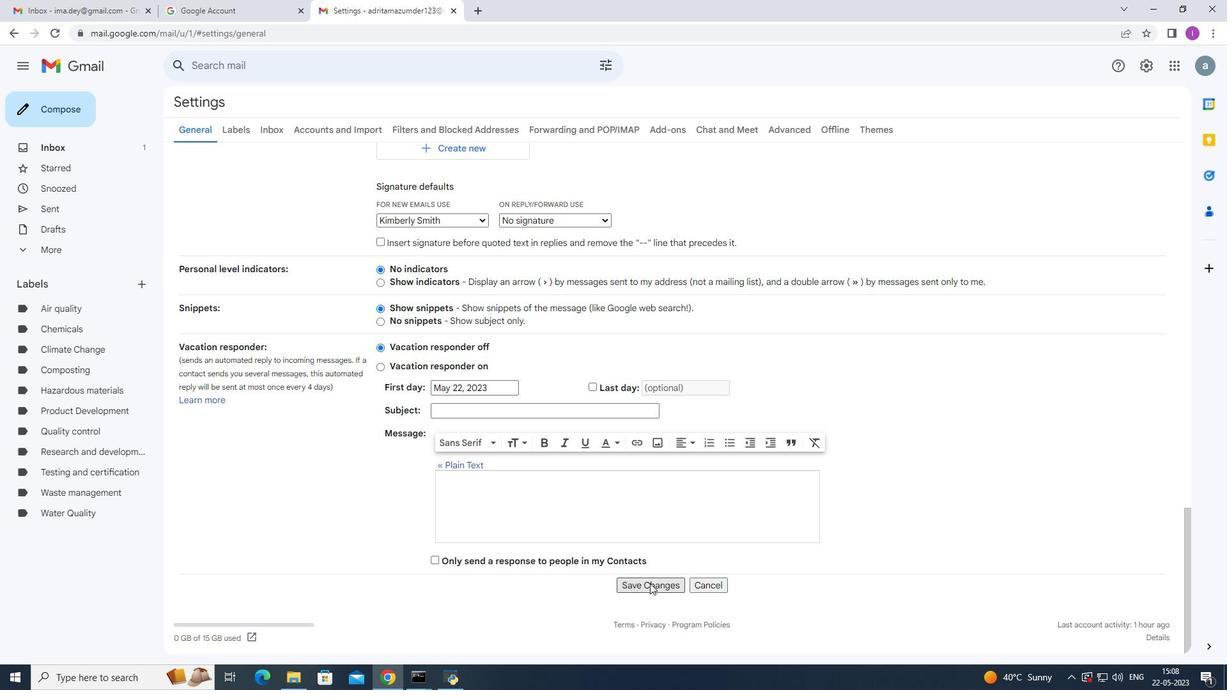 
Action: Mouse moved to (65, 106)
Screenshot: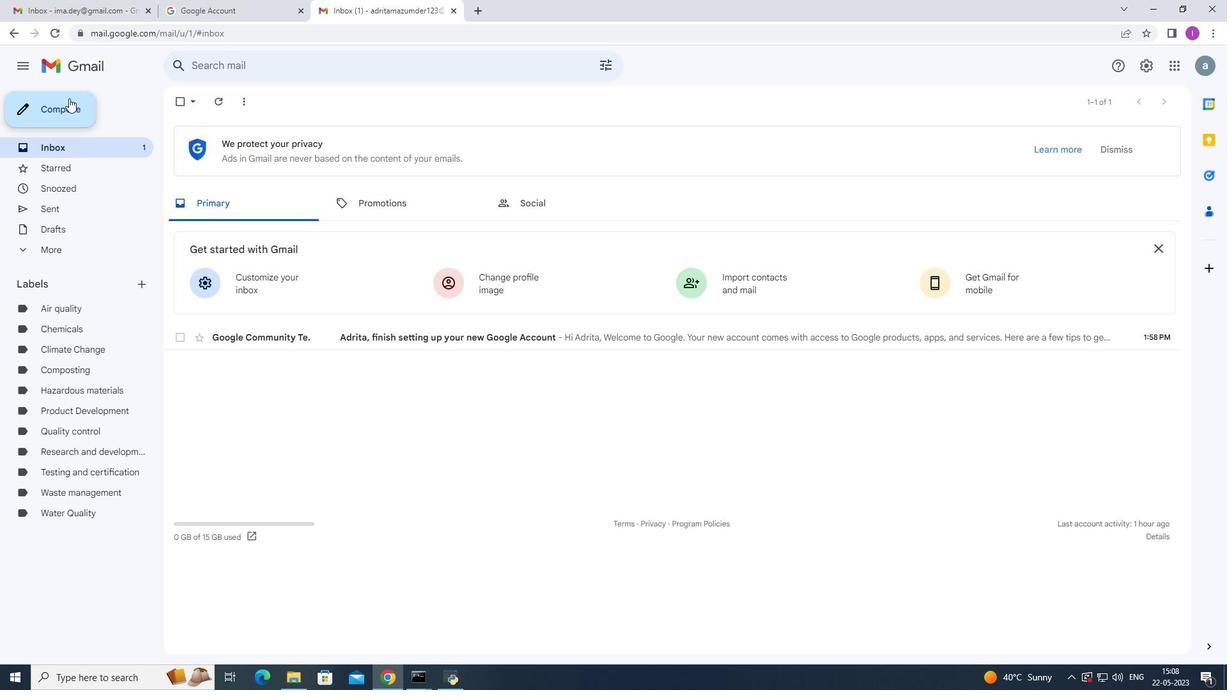 
Action: Mouse pressed left at (65, 106)
Screenshot: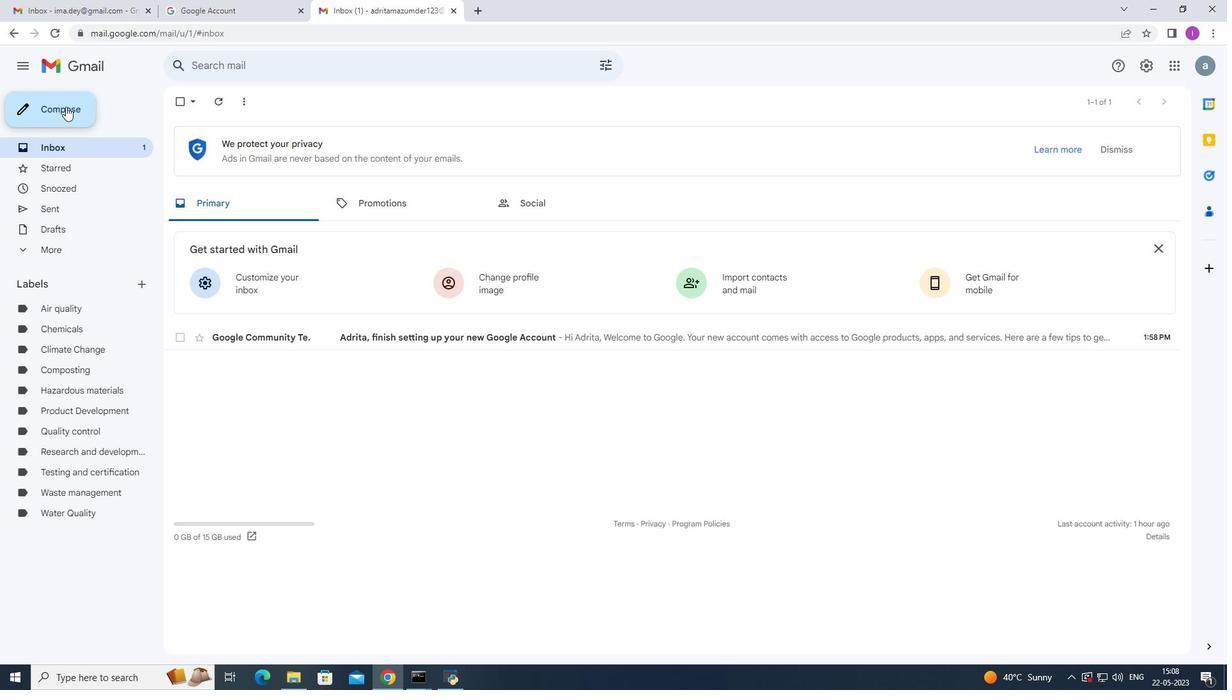 
Action: Mouse moved to (824, 310)
Screenshot: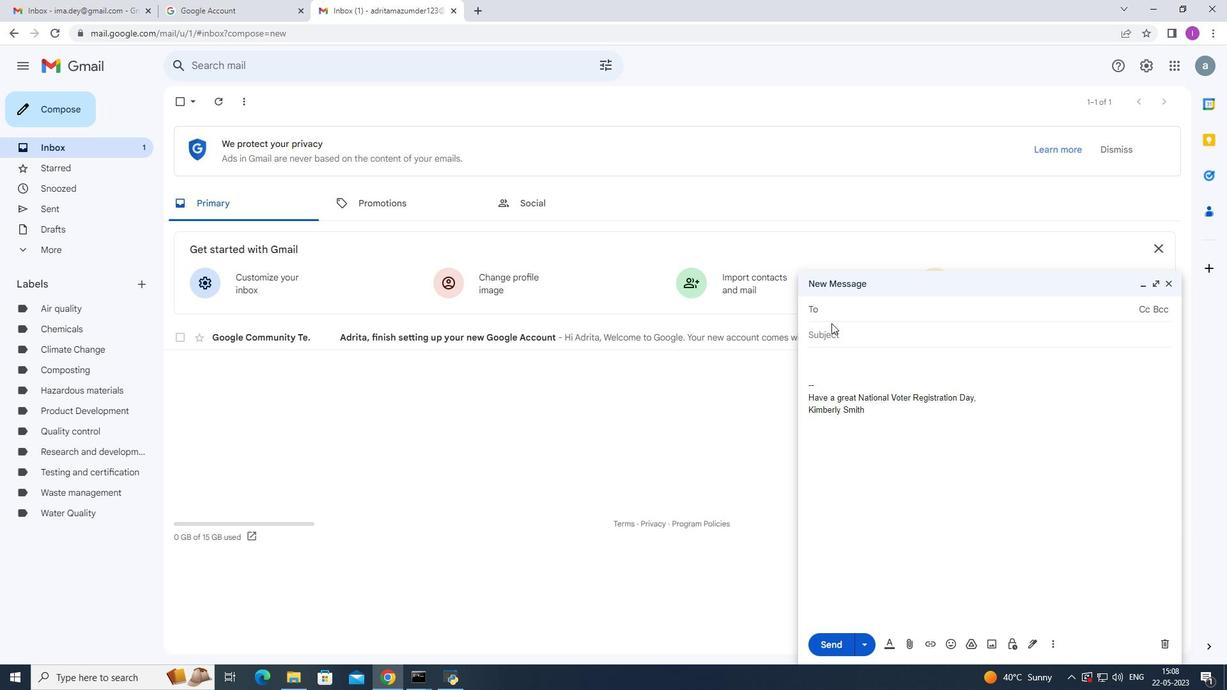 
Action: Key pressed so
Screenshot: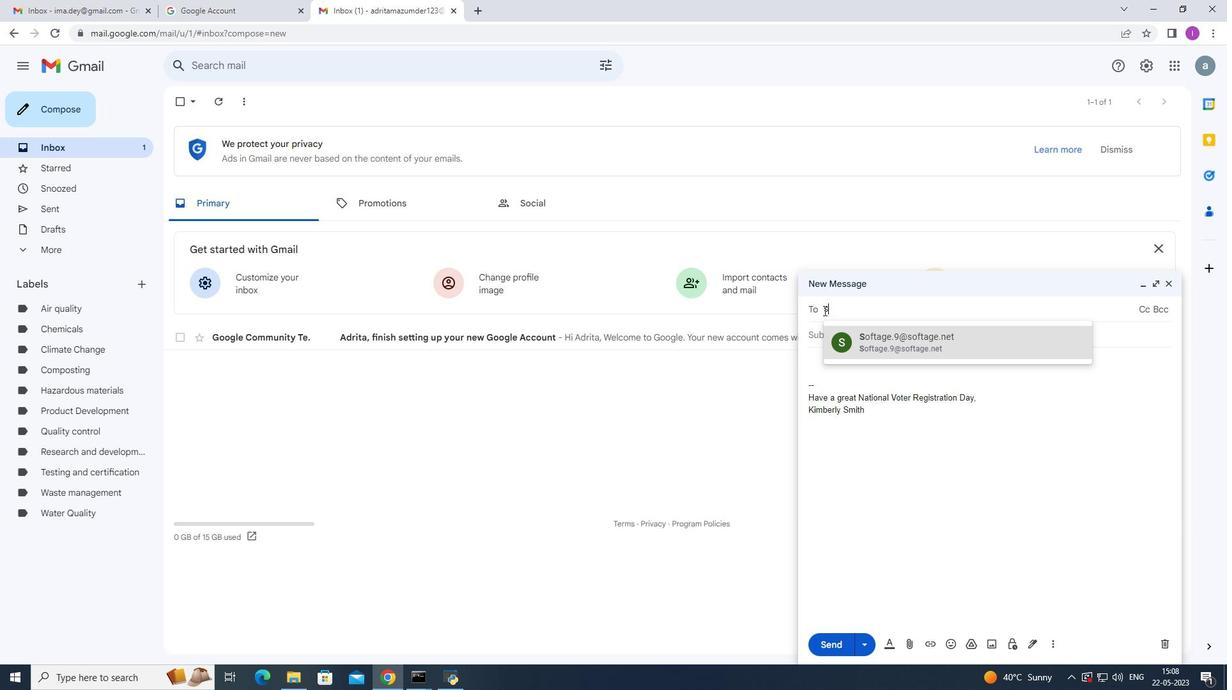
Action: Mouse moved to (902, 335)
Screenshot: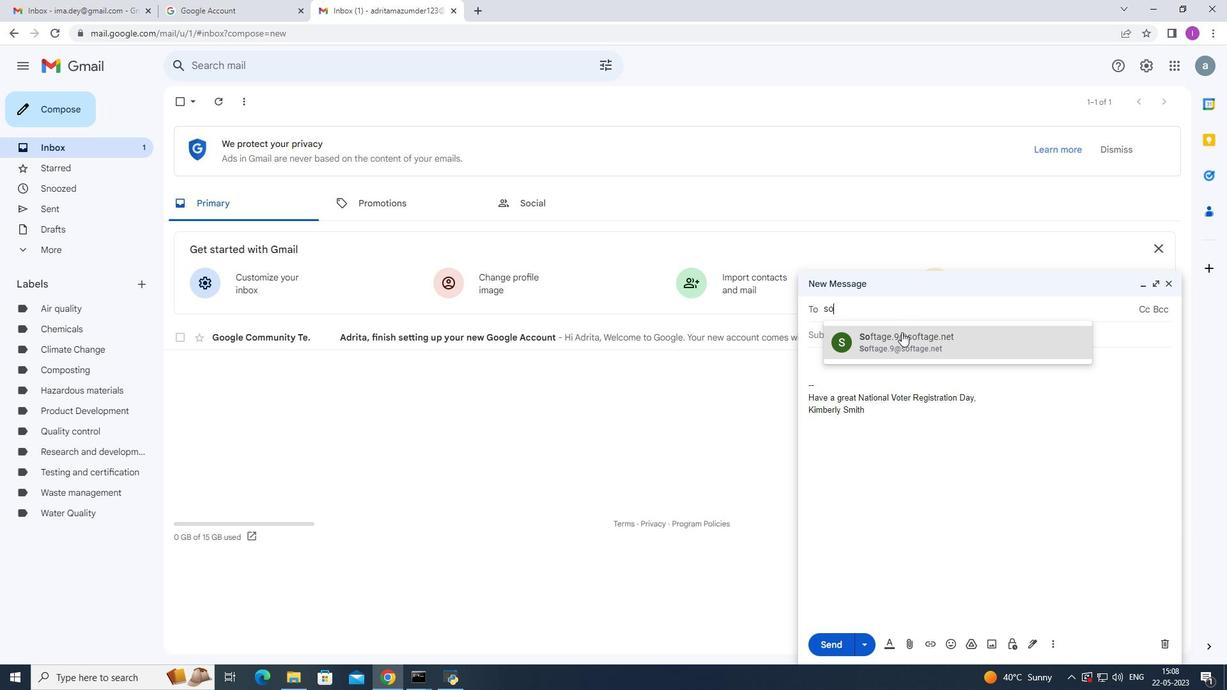 
Action: Mouse pressed left at (902, 335)
Screenshot: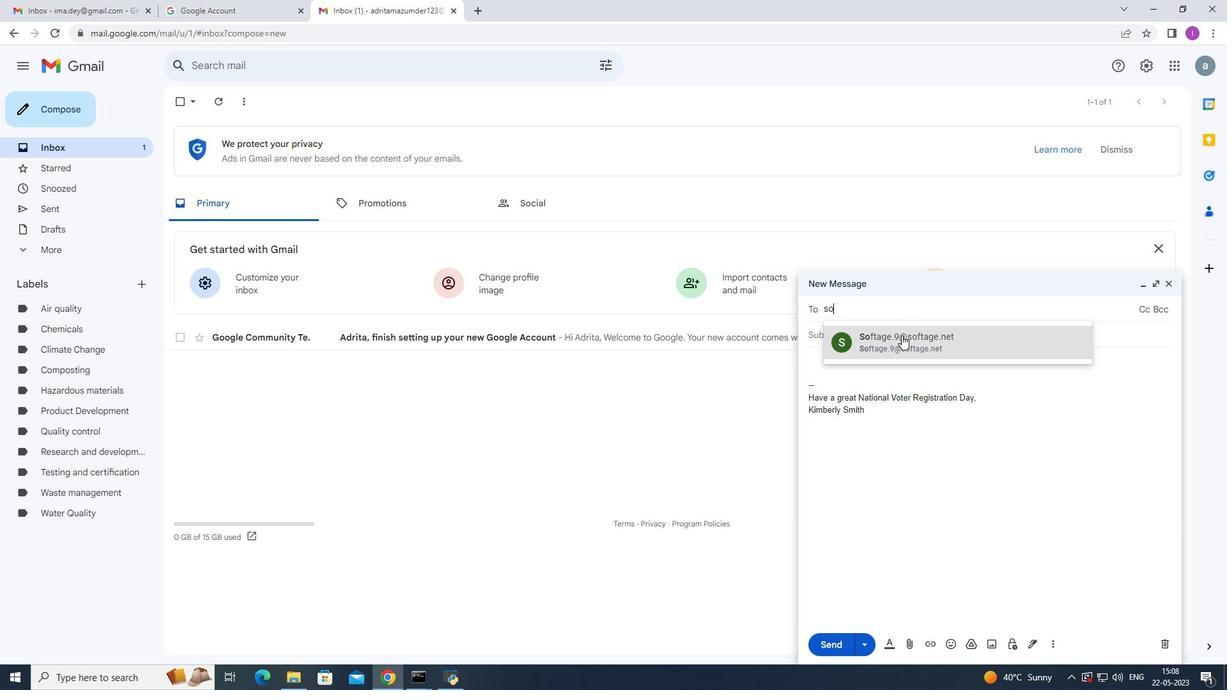 
Action: Mouse moved to (1055, 646)
Screenshot: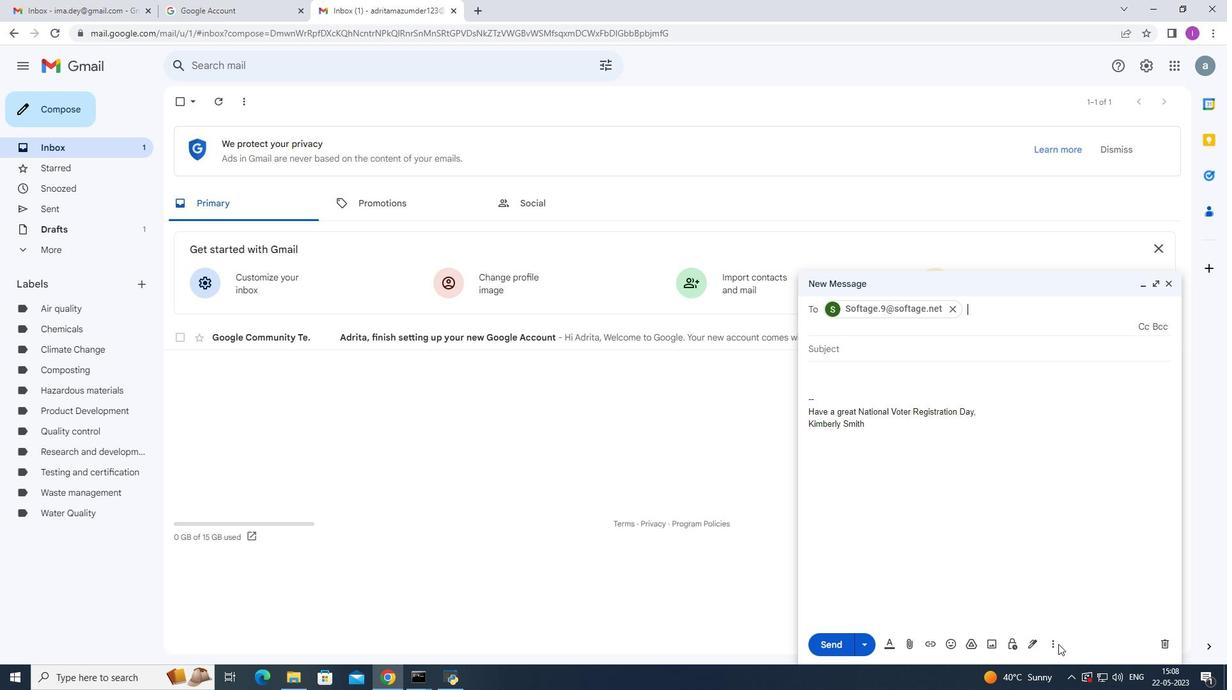 
Action: Mouse pressed left at (1055, 646)
Screenshot: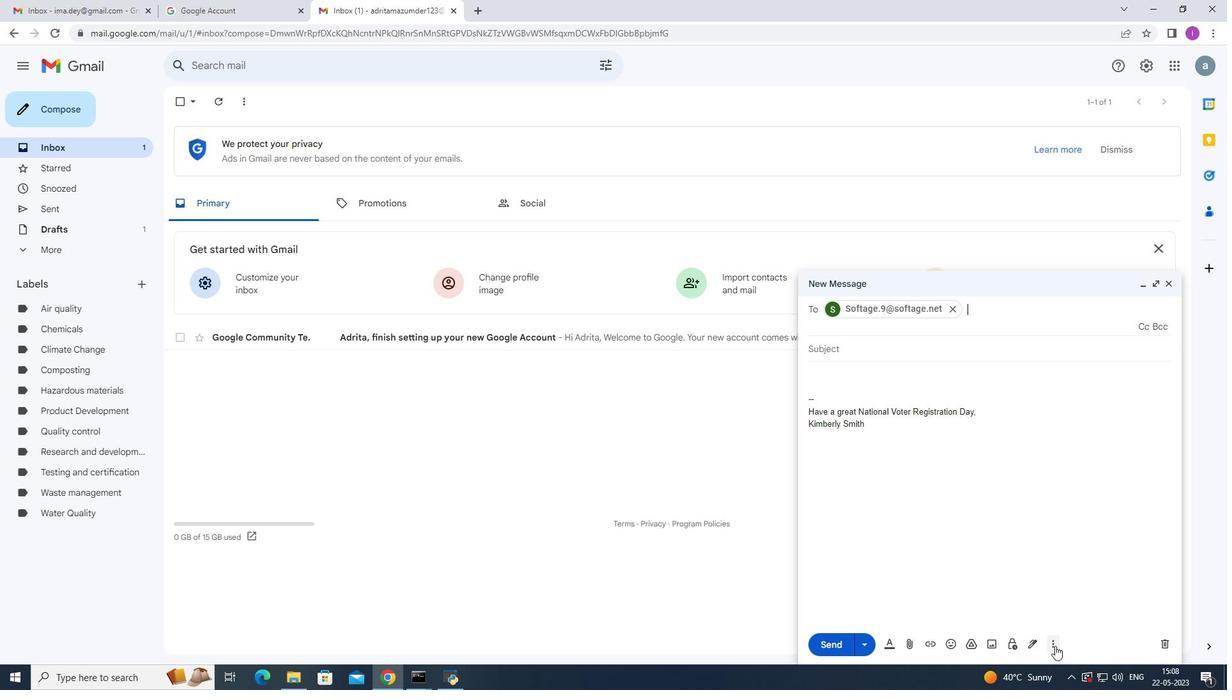 
Action: Mouse moved to (1091, 521)
Screenshot: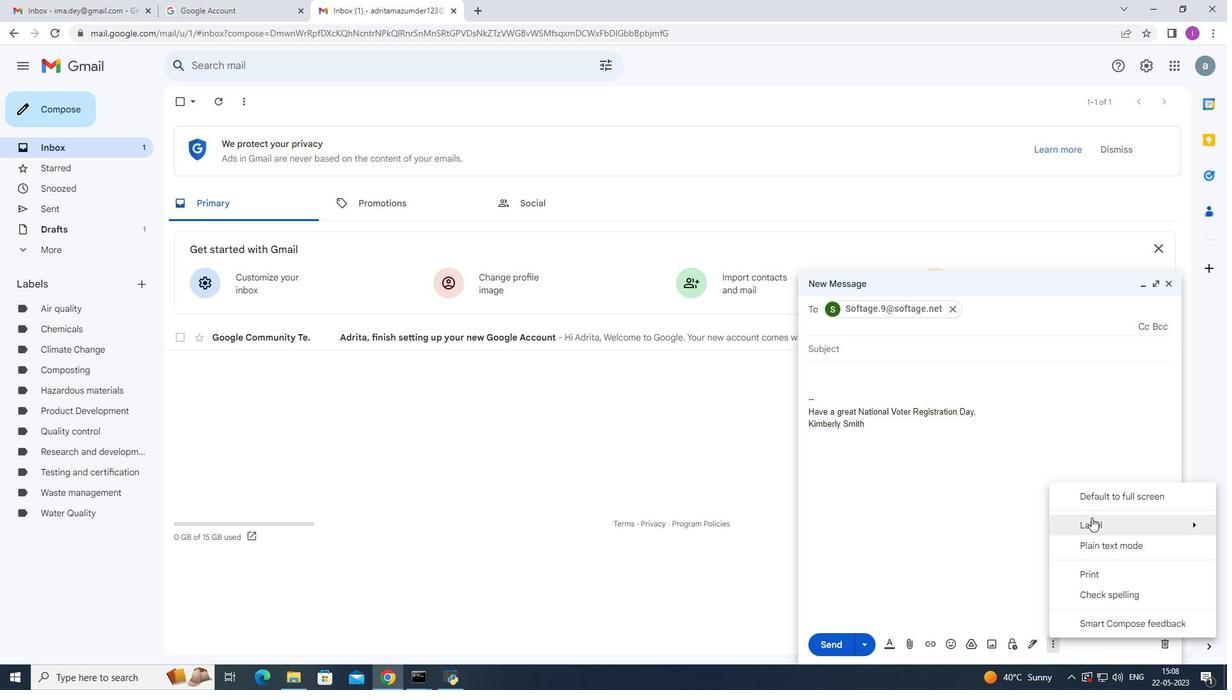 
Action: Mouse pressed left at (1091, 521)
Screenshot: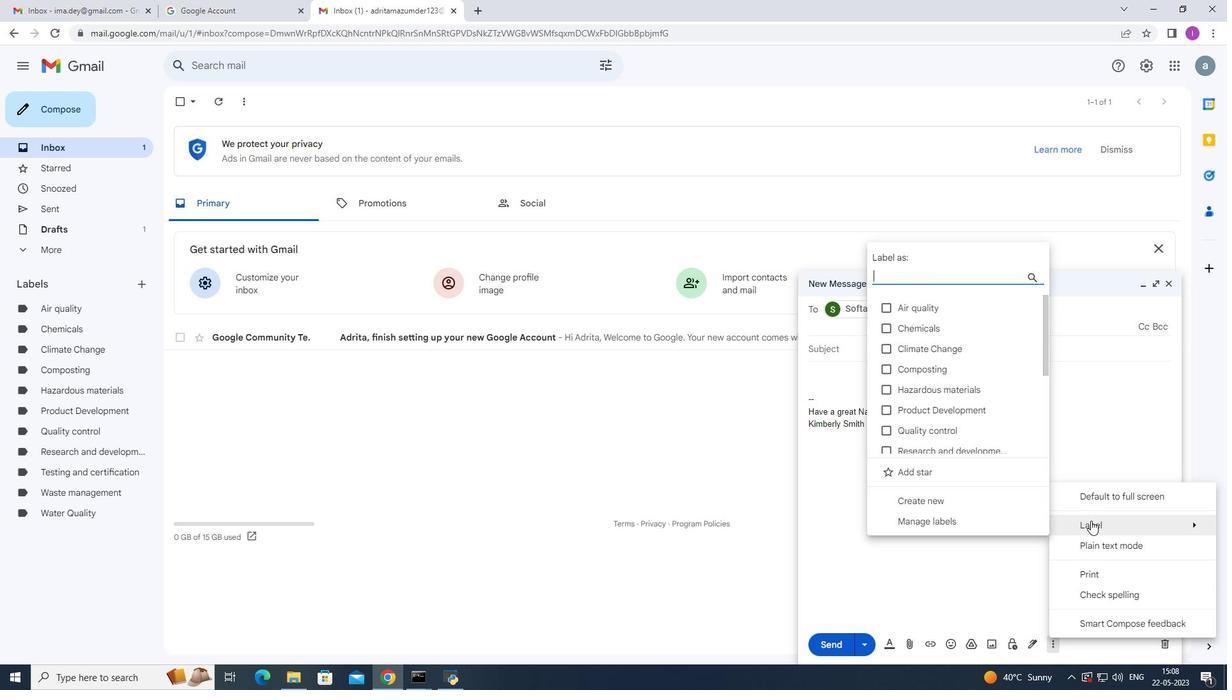 
Action: Mouse moved to (956, 282)
Screenshot: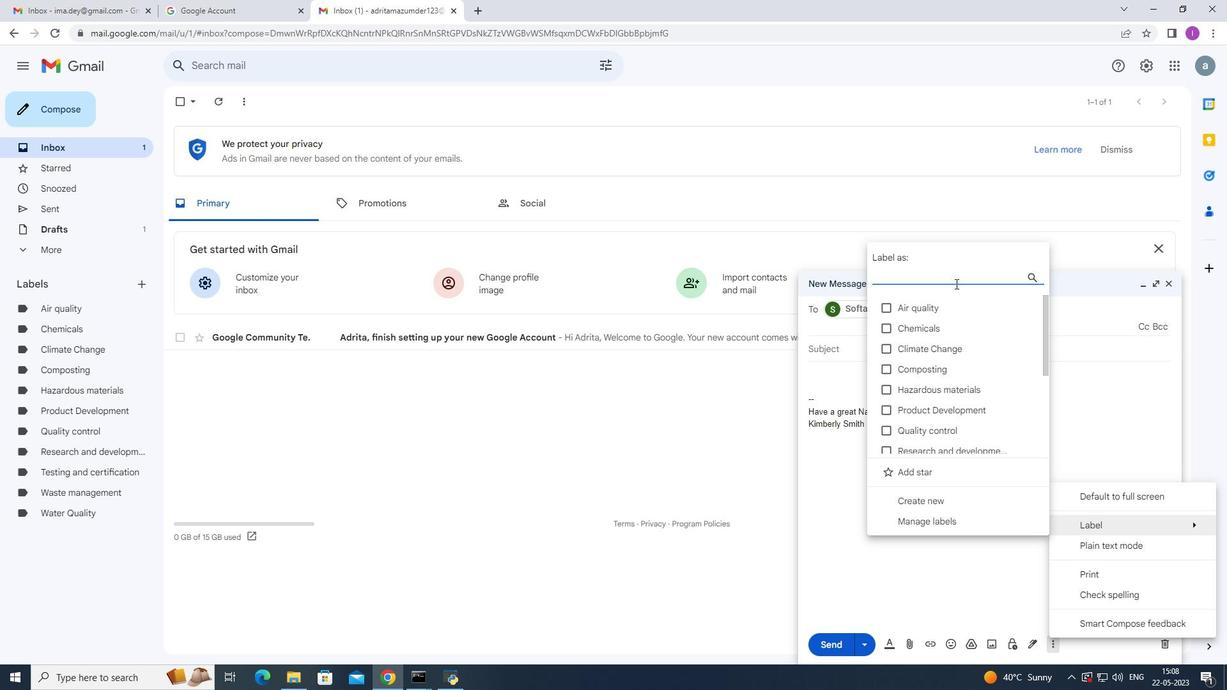 
Action: Mouse pressed left at (956, 282)
Screenshot: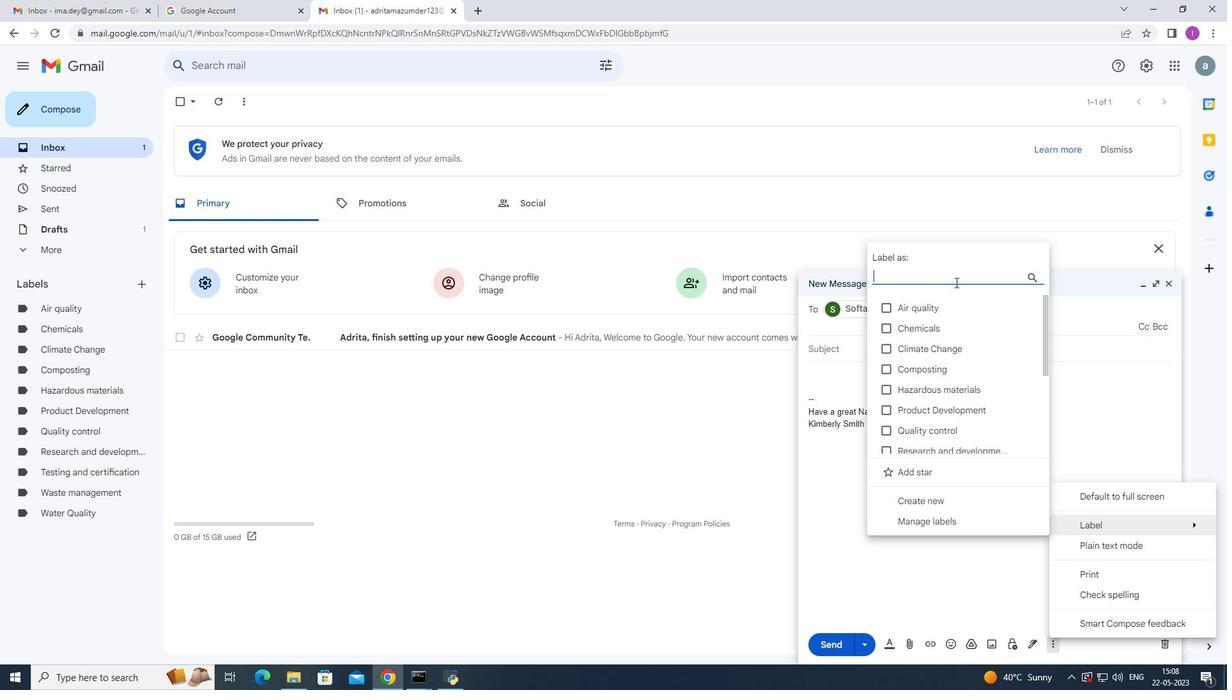 
Action: Key pressed <Key.shift><Key.shift>Supp
Screenshot: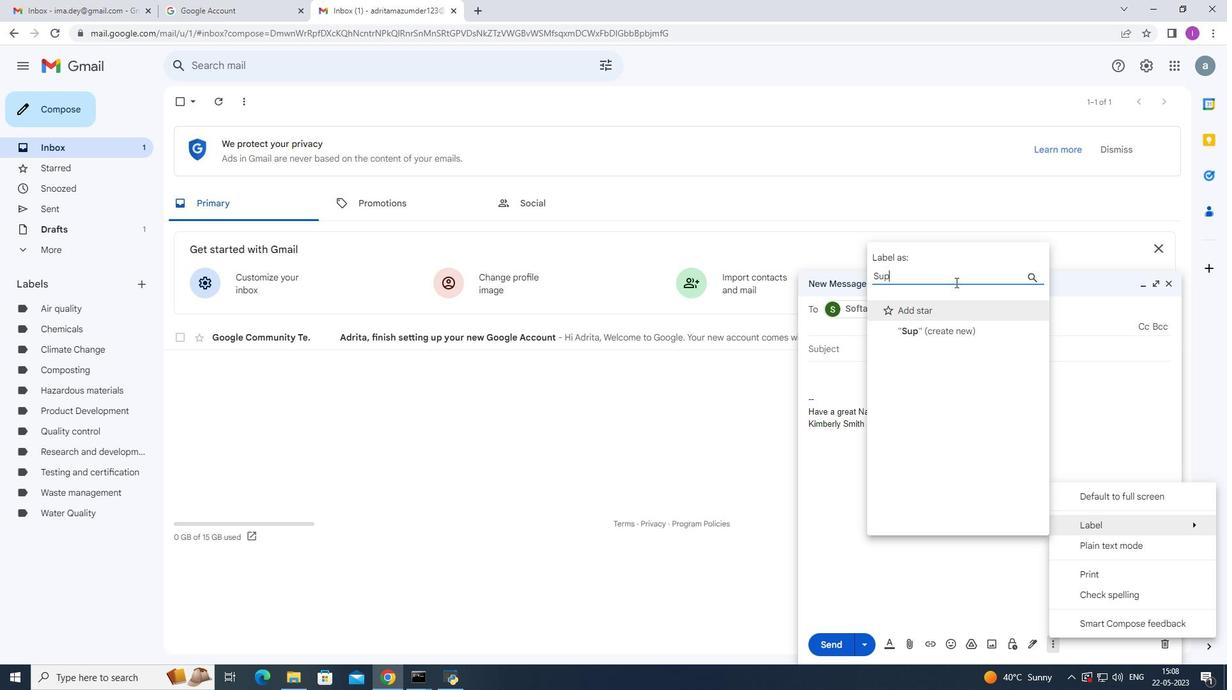 
Action: Mouse moved to (956, 282)
Screenshot: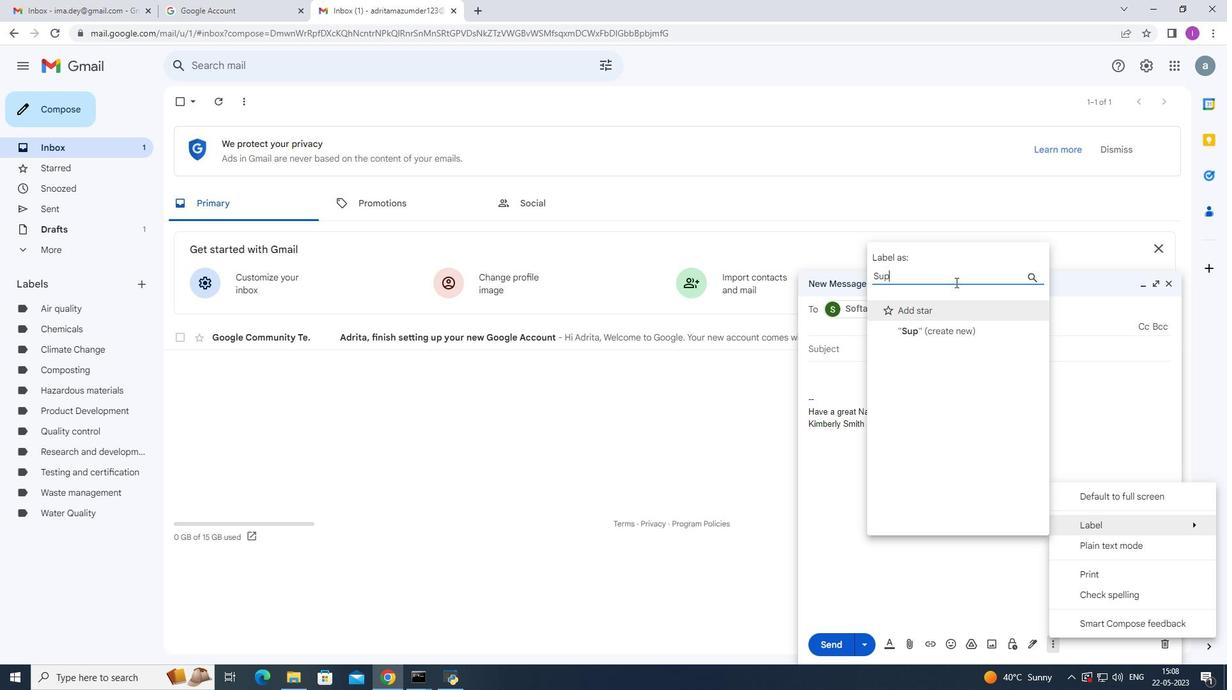 
Action: Key pressed ly<Key.space>chain
Screenshot: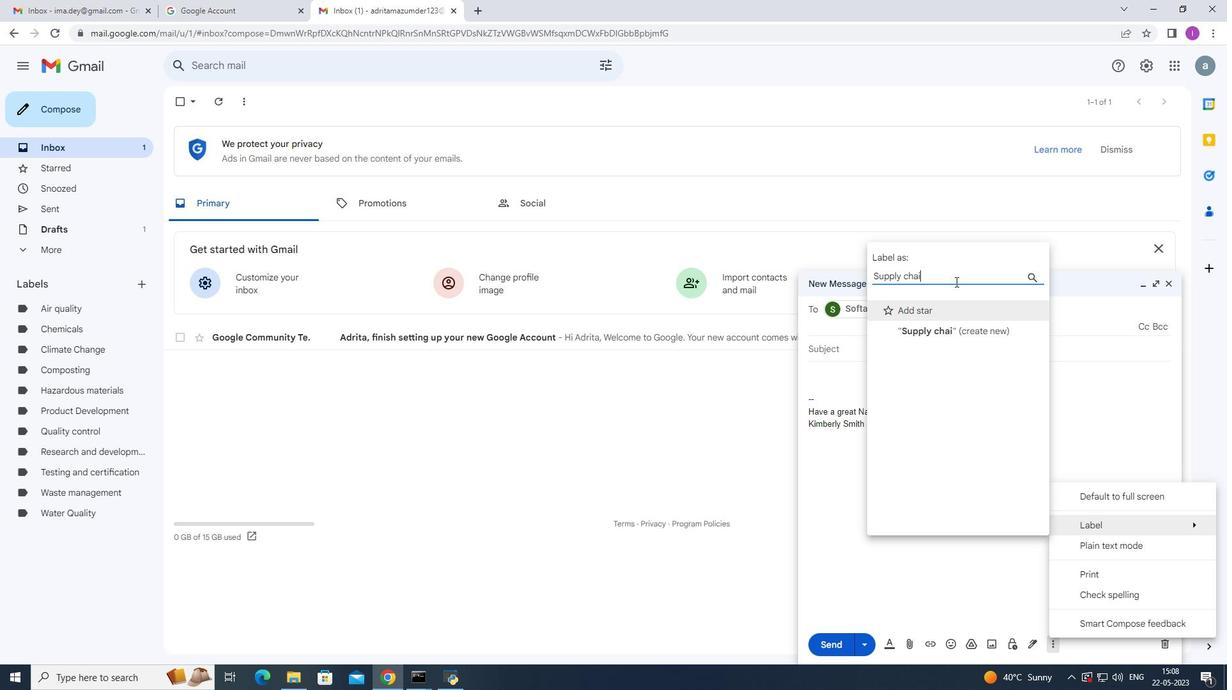 
Action: Mouse moved to (991, 271)
Screenshot: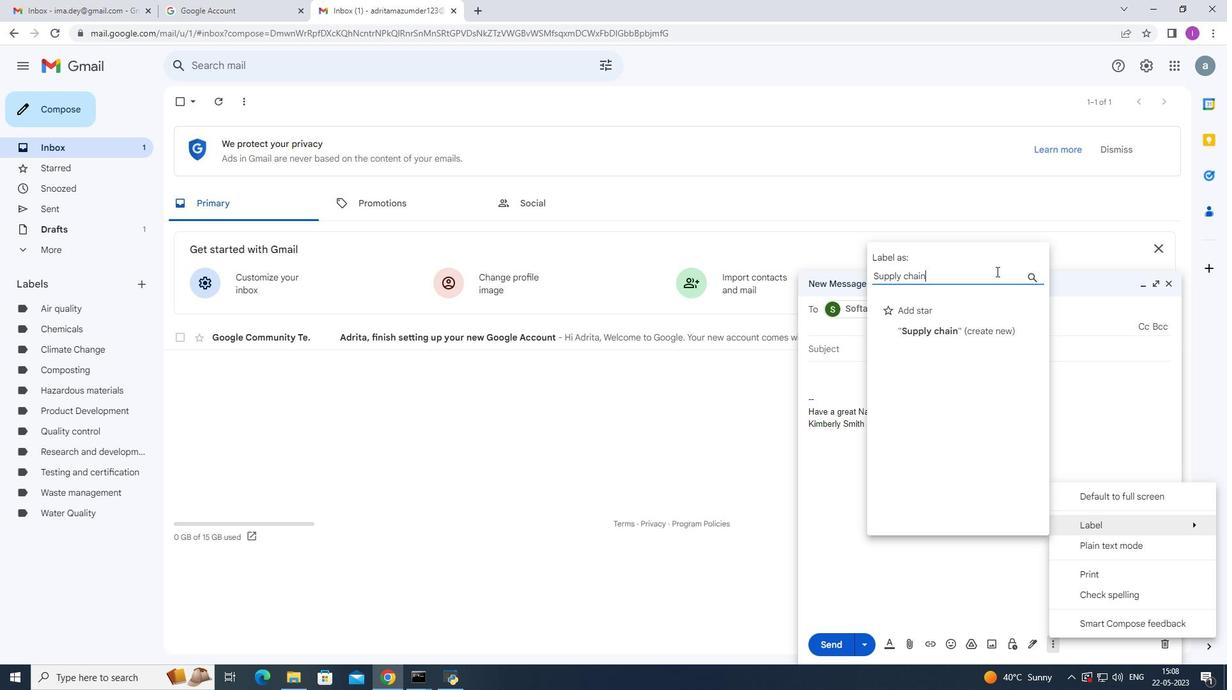 
Action: Mouse pressed left at (991, 271)
Screenshot: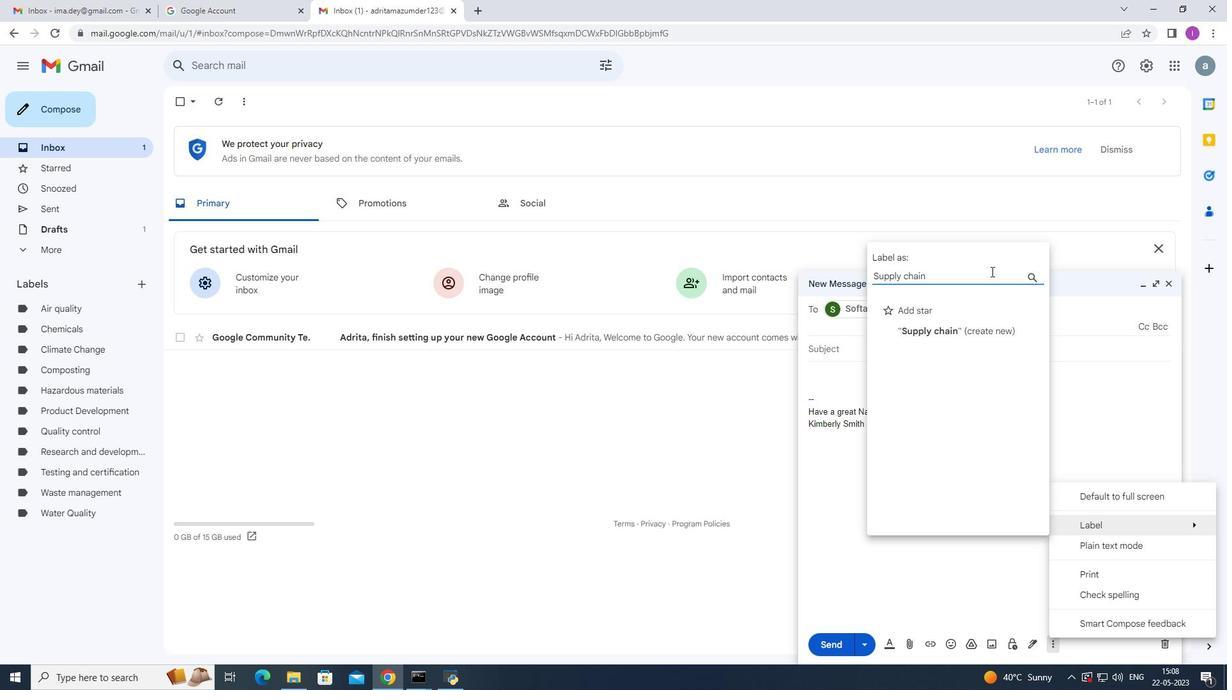 
Action: Mouse moved to (966, 333)
Screenshot: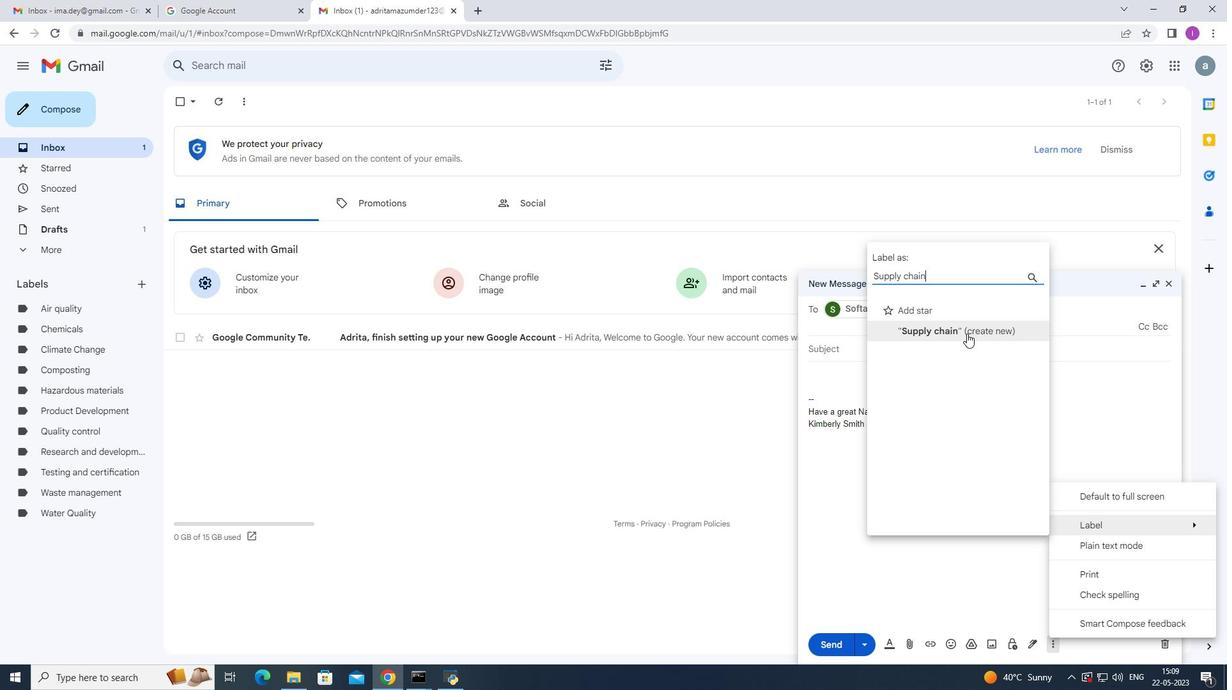 
Action: Mouse pressed left at (966, 333)
Screenshot: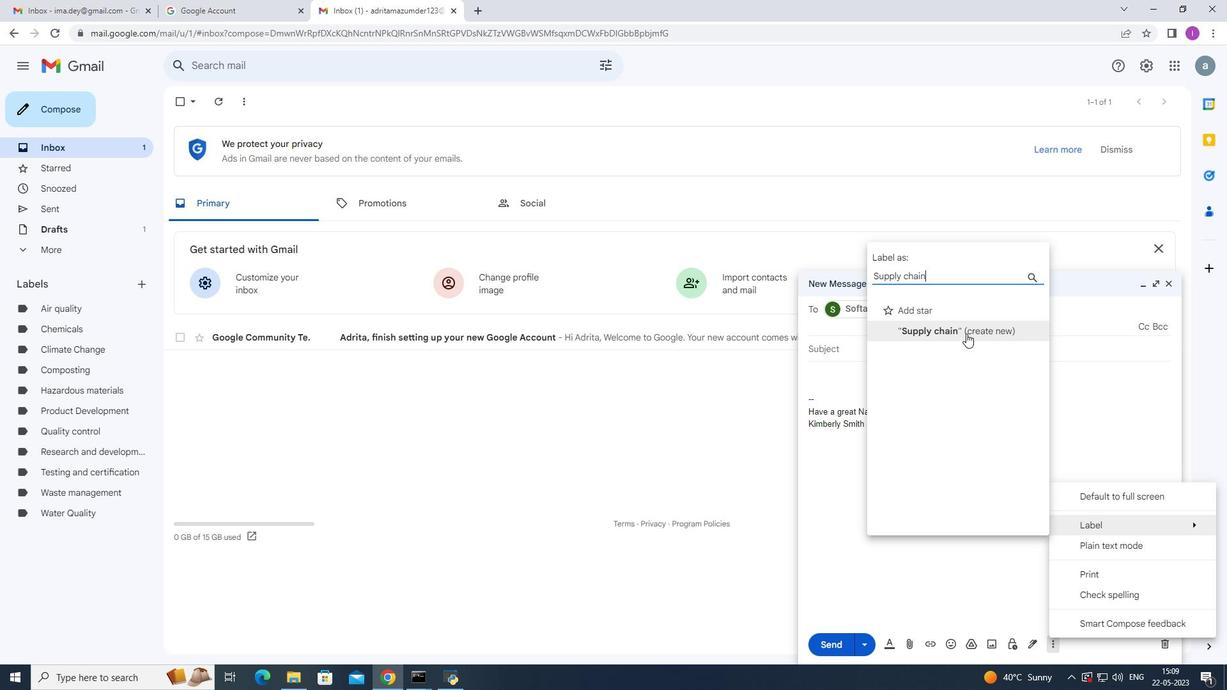 
Action: Mouse moved to (735, 411)
Screenshot: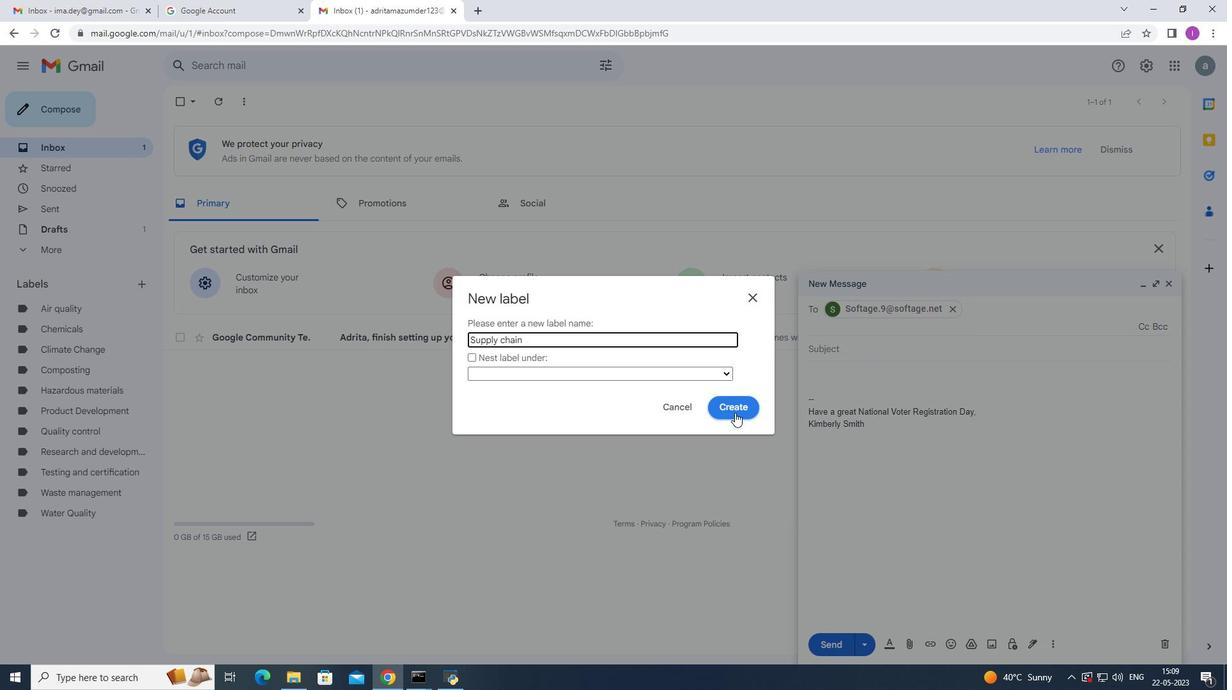 
Action: Mouse pressed left at (735, 411)
Screenshot: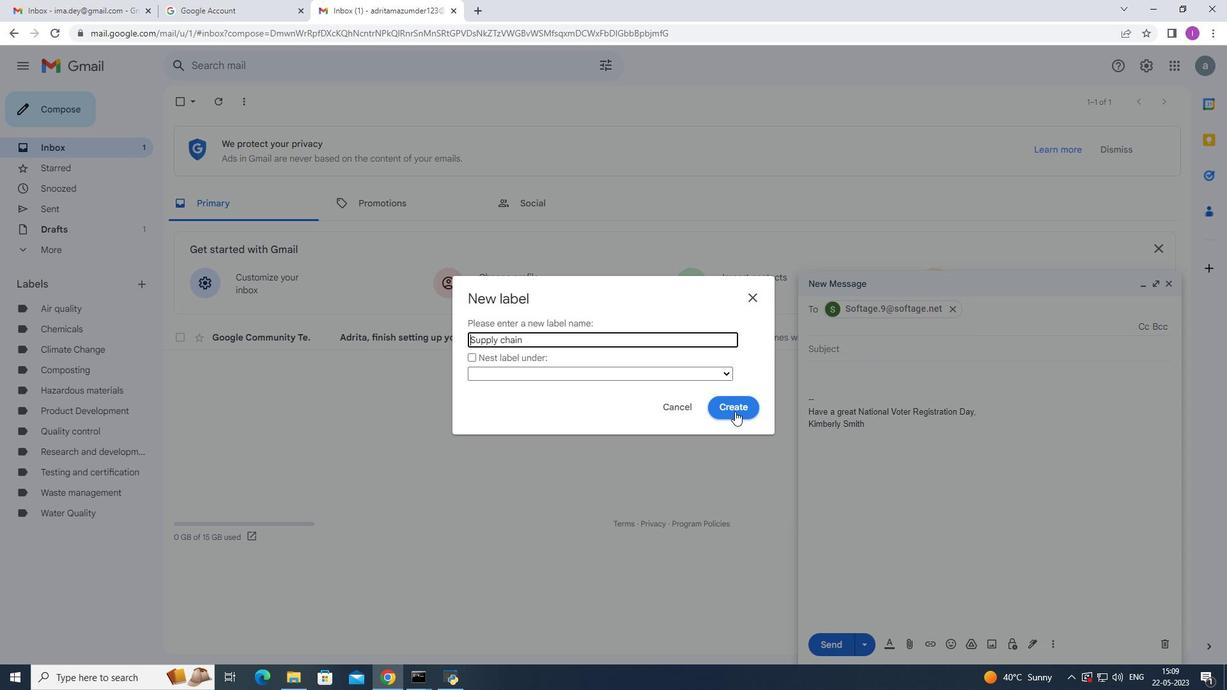 
Action: Mouse moved to (1054, 651)
Screenshot: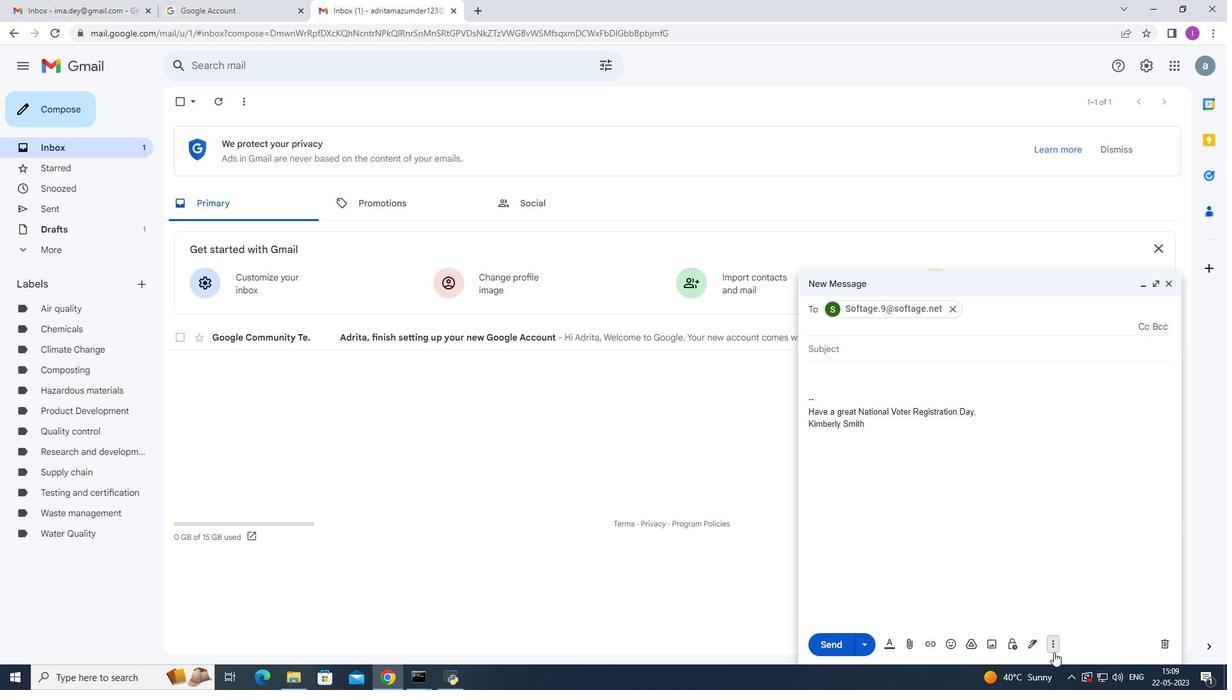 
Action: Mouse pressed left at (1054, 651)
Screenshot: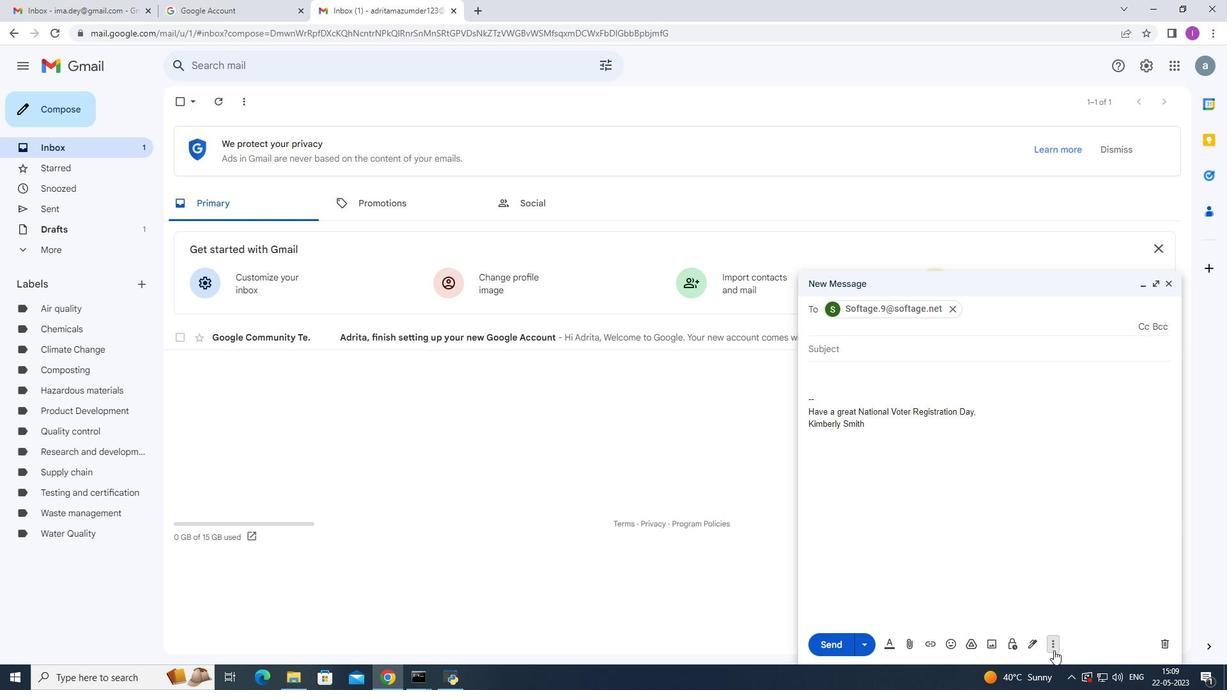 
Action: Mouse moved to (1088, 528)
Screenshot: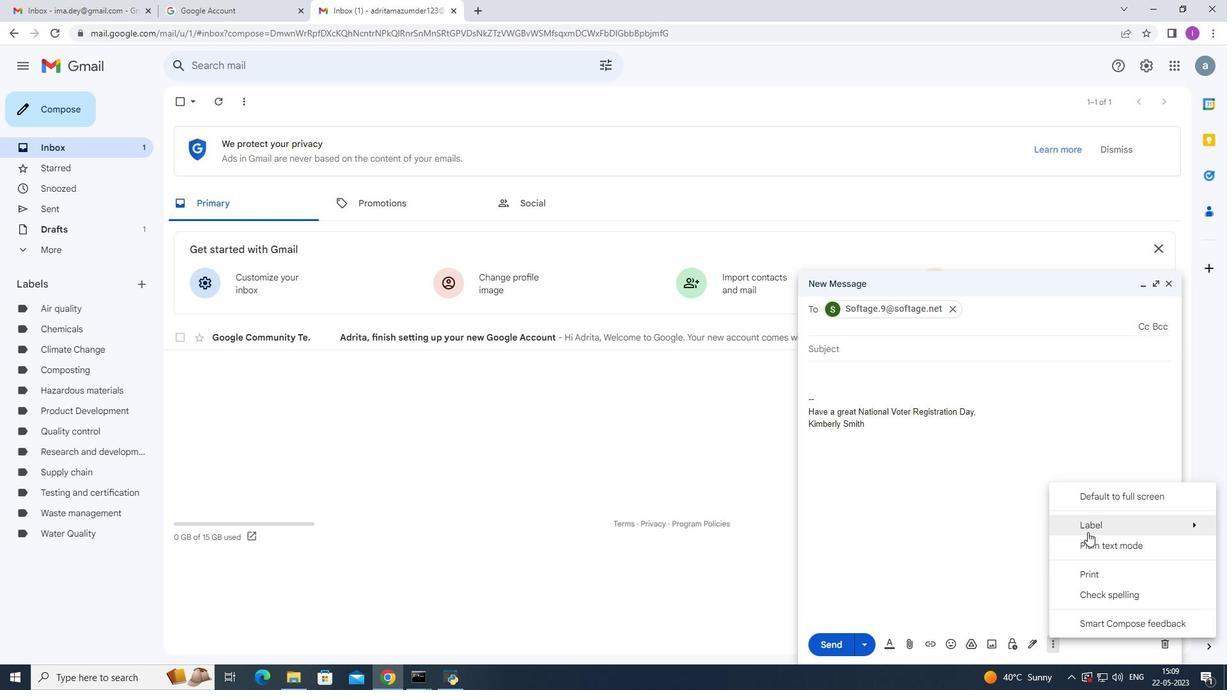 
Action: Mouse pressed left at (1088, 528)
Screenshot: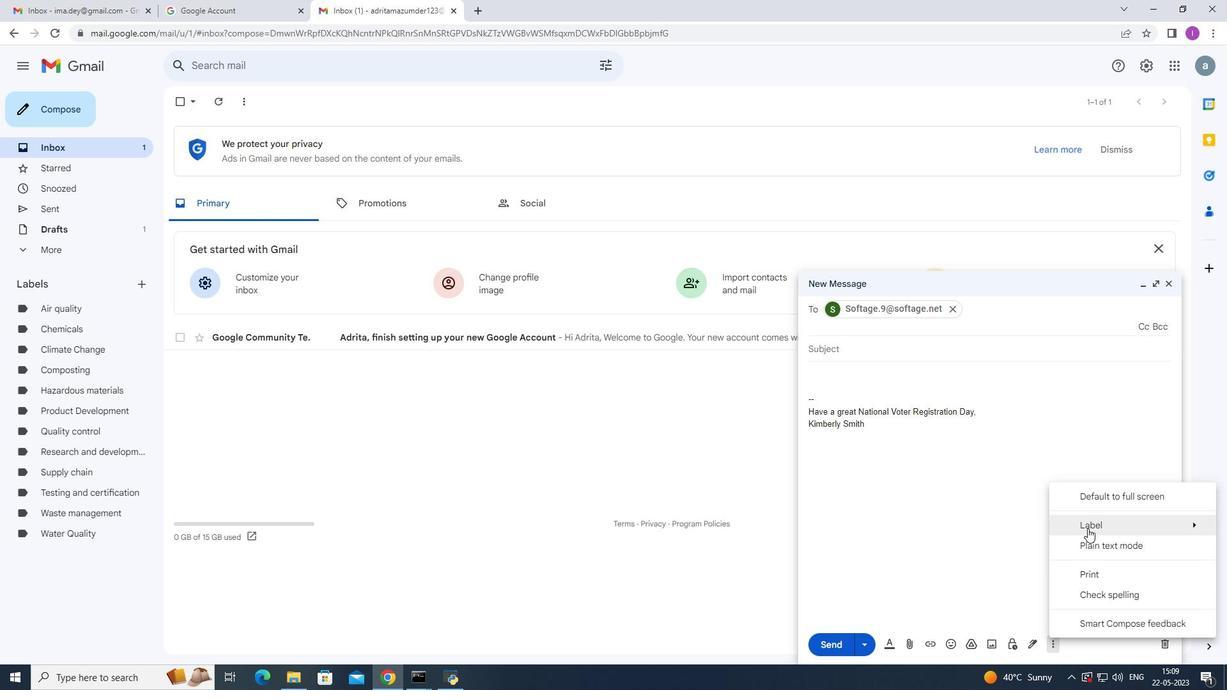 
Action: Mouse moved to (890, 571)
Screenshot: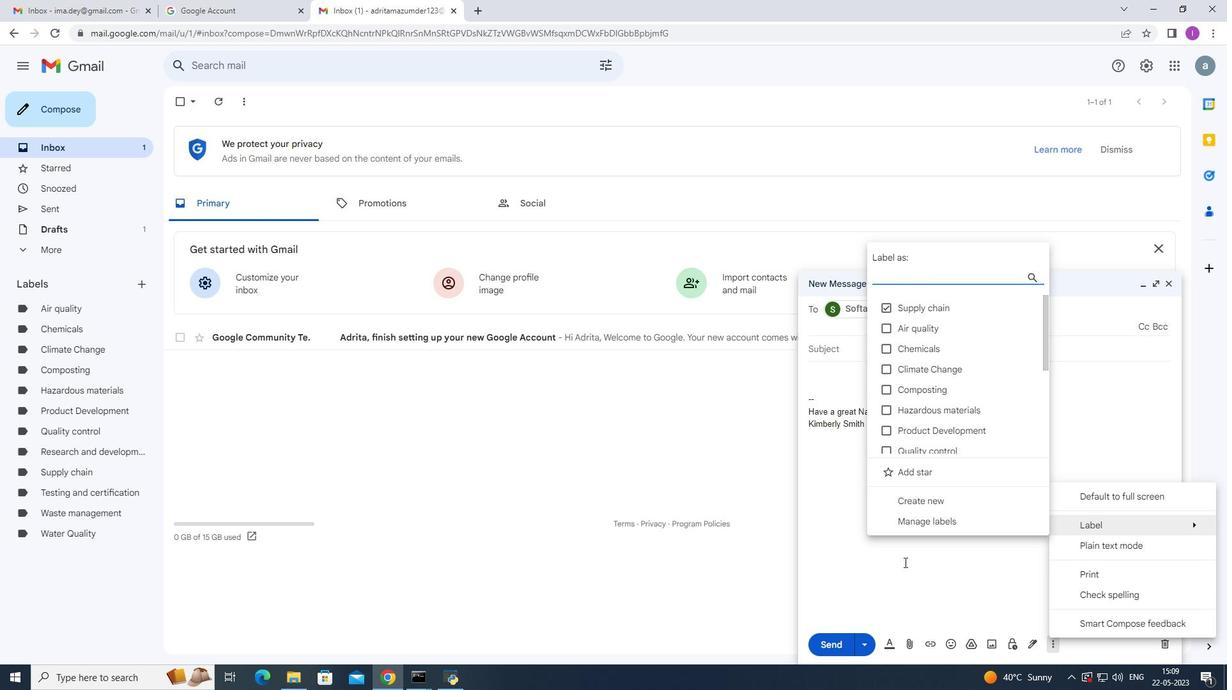 
Action: Key pressed <Key.enter>
Screenshot: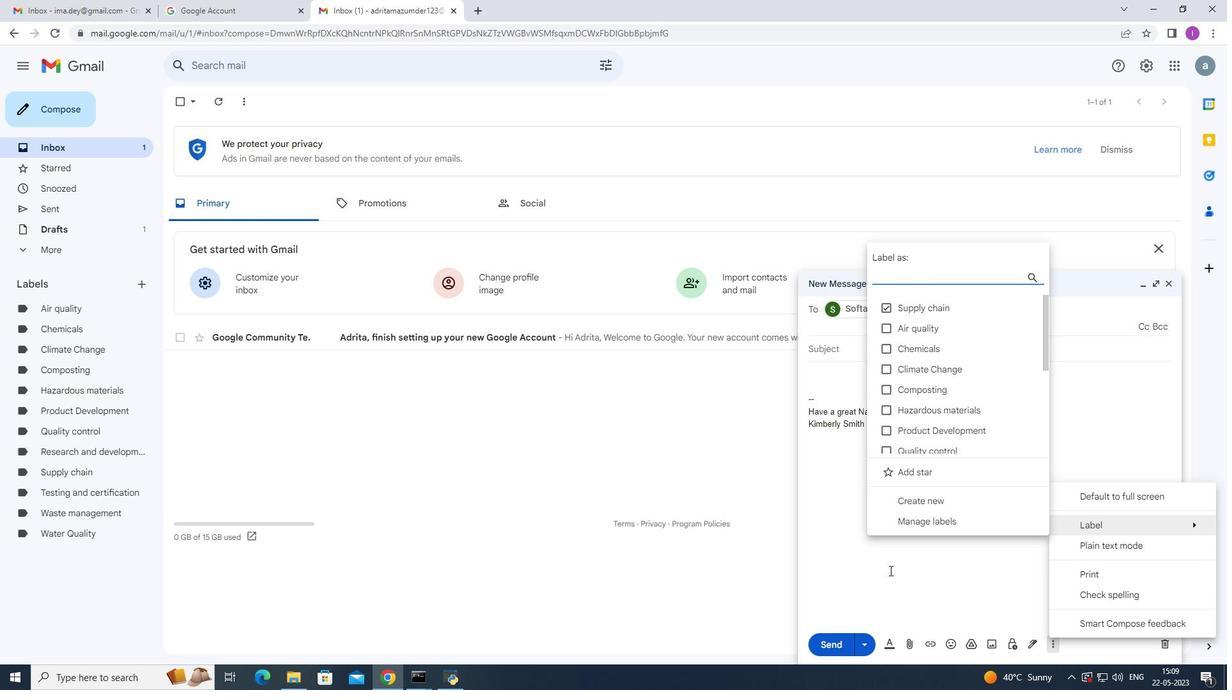 
Action: Mouse moved to (887, 573)
Screenshot: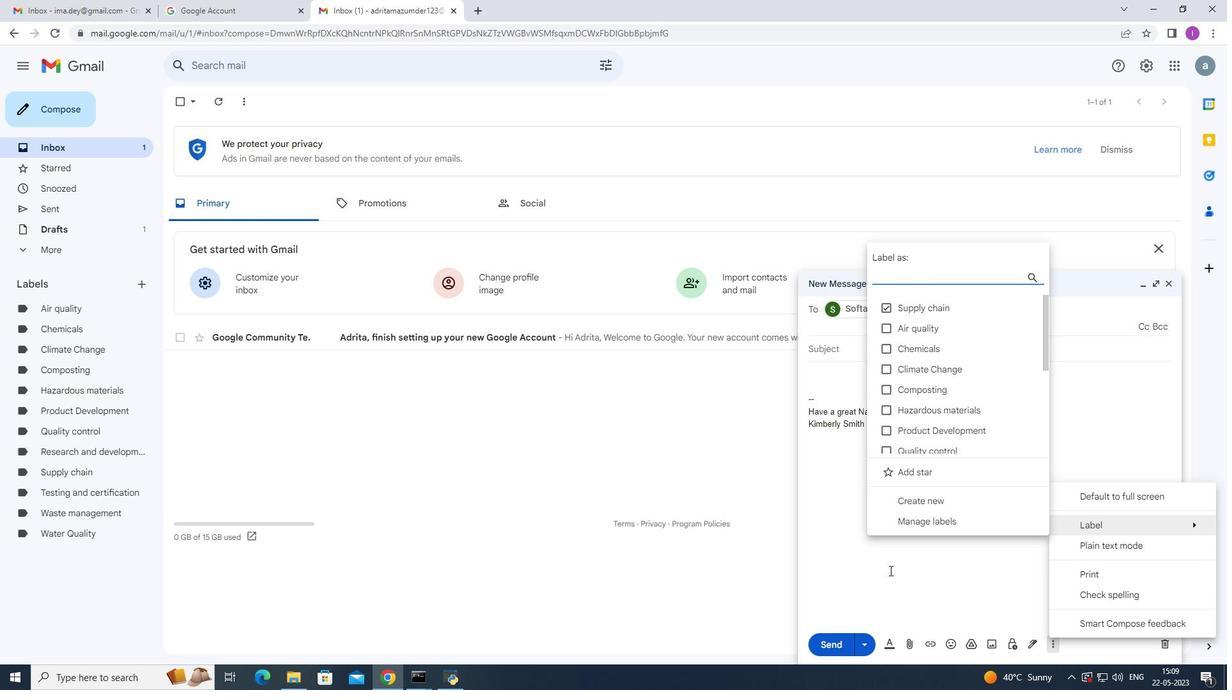 
Action: Mouse pressed left at (887, 573)
Screenshot: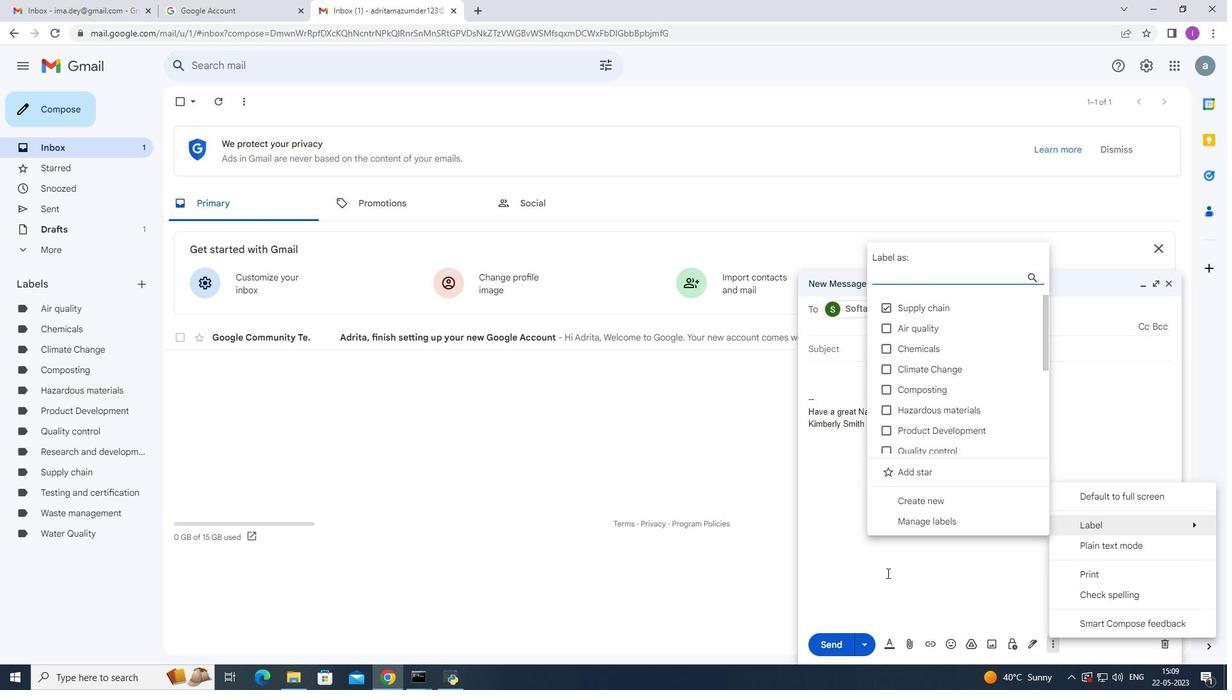 
Action: Mouse moved to (835, 645)
Screenshot: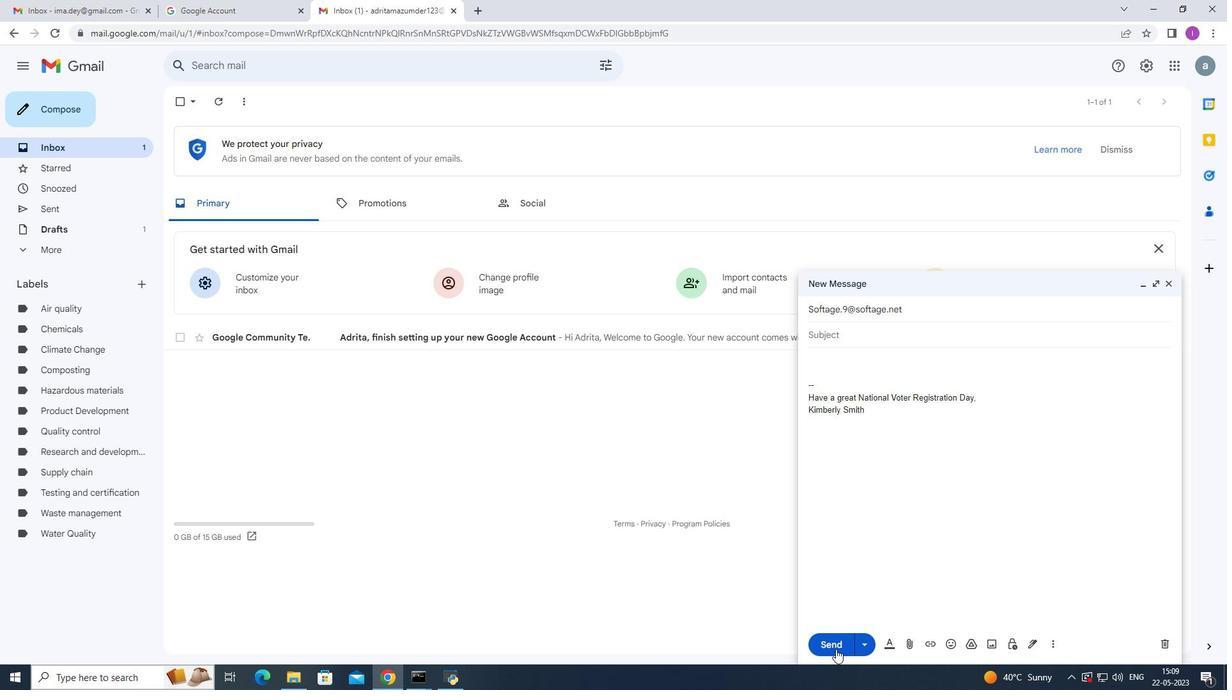 
Action: Mouse pressed left at (835, 645)
Screenshot: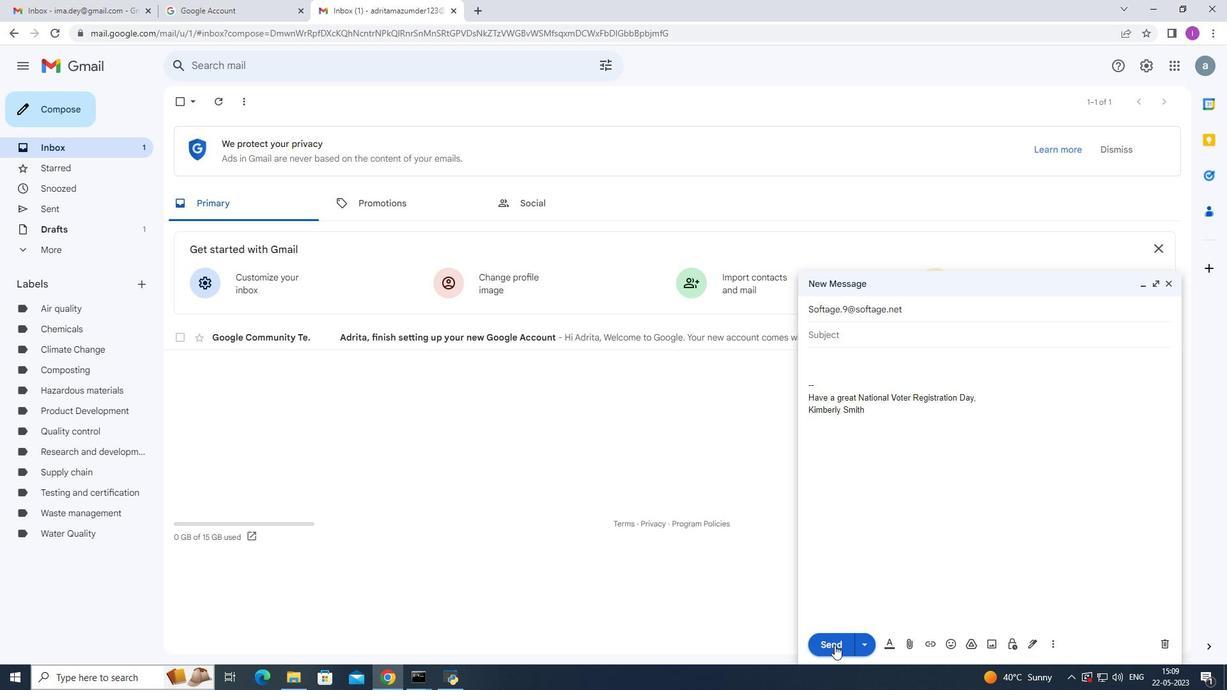 
Action: Mouse moved to (415, 672)
Screenshot: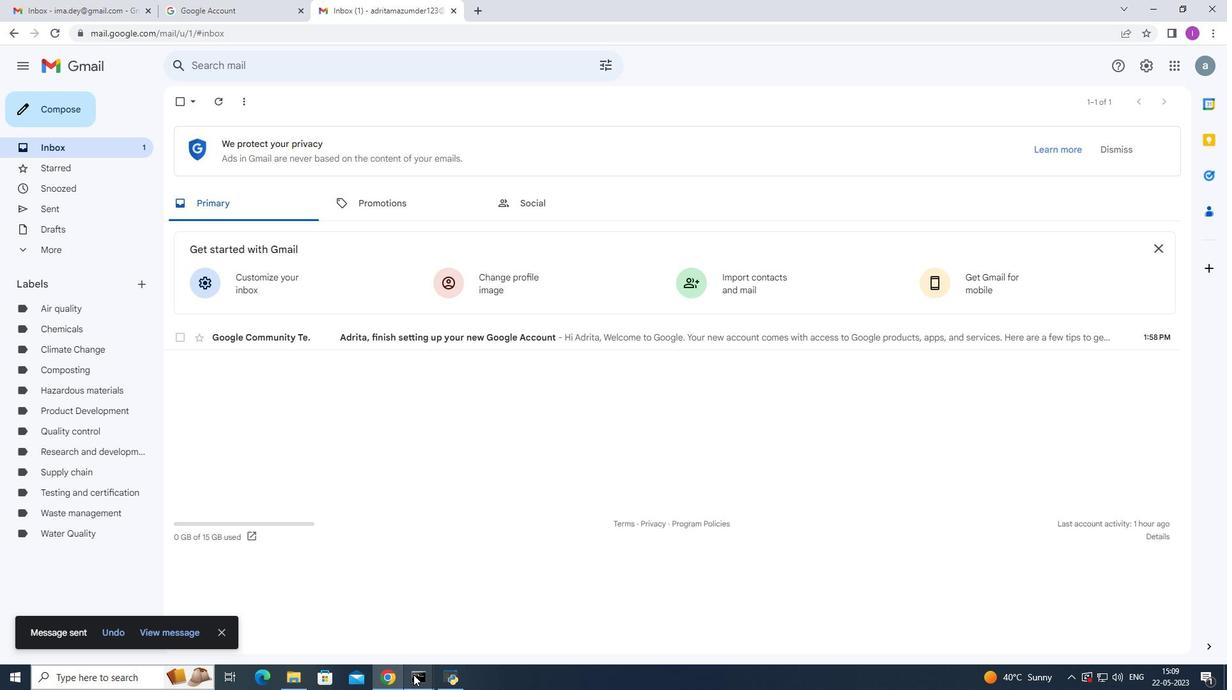 
